 Task: Look for space in Queanbeyan, Australia from 2nd September, 2023 to 5th September, 2023 for 1 adult in price range Rs.5000 to Rs.10000. Place can be private room with 1  bedroom having 1 bed and 1 bathroom. Property type can be house, flat, guest house, hotel. Amenities needed are: washing machine, kitchen. Booking option can be shelf check-in. Required host language is English.
Action: Mouse moved to (328, 165)
Screenshot: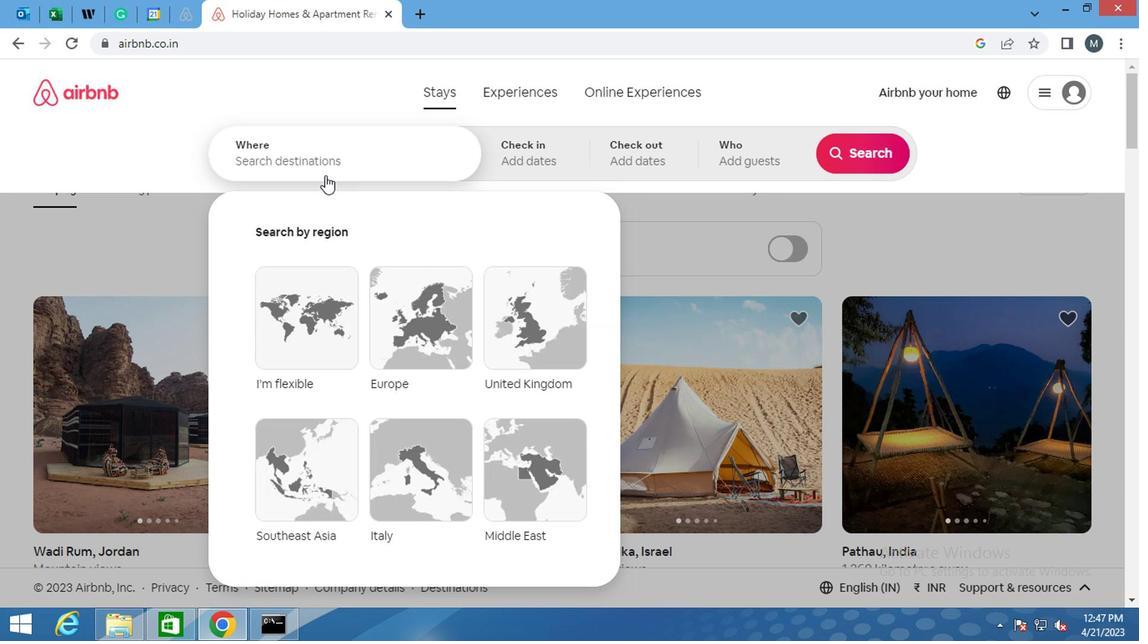
Action: Mouse pressed left at (328, 165)
Screenshot: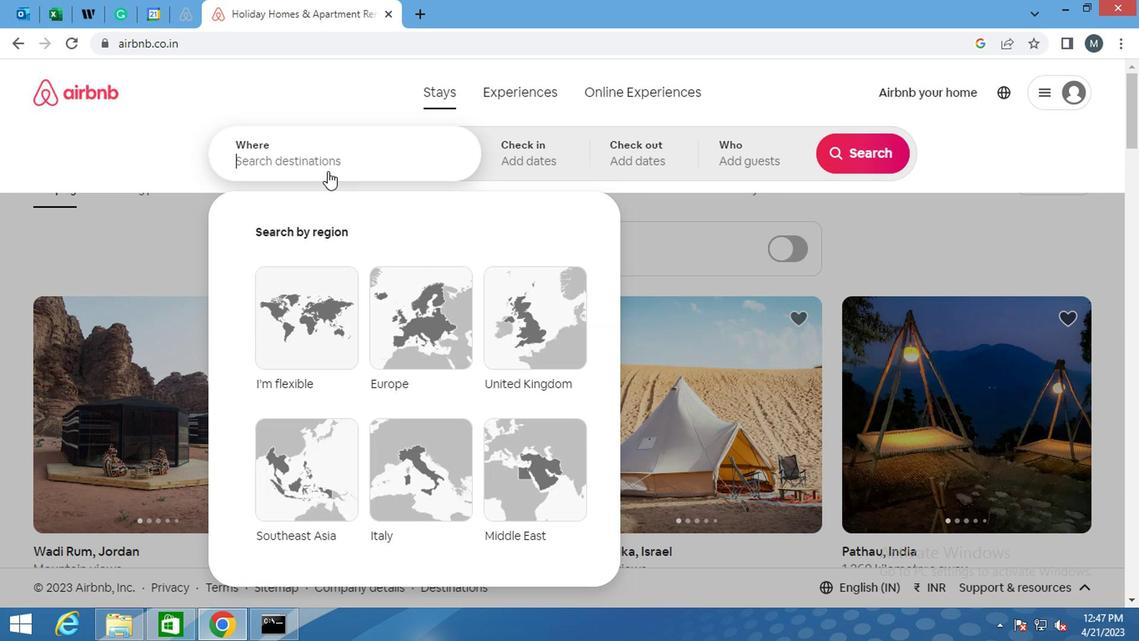 
Action: Mouse moved to (329, 164)
Screenshot: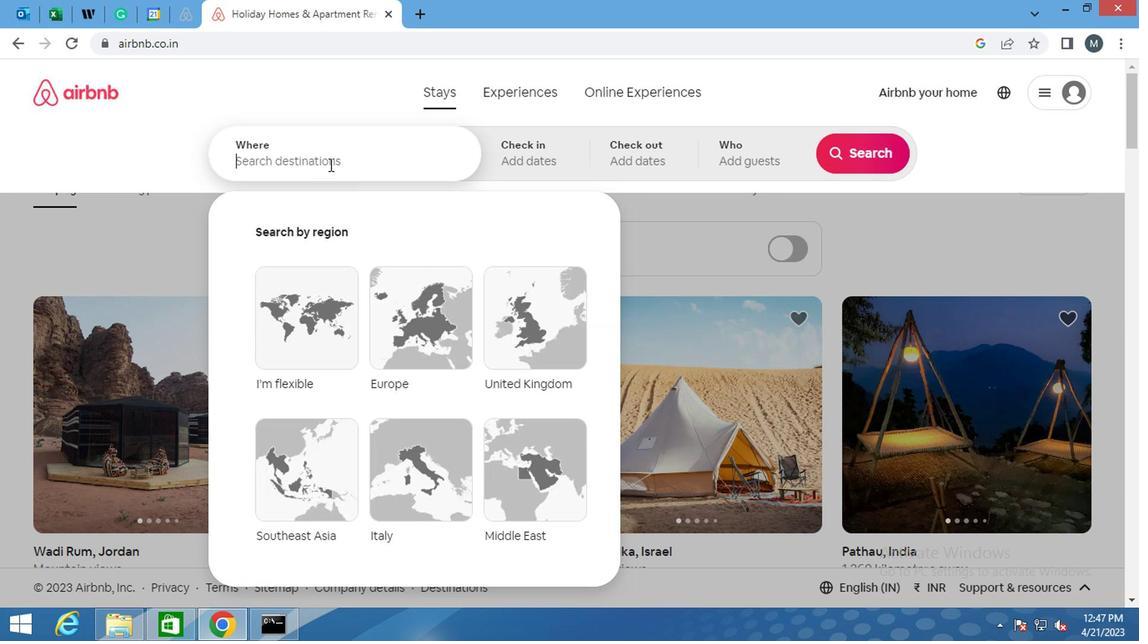 
Action: Key pressed <Key.shift><Key.shift><Key.shift><Key.shift><Key.shift><Key.shift><Key.shift><Key.shift>QUEANBEYAN,<Key.space><Key.shift><Key.shift><Key.shift><Key.shift><Key.shift>AUSTRALIA<Key.enter>
Screenshot: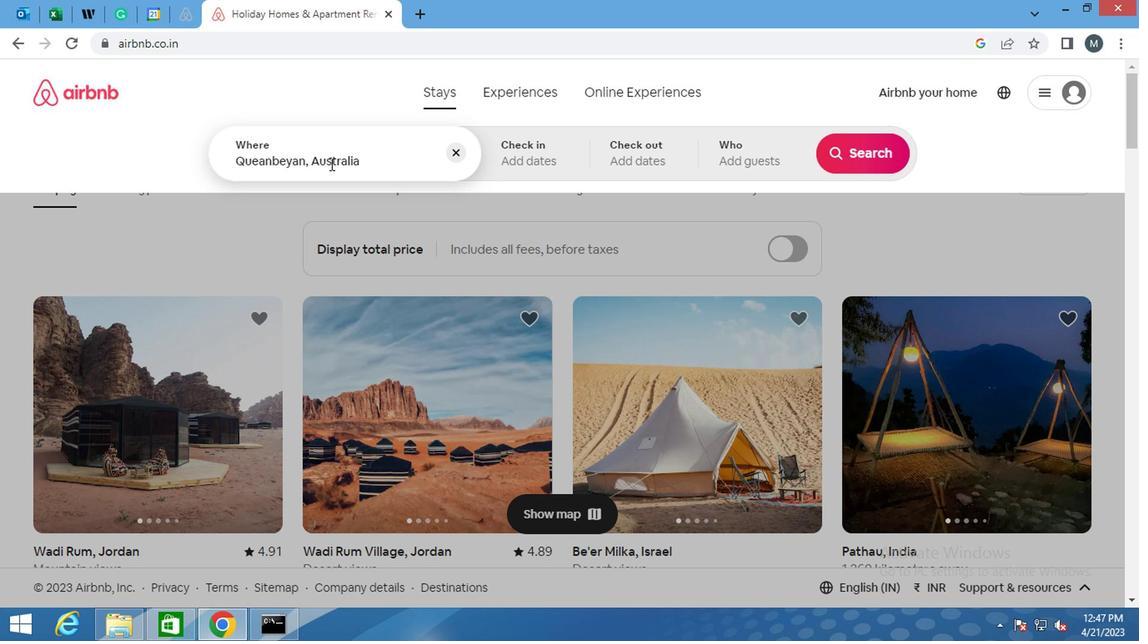 
Action: Mouse moved to (863, 286)
Screenshot: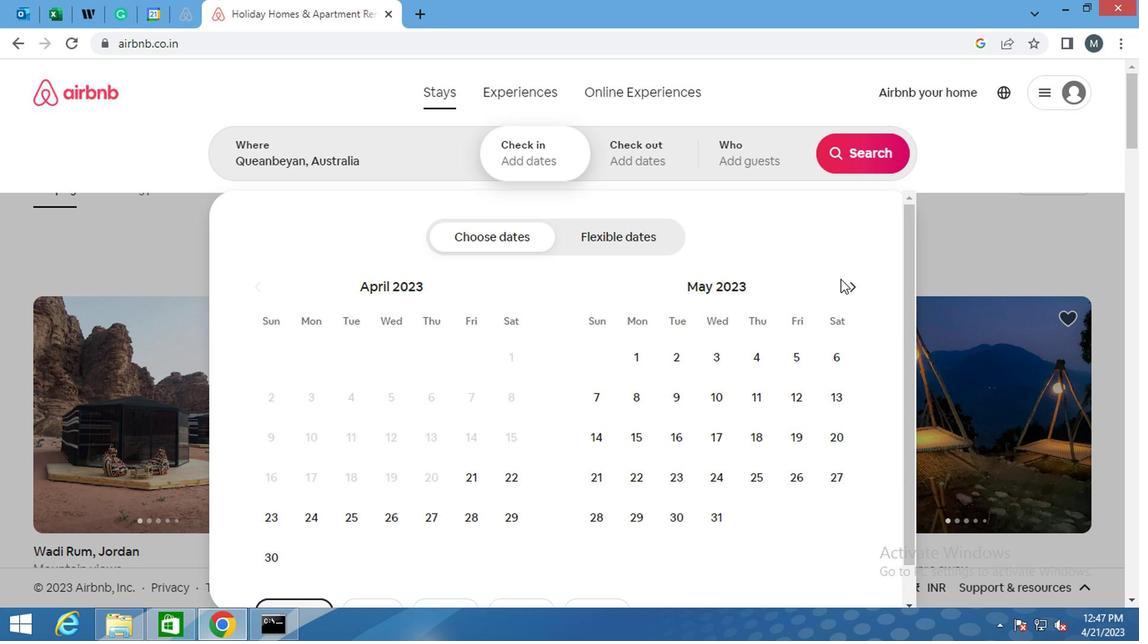 
Action: Mouse pressed left at (863, 286)
Screenshot: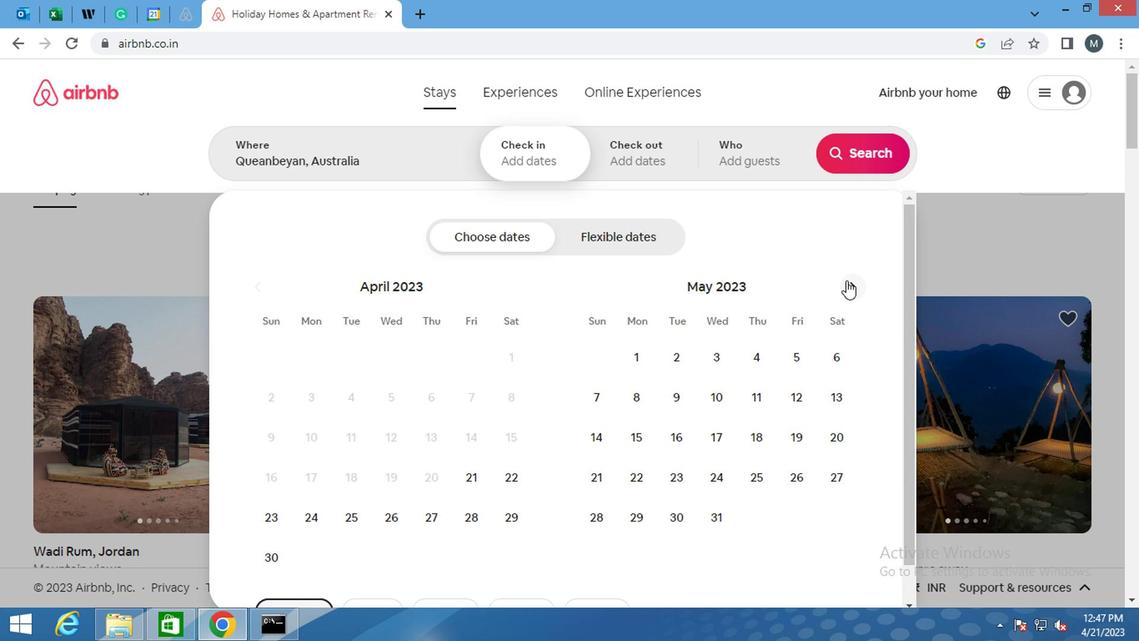 
Action: Mouse moved to (860, 286)
Screenshot: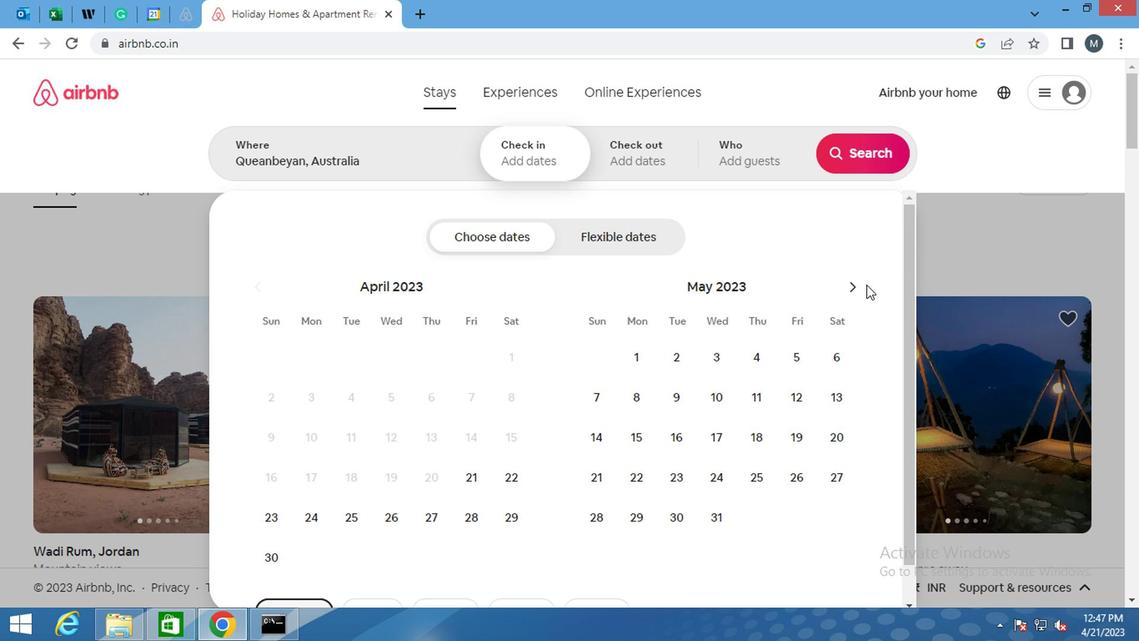 
Action: Mouse pressed left at (860, 286)
Screenshot: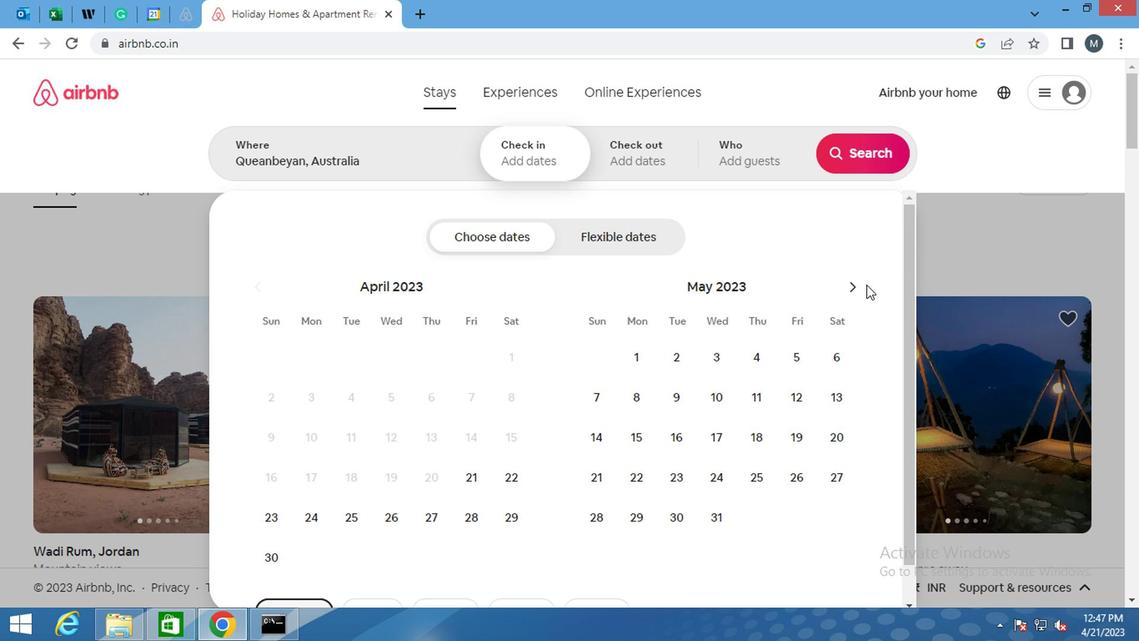 
Action: Mouse pressed left at (860, 286)
Screenshot: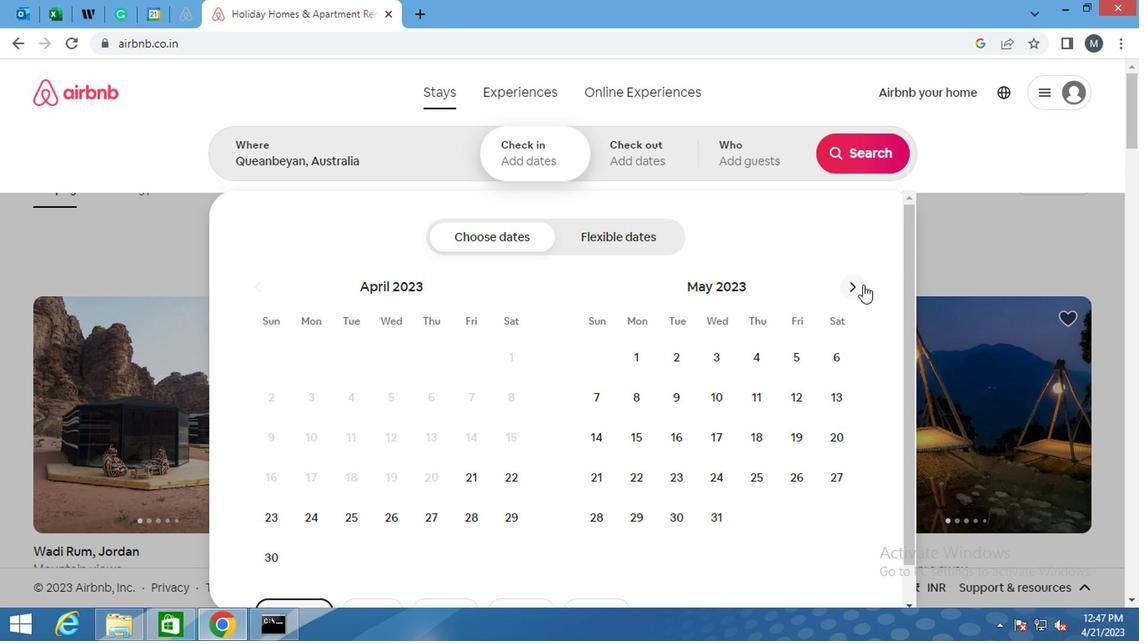
Action: Mouse moved to (856, 281)
Screenshot: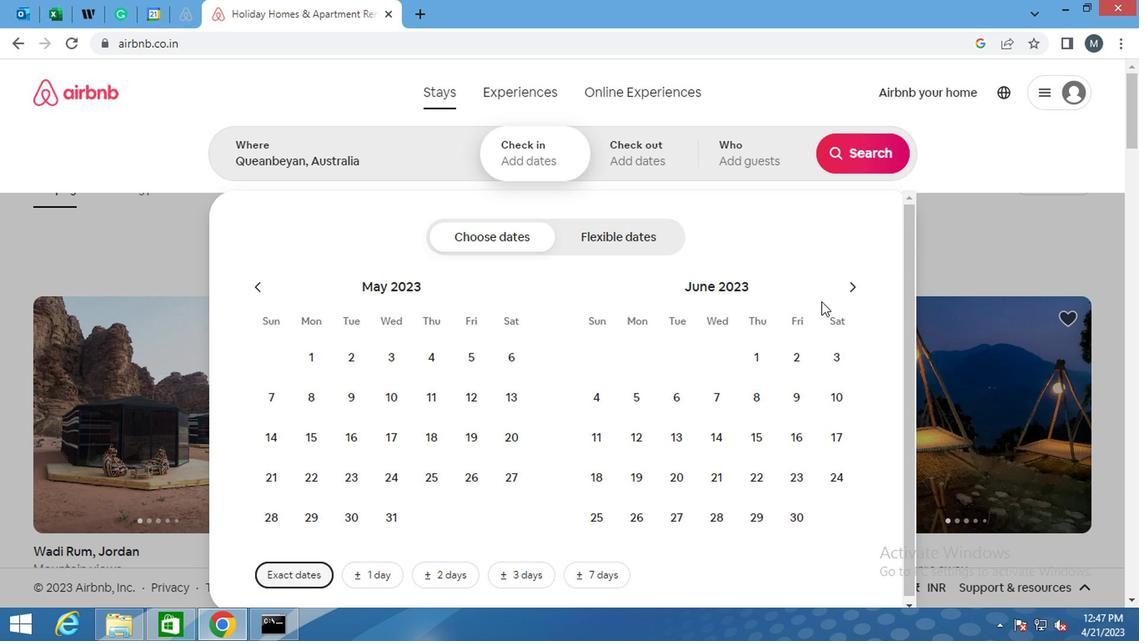 
Action: Mouse pressed left at (856, 281)
Screenshot: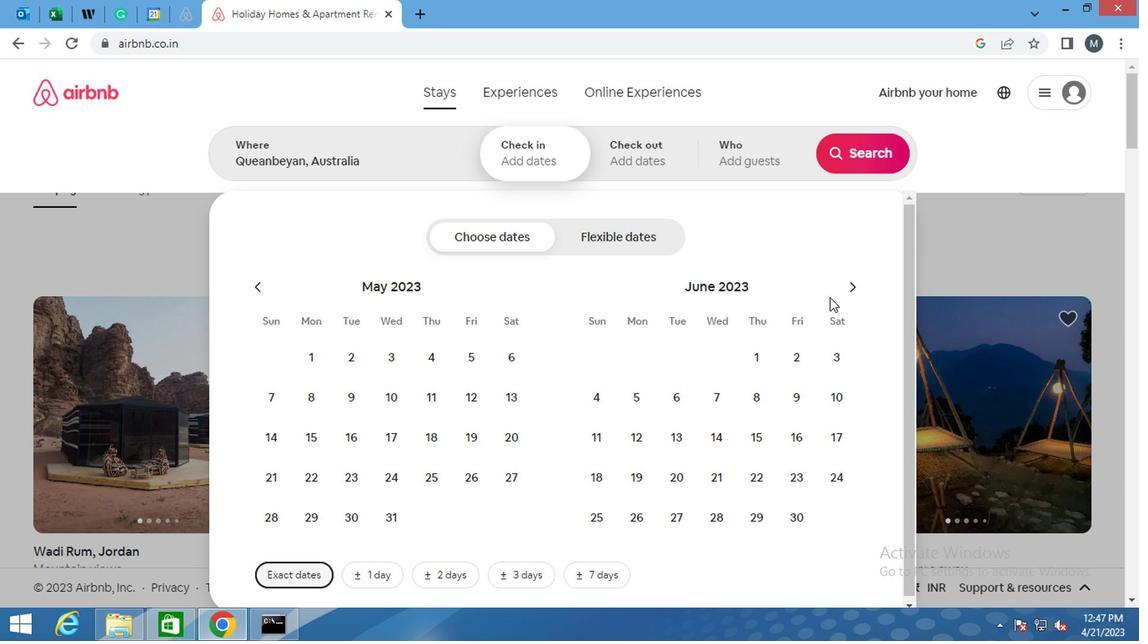 
Action: Mouse moved to (844, 287)
Screenshot: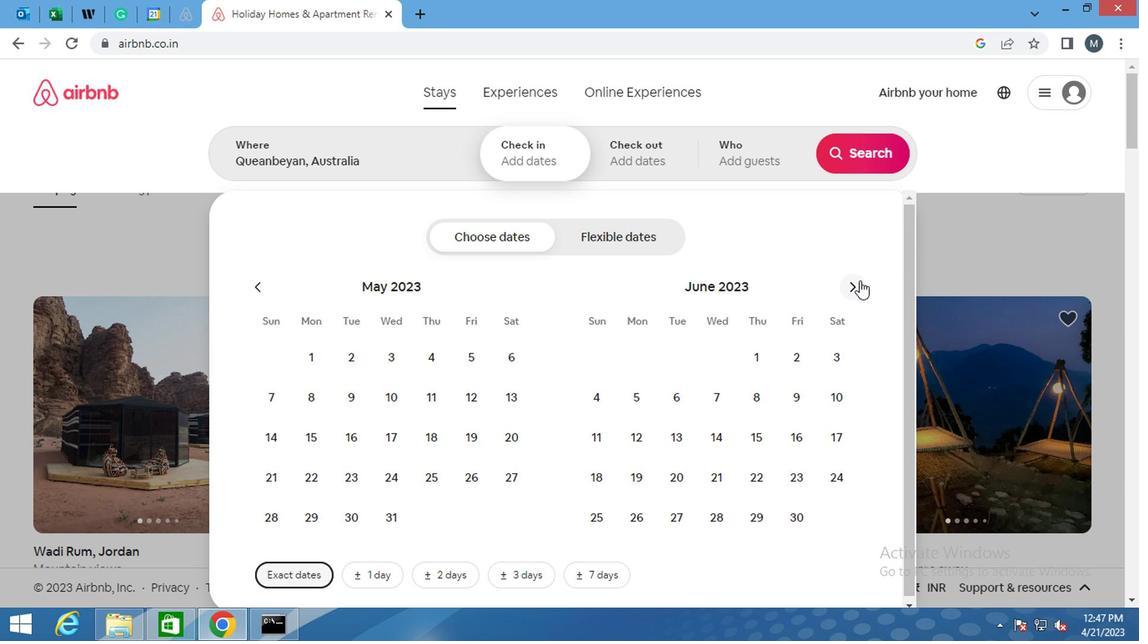 
Action: Mouse pressed left at (844, 287)
Screenshot: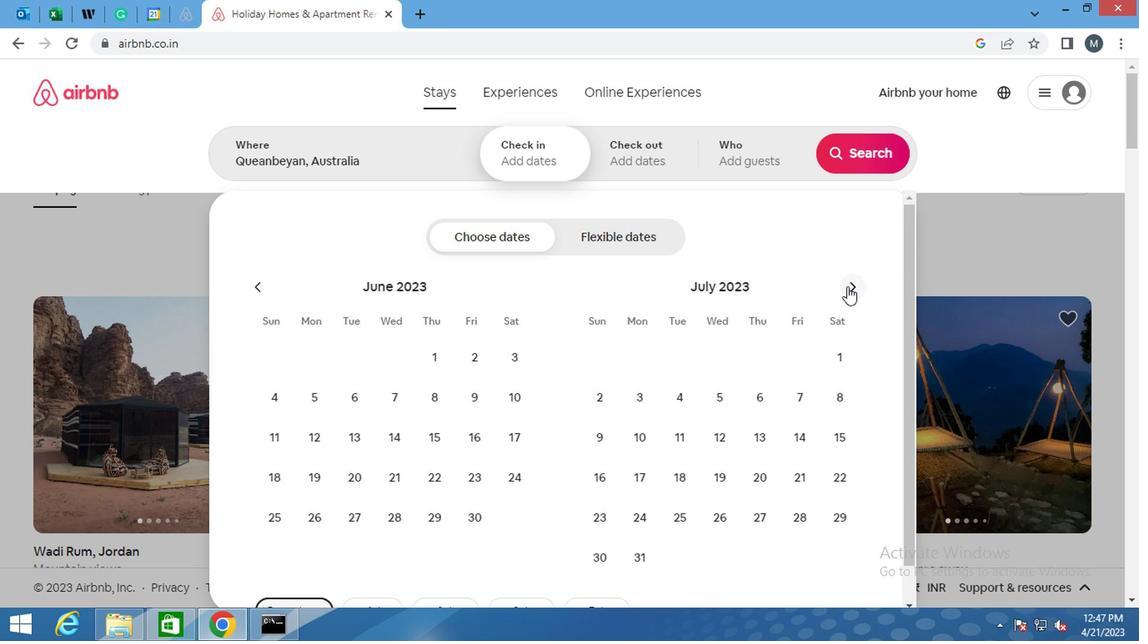 
Action: Mouse pressed left at (844, 287)
Screenshot: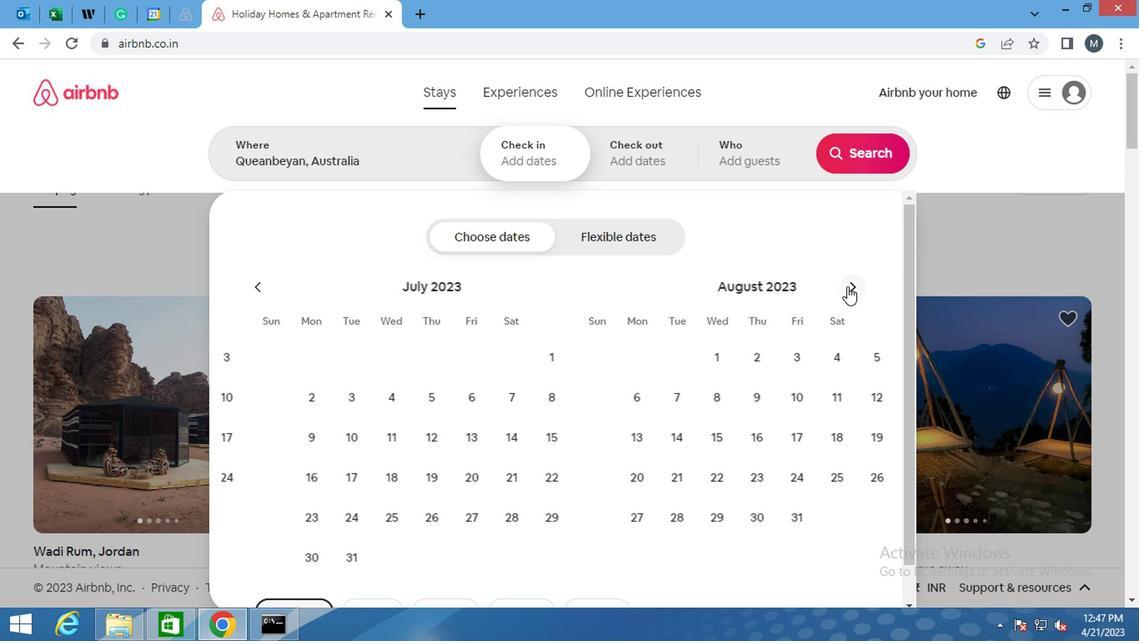 
Action: Mouse moved to (820, 353)
Screenshot: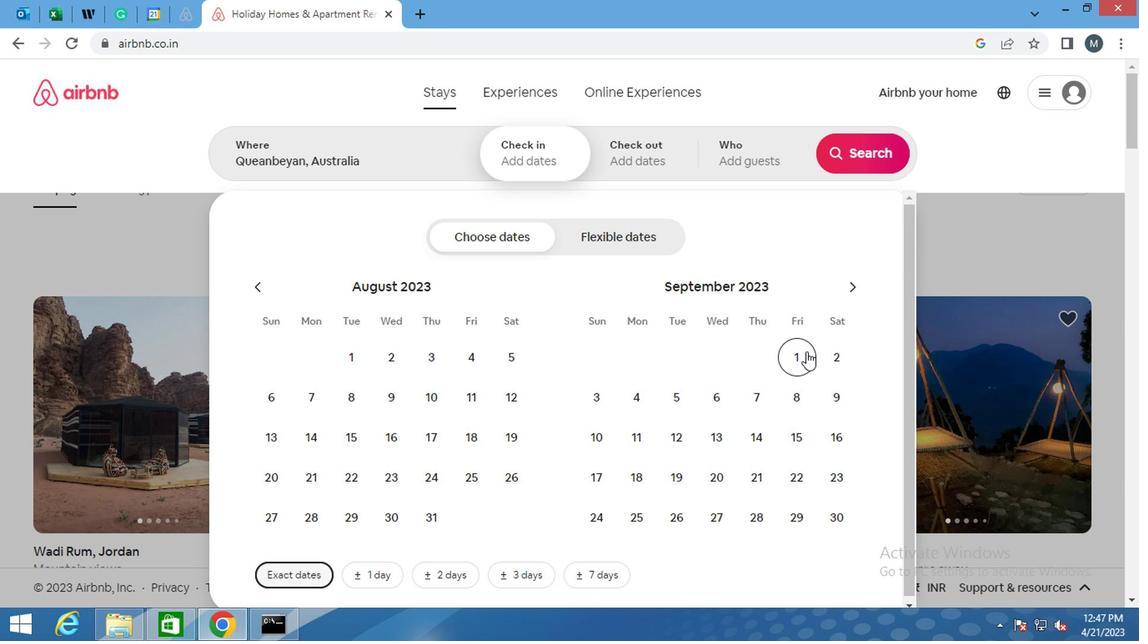 
Action: Mouse pressed left at (820, 353)
Screenshot: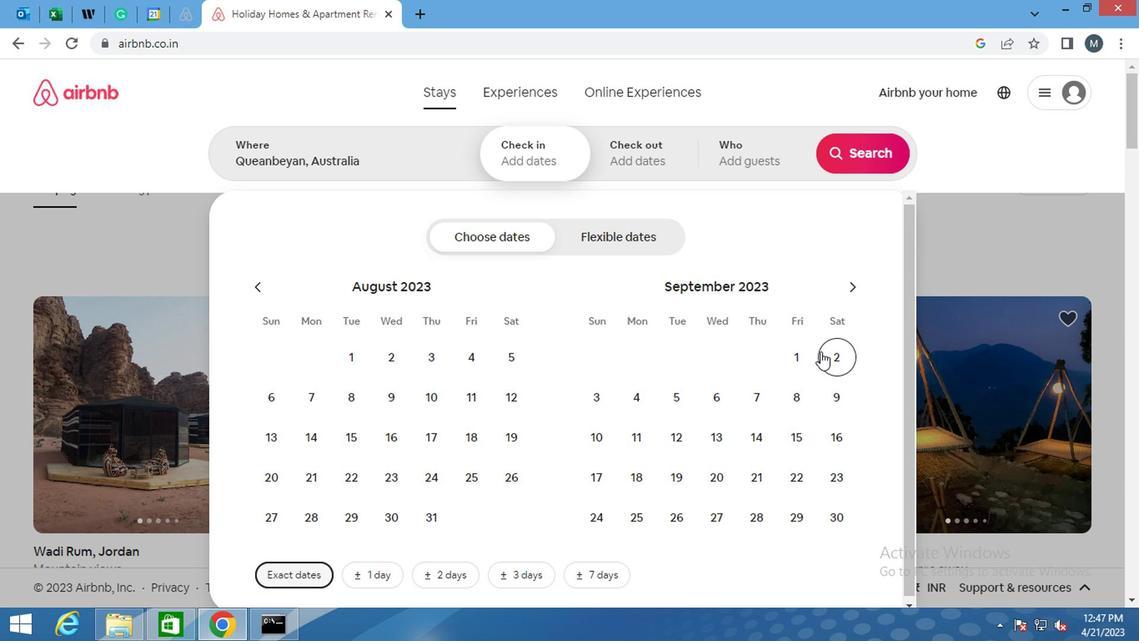 
Action: Mouse moved to (680, 405)
Screenshot: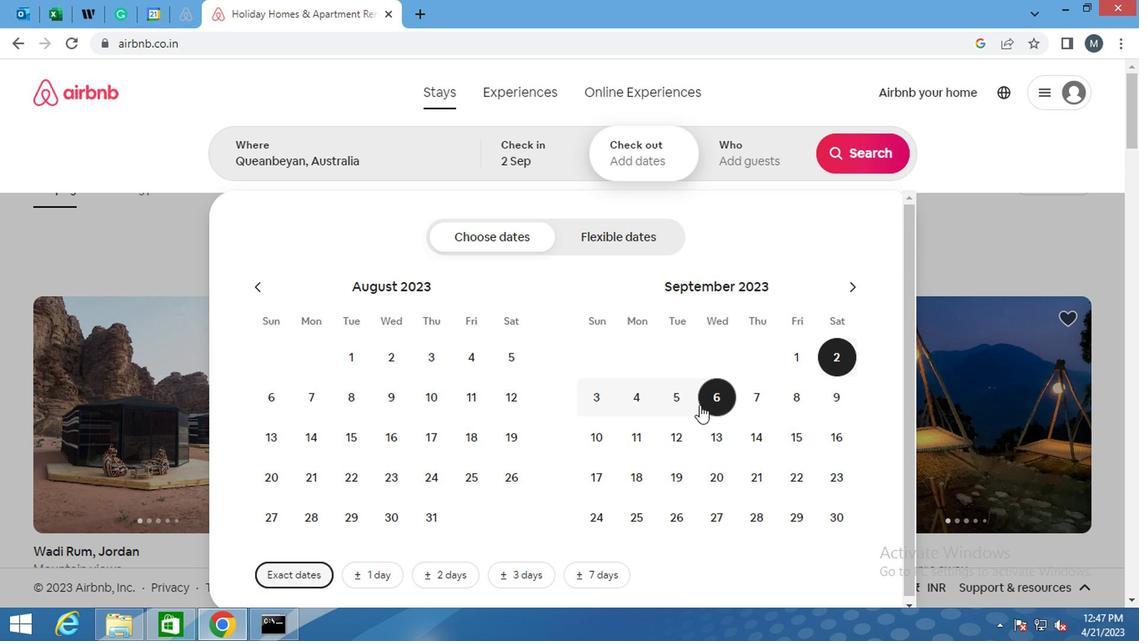 
Action: Mouse pressed left at (680, 405)
Screenshot: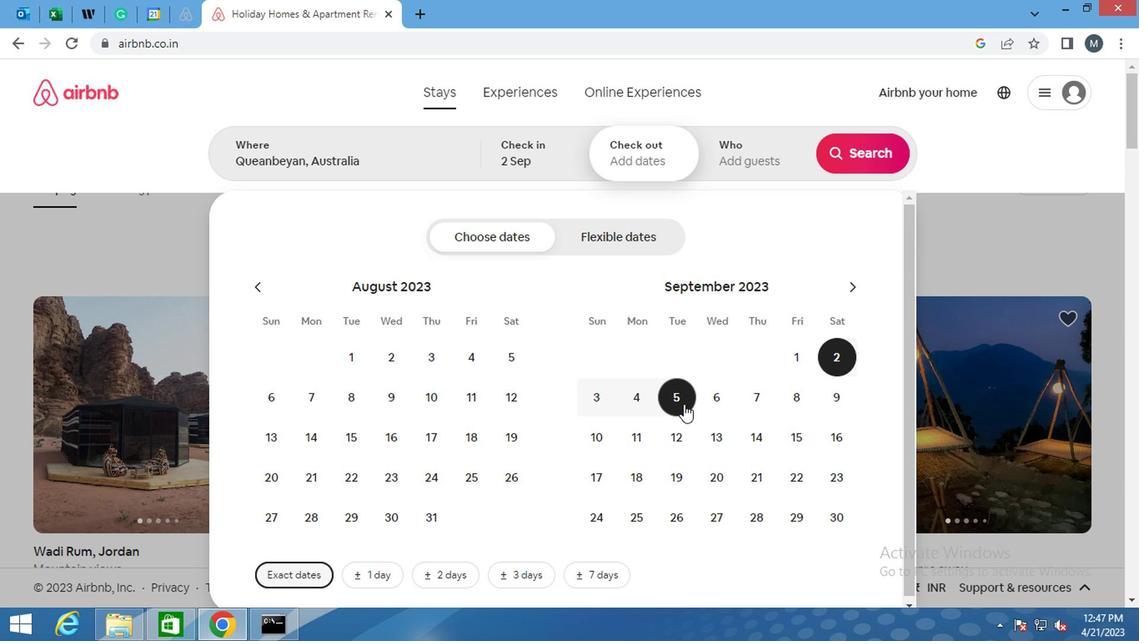 
Action: Mouse moved to (775, 161)
Screenshot: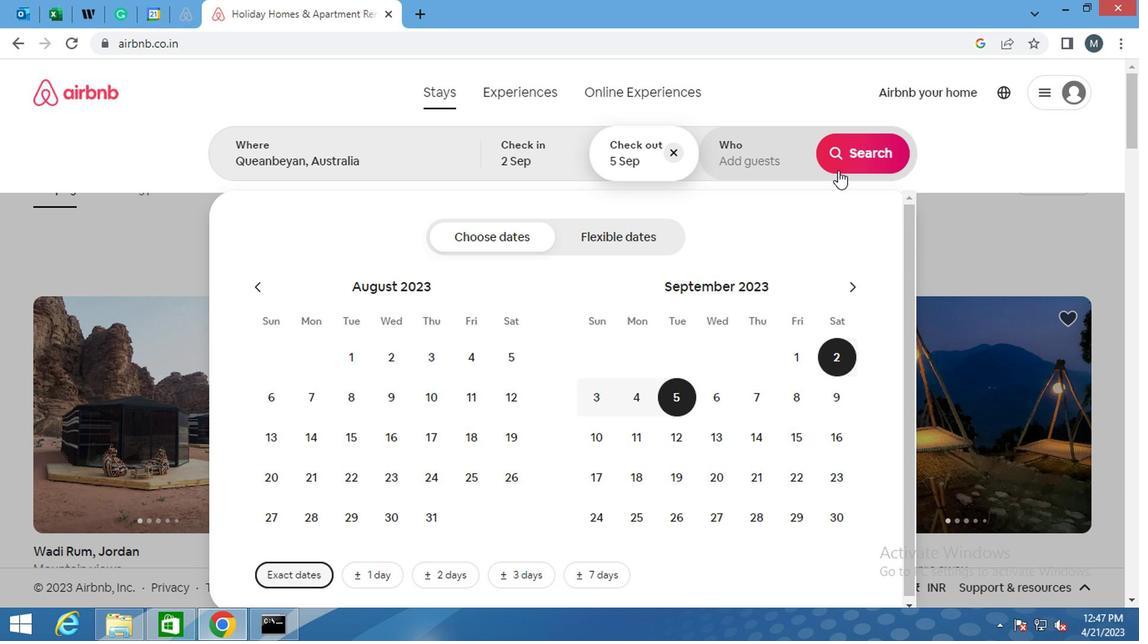 
Action: Mouse pressed left at (775, 161)
Screenshot: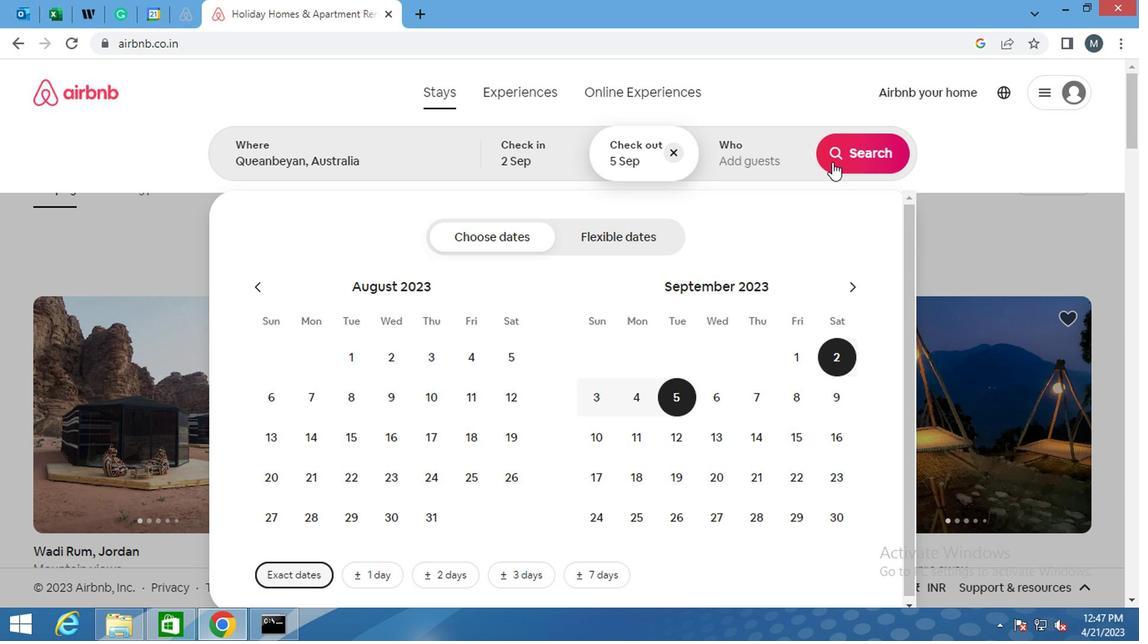 
Action: Mouse moved to (856, 248)
Screenshot: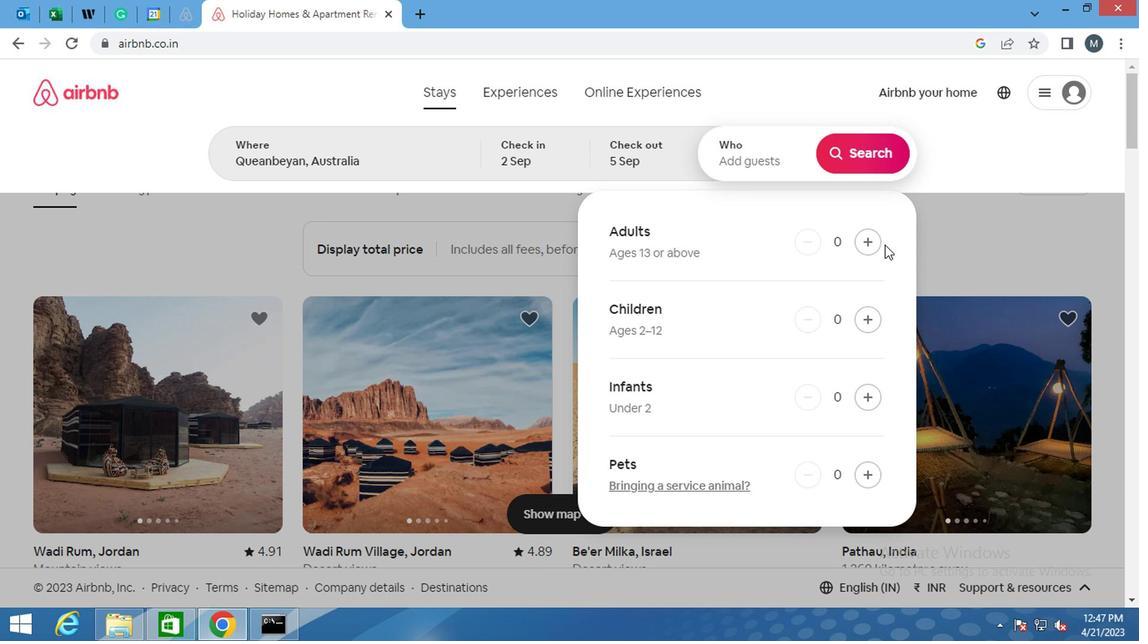 
Action: Mouse pressed left at (856, 248)
Screenshot: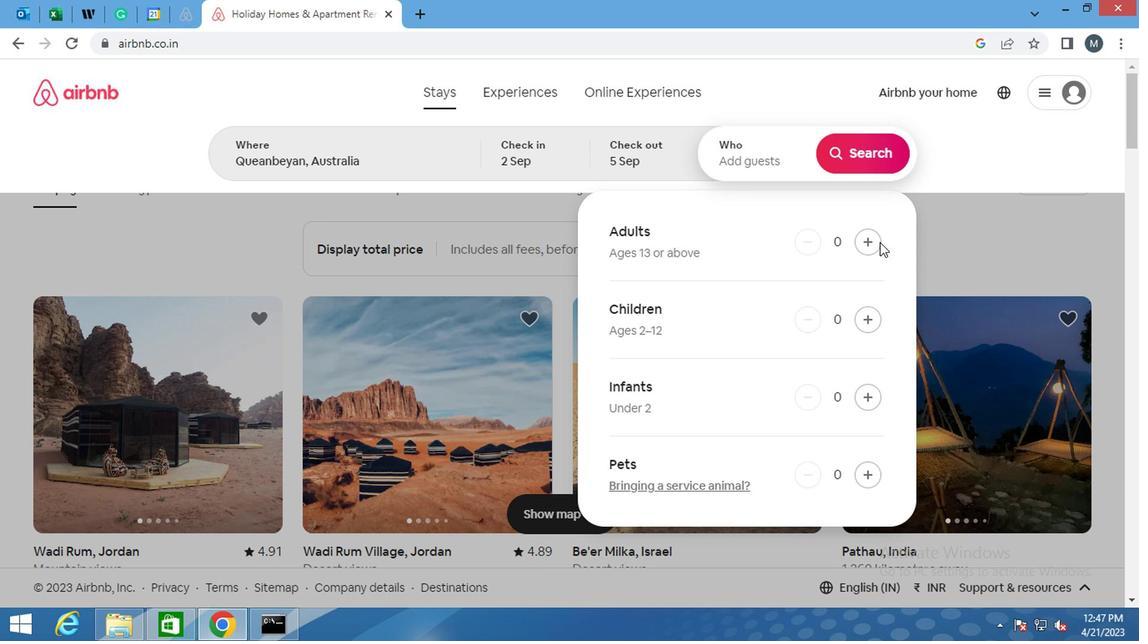 
Action: Mouse moved to (920, 179)
Screenshot: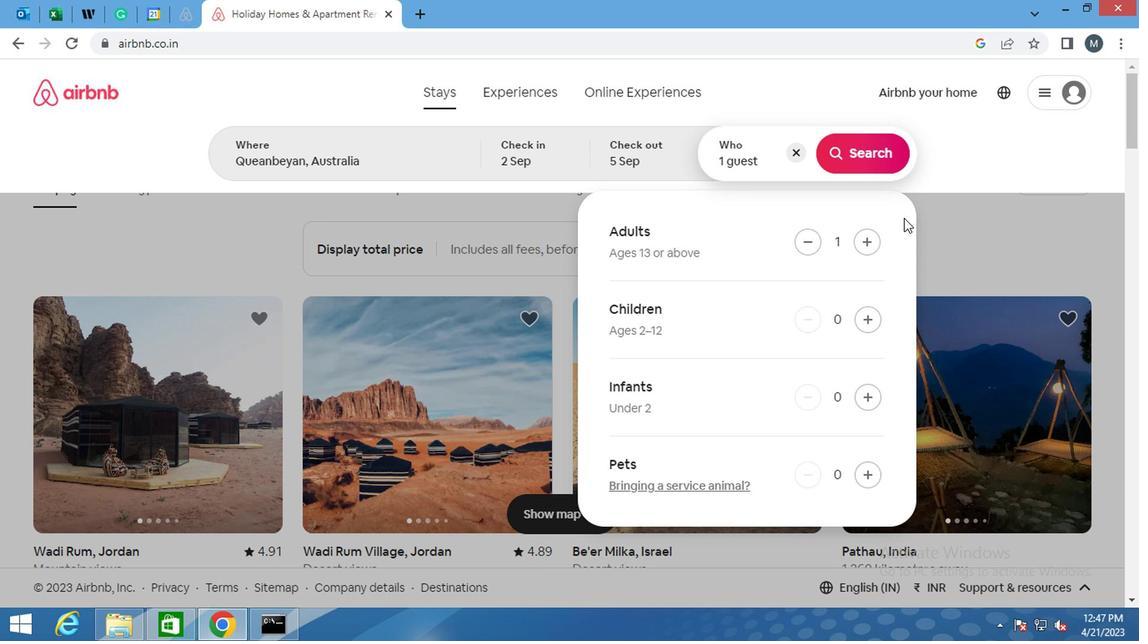 
Action: Mouse scrolled (920, 178) with delta (0, 0)
Screenshot: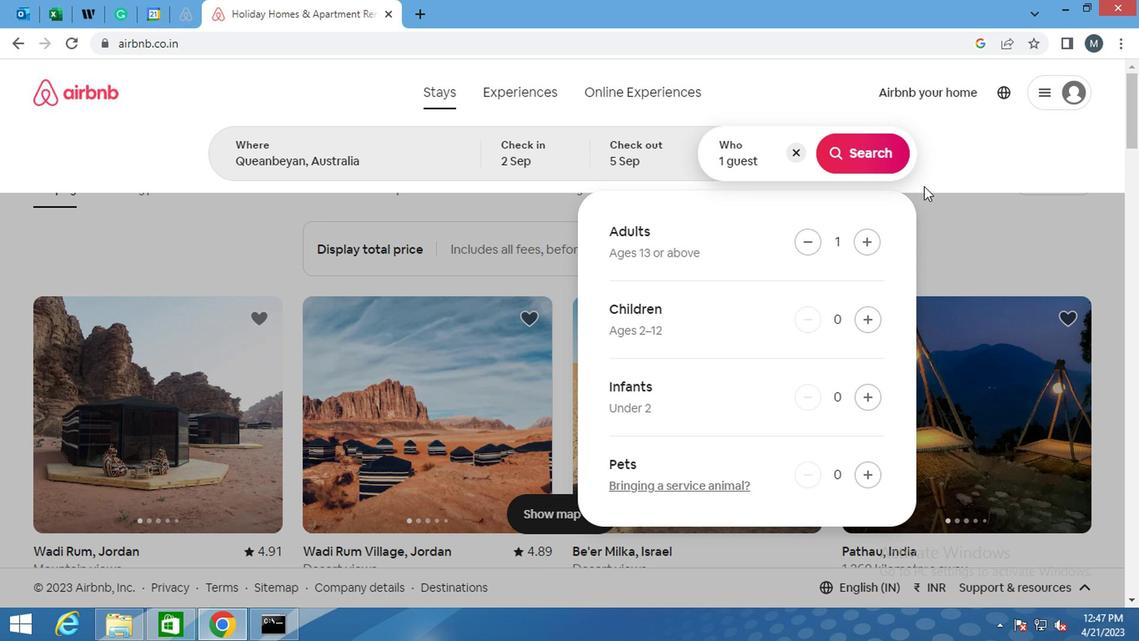 
Action: Mouse moved to (920, 178)
Screenshot: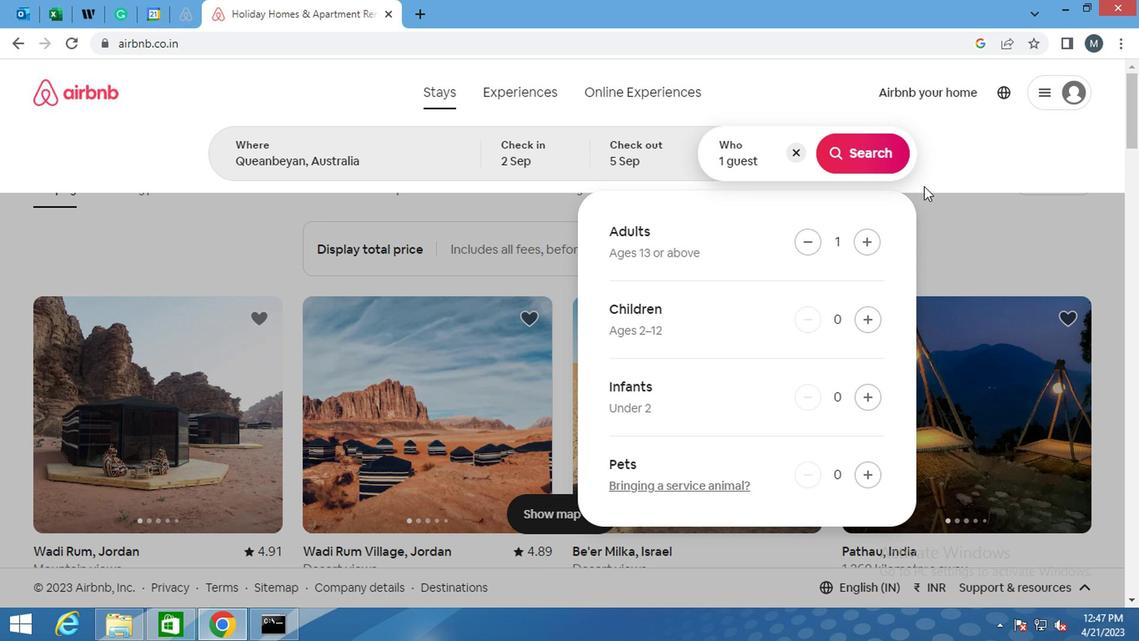 
Action: Mouse scrolled (920, 177) with delta (0, -1)
Screenshot: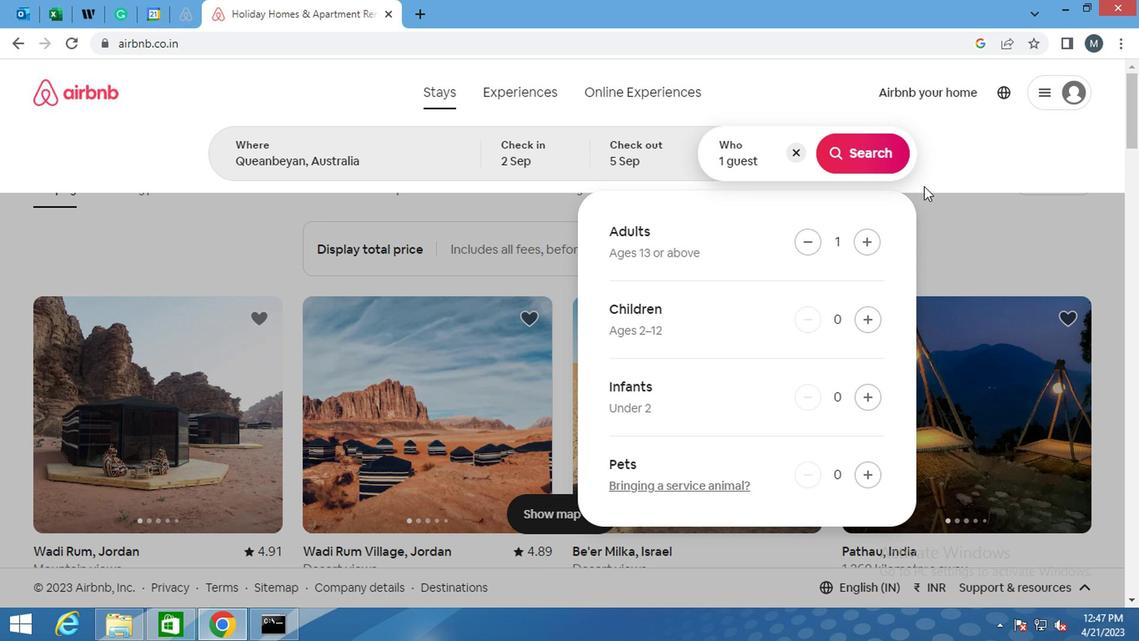 
Action: Mouse moved to (918, 178)
Screenshot: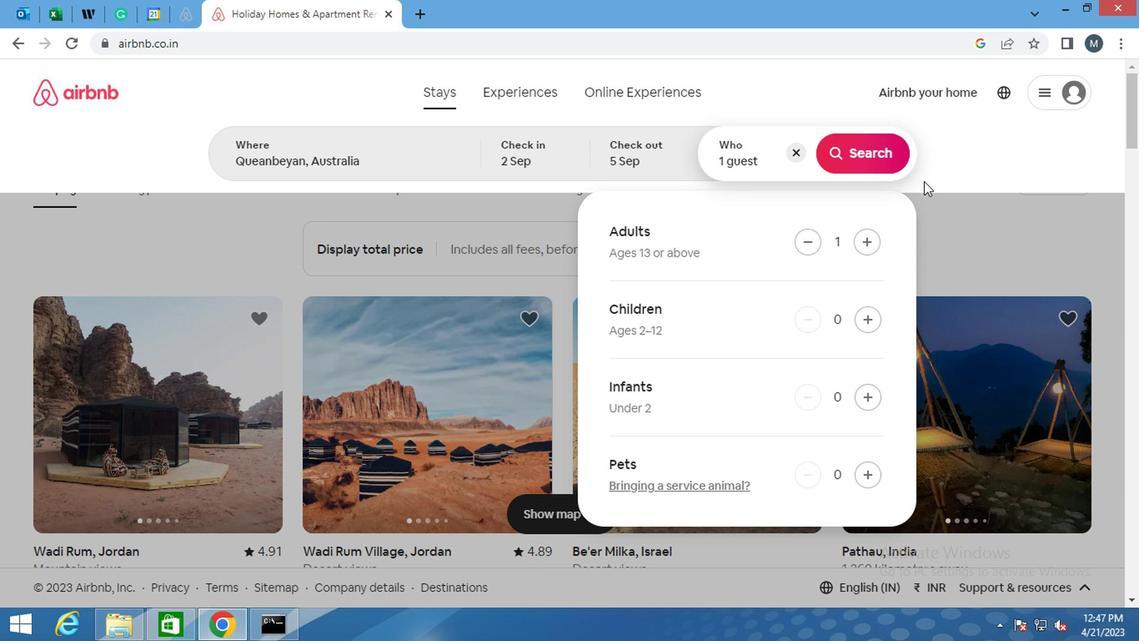 
Action: Mouse scrolled (918, 177) with delta (0, -1)
Screenshot: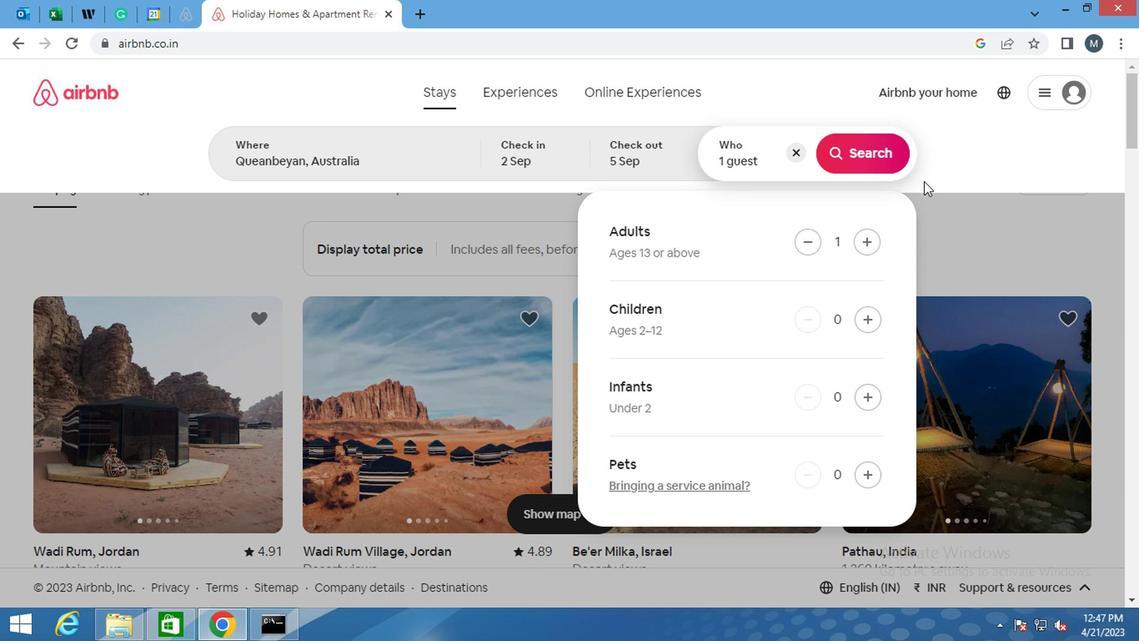 
Action: Mouse moved to (916, 179)
Screenshot: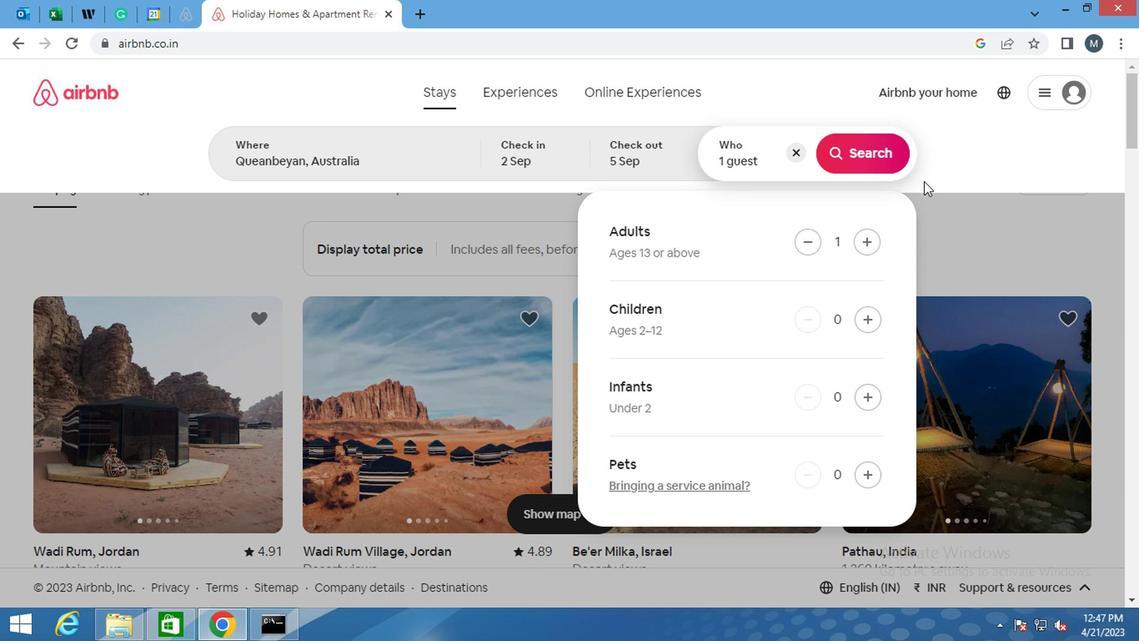 
Action: Mouse scrolled (916, 178) with delta (0, 0)
Screenshot: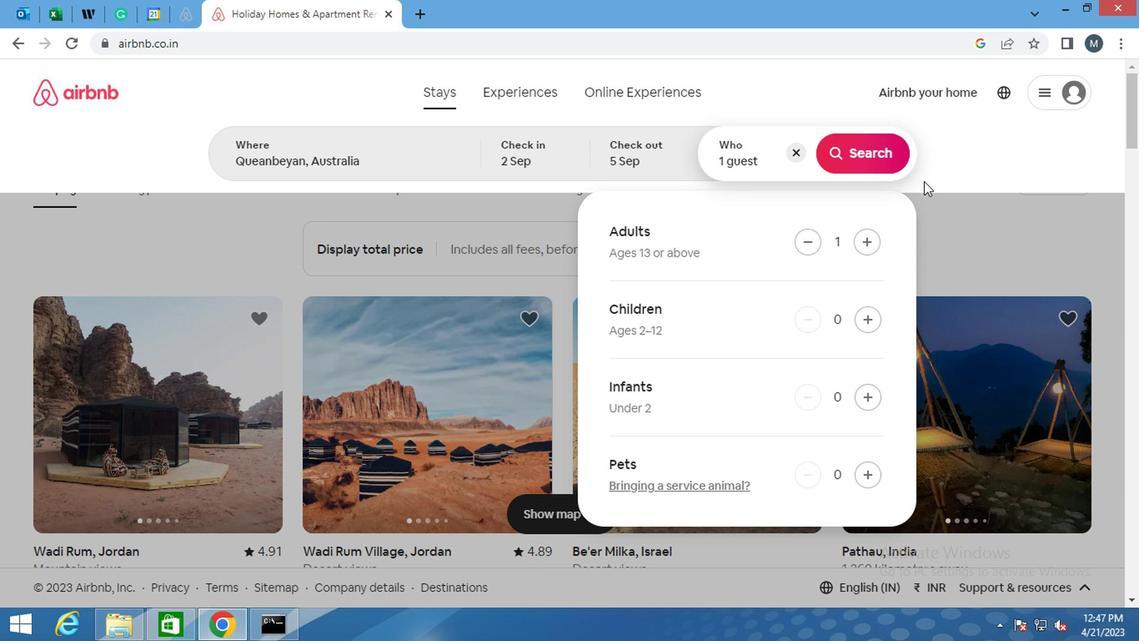 
Action: Mouse moved to (916, 184)
Screenshot: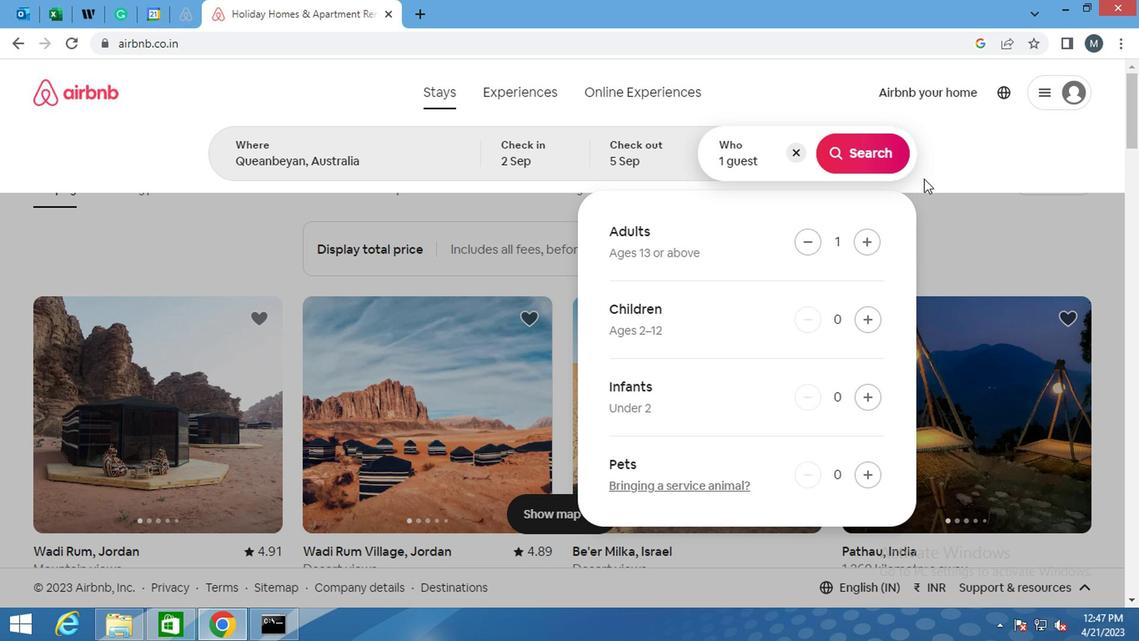 
Action: Mouse scrolled (916, 185) with delta (0, 0)
Screenshot: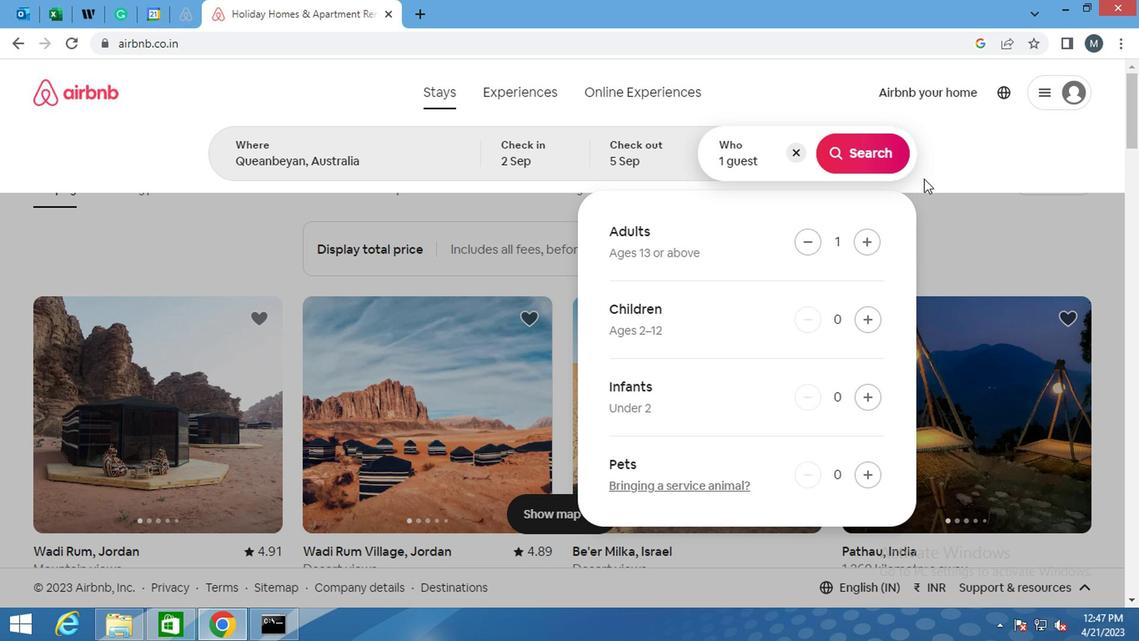 
Action: Mouse scrolled (916, 185) with delta (0, 0)
Screenshot: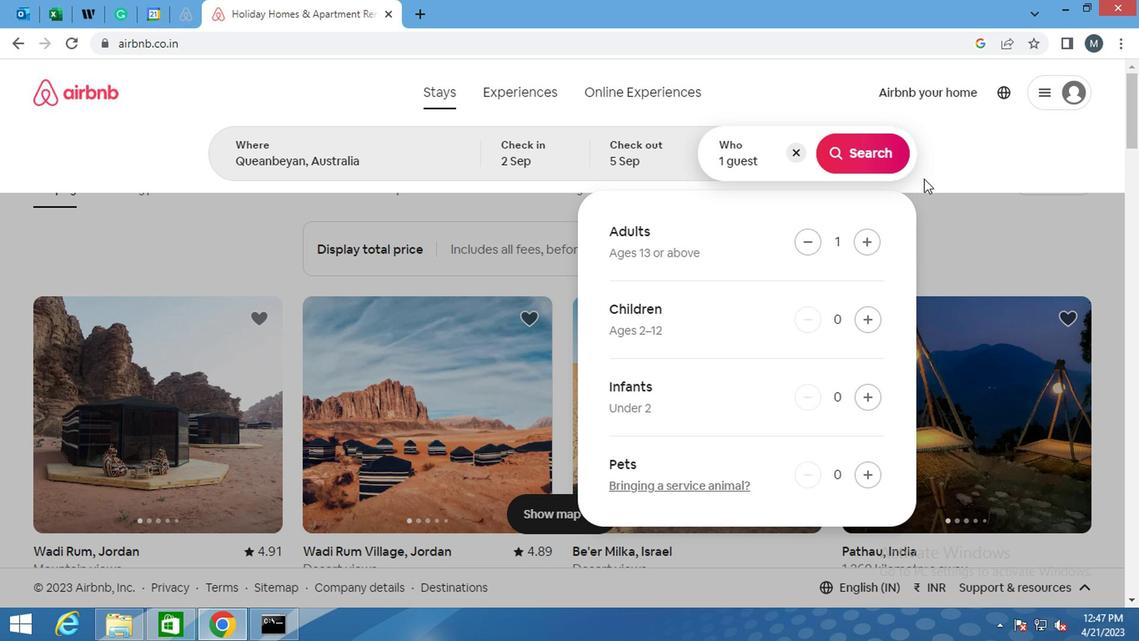 
Action: Mouse scrolled (916, 185) with delta (0, 0)
Screenshot: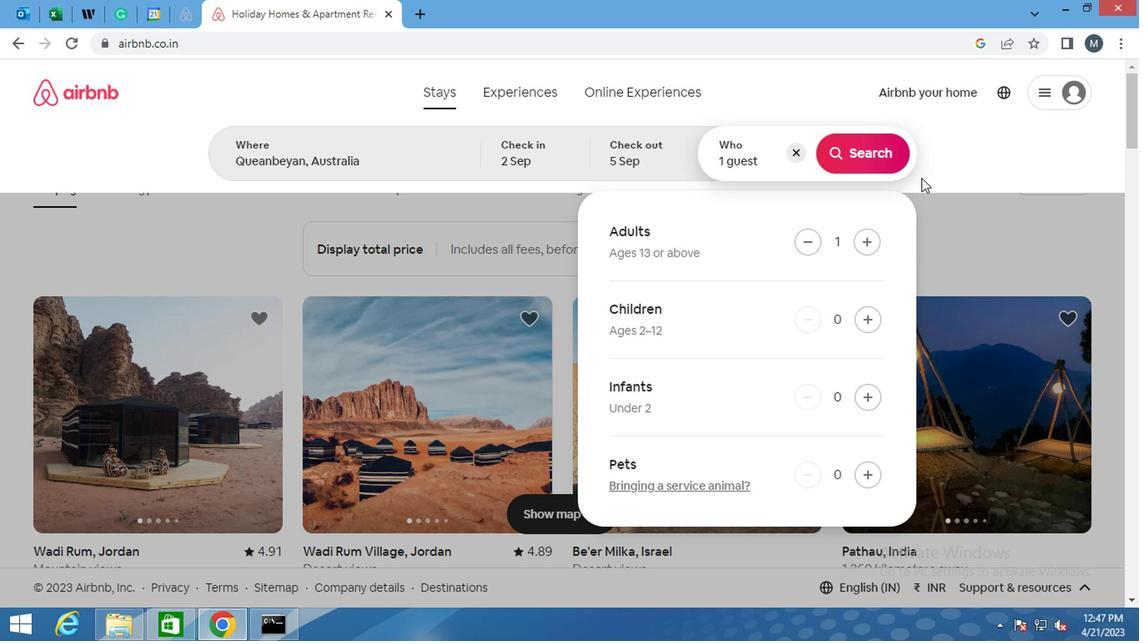 
Action: Mouse scrolled (916, 185) with delta (0, 0)
Screenshot: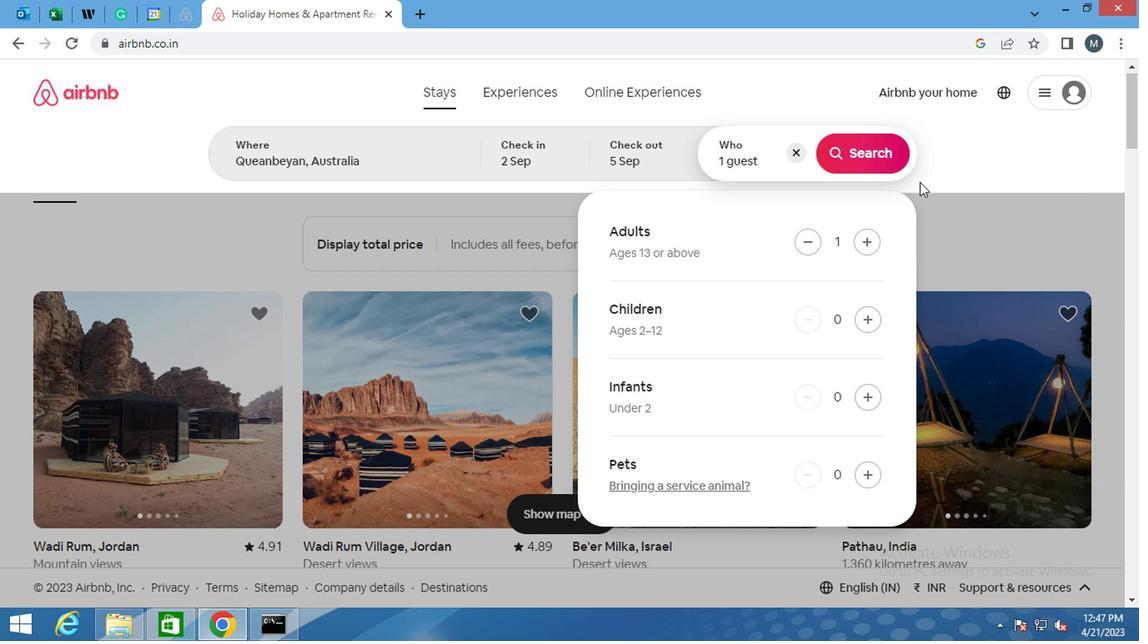 
Action: Mouse moved to (1032, 181)
Screenshot: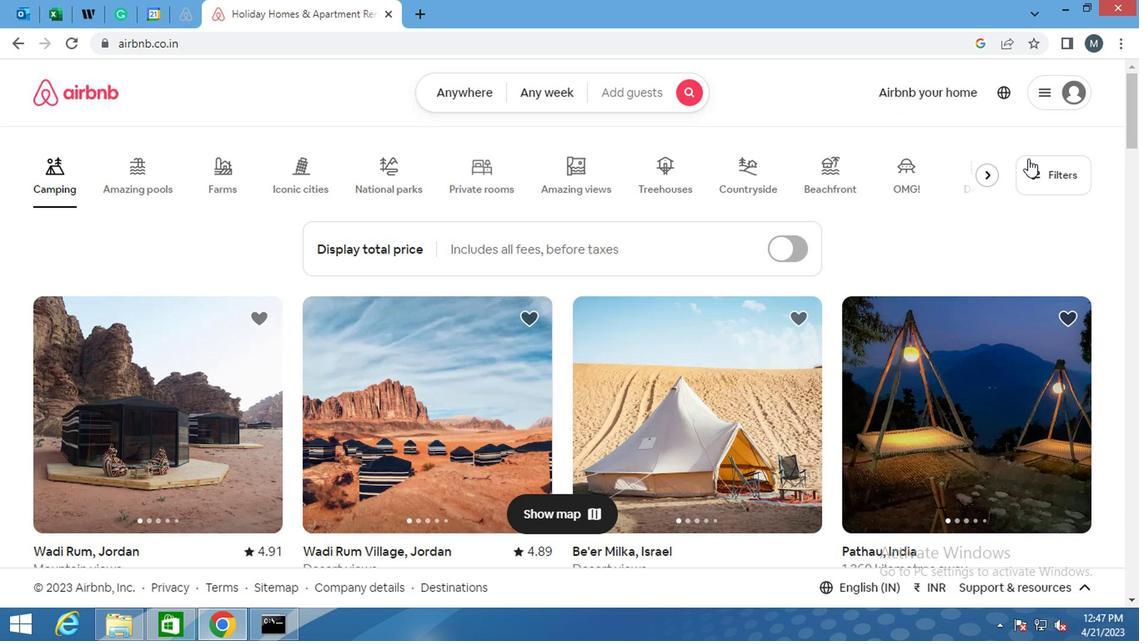 
Action: Mouse pressed left at (1032, 181)
Screenshot: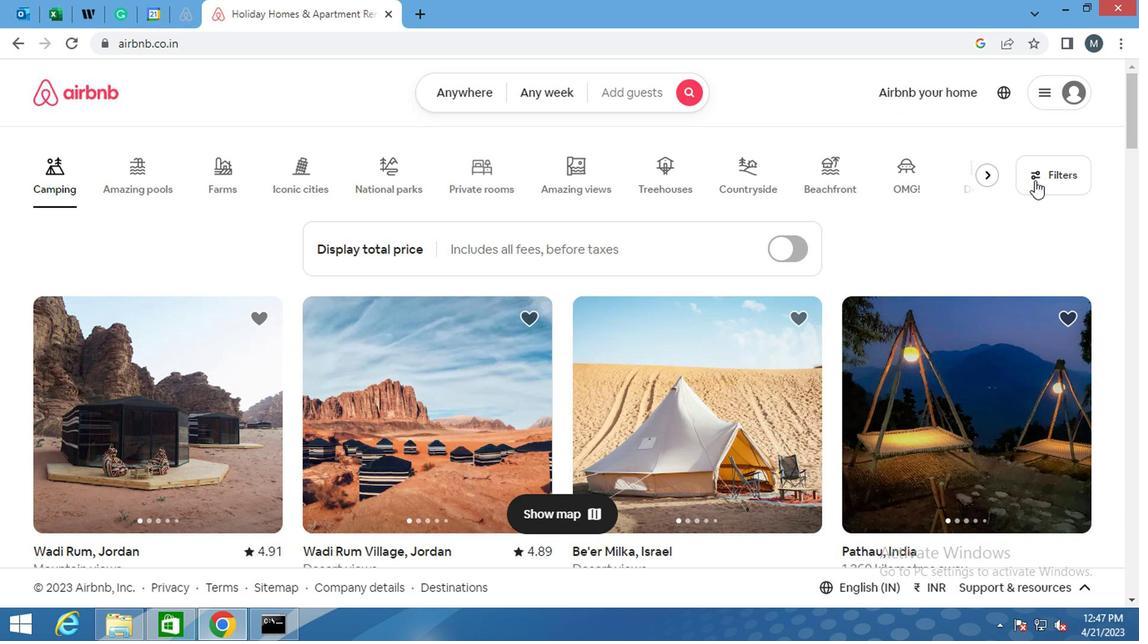 
Action: Mouse moved to (420, 401)
Screenshot: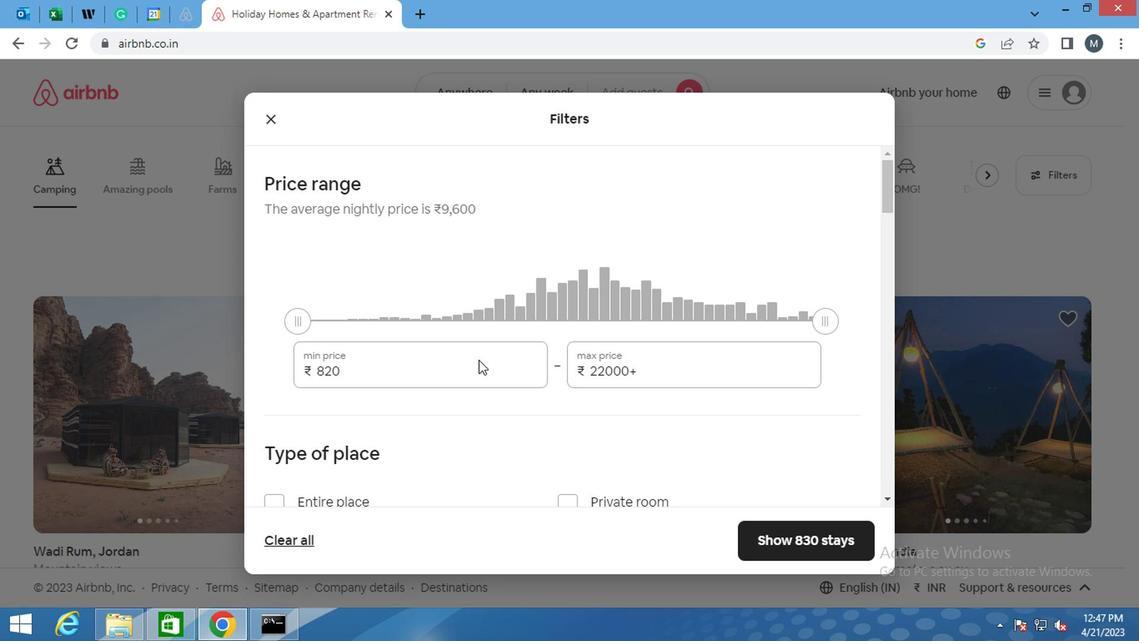 
Action: Mouse pressed left at (420, 401)
Screenshot: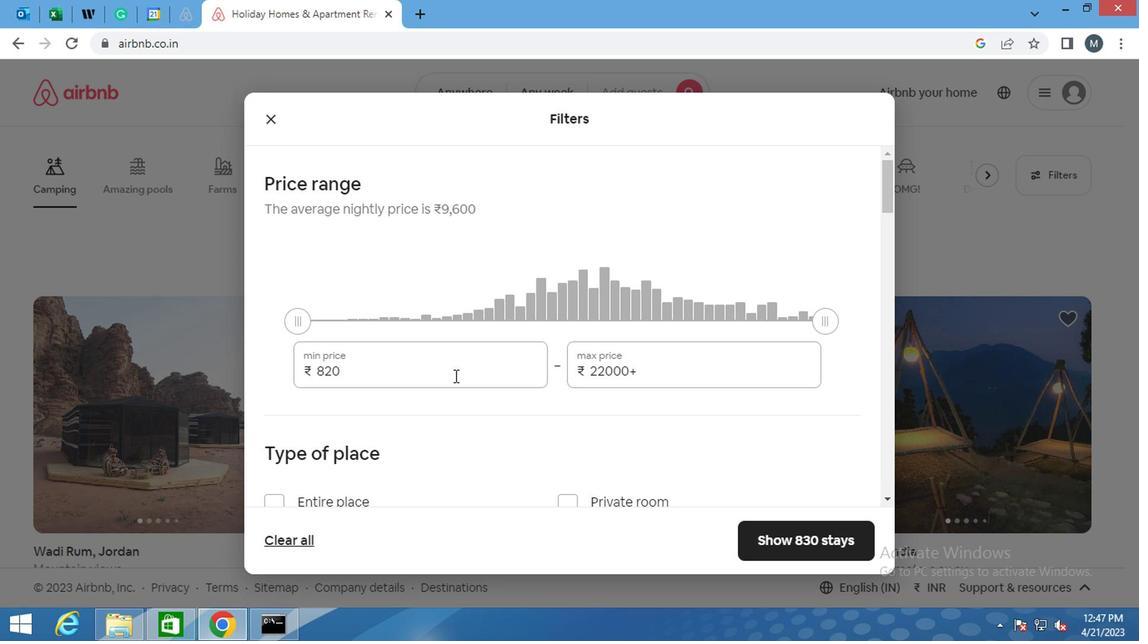 
Action: Mouse moved to (419, 381)
Screenshot: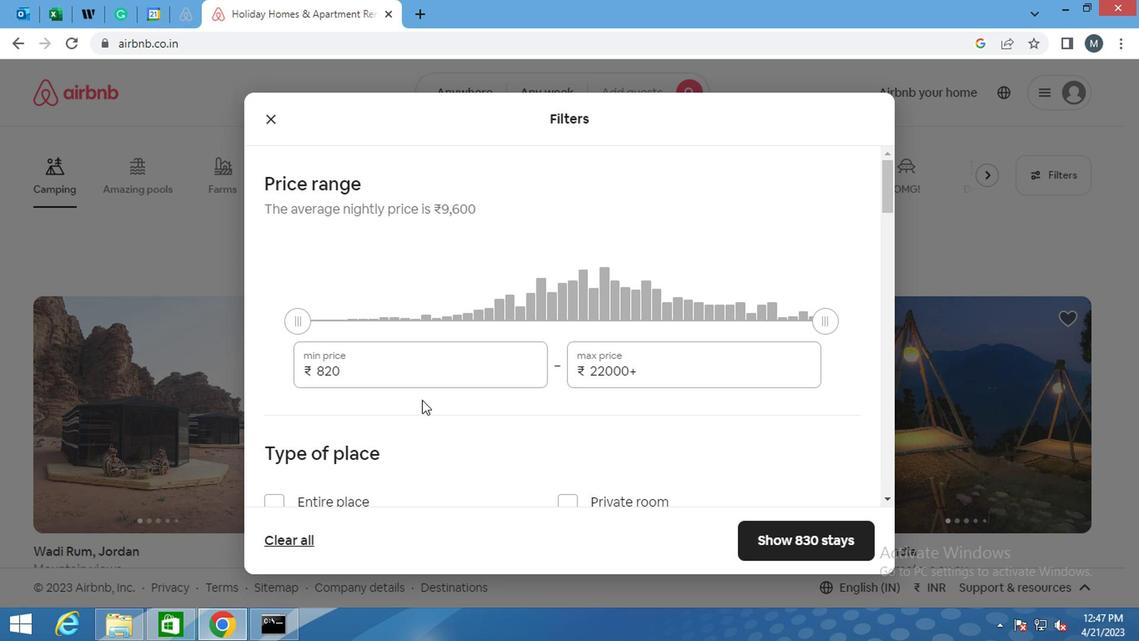 
Action: Mouse pressed left at (419, 381)
Screenshot: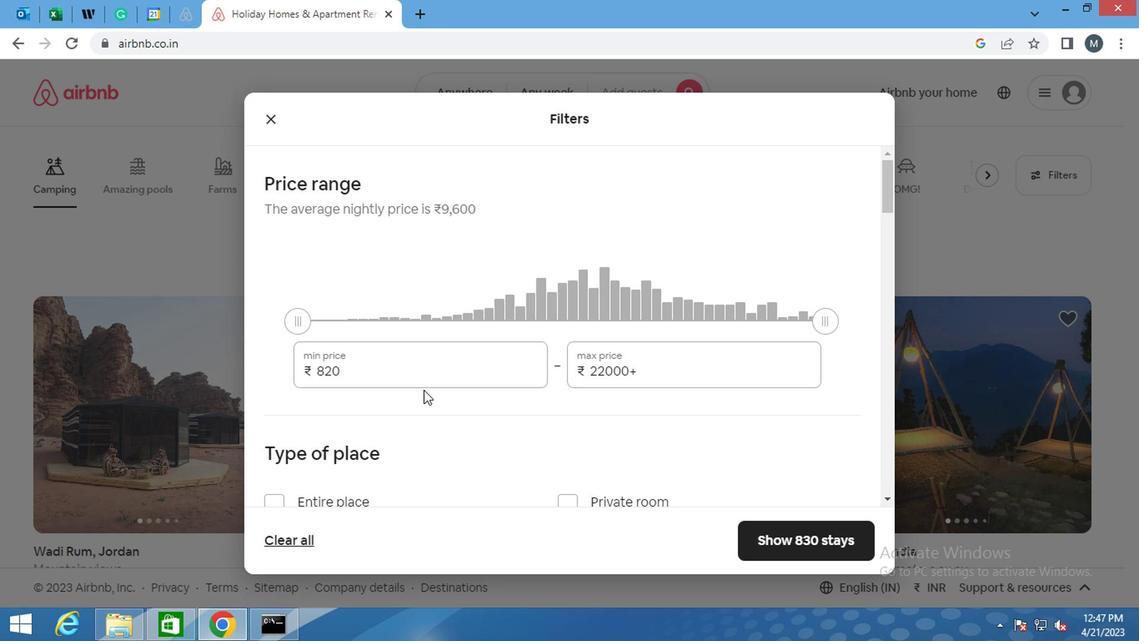 
Action: Mouse moved to (417, 379)
Screenshot: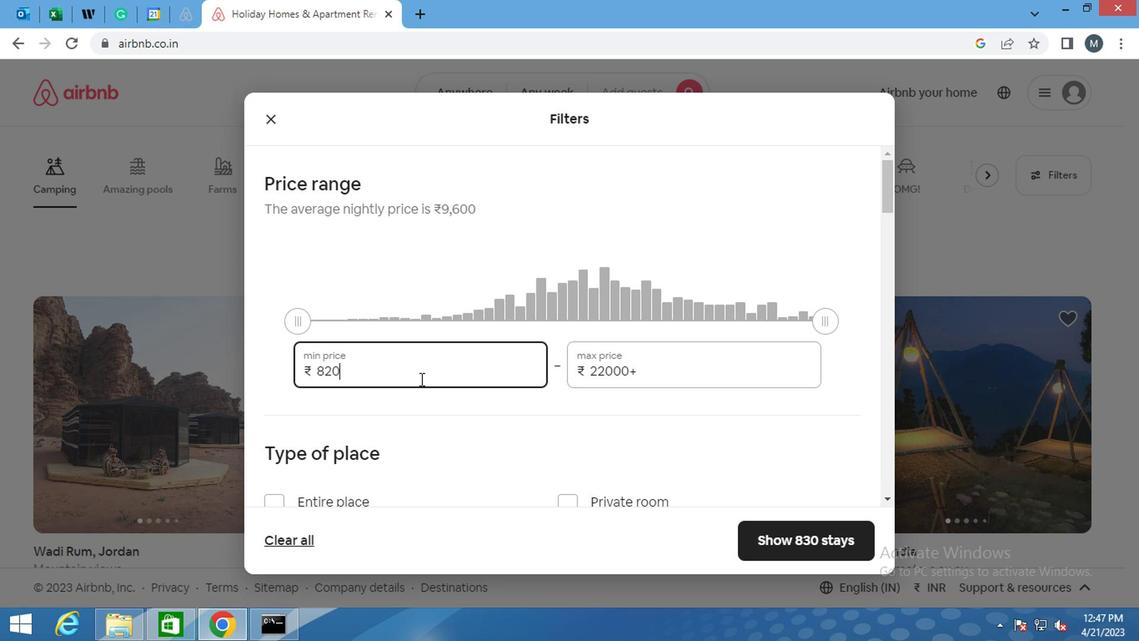 
Action: Key pressed <Key.backspace><Key.backspace><Key.backspace><Key.backspace>5000
Screenshot: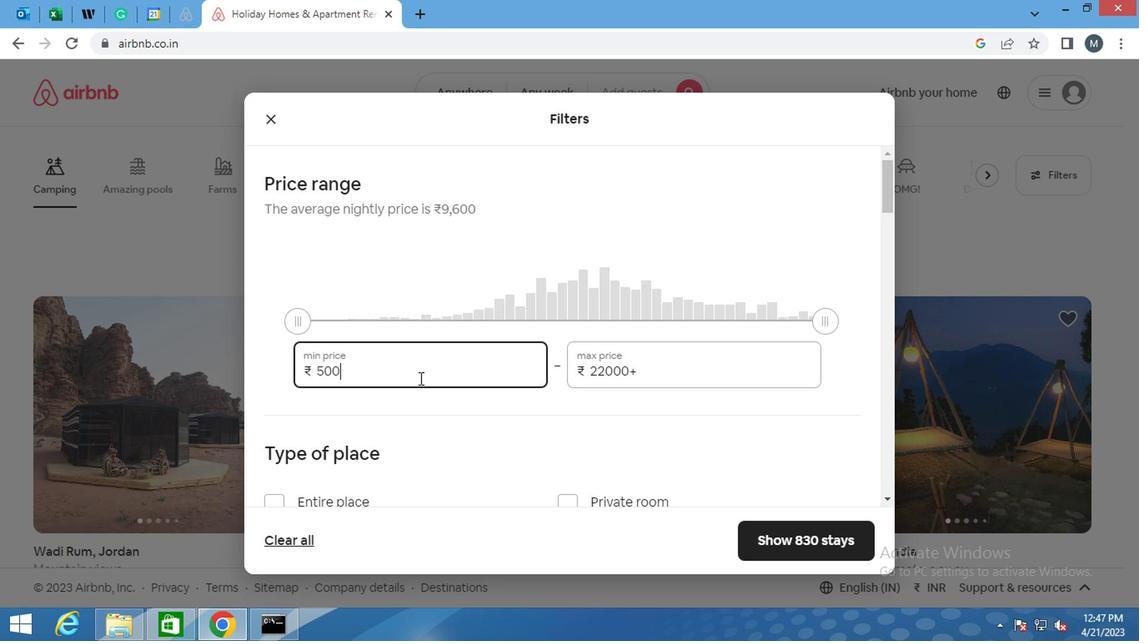 
Action: Mouse moved to (672, 367)
Screenshot: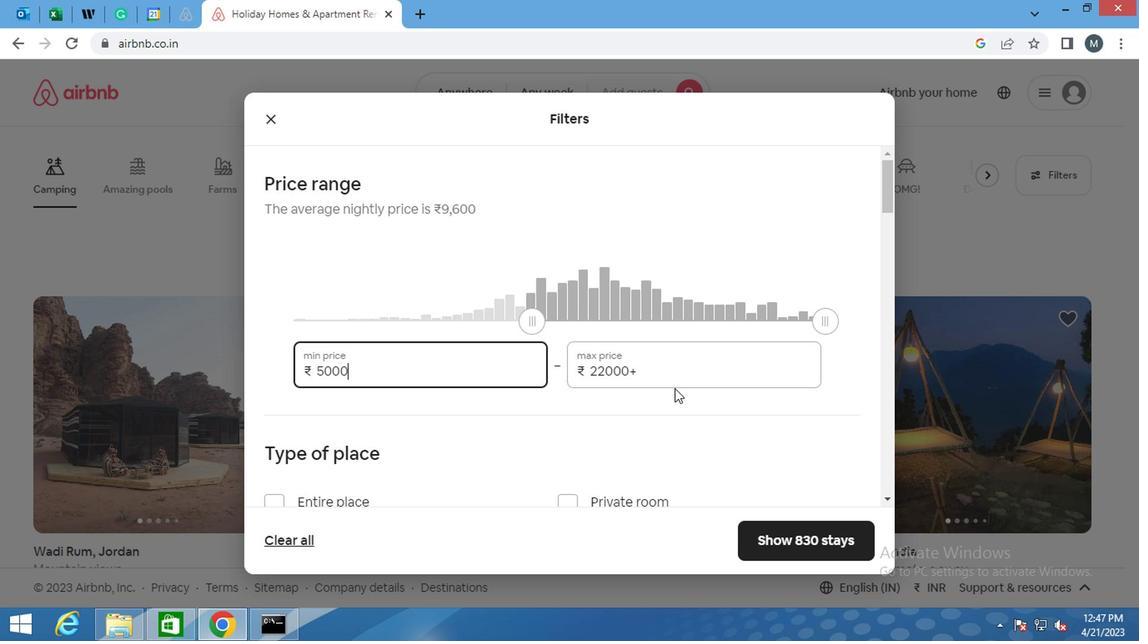 
Action: Mouse pressed left at (672, 367)
Screenshot: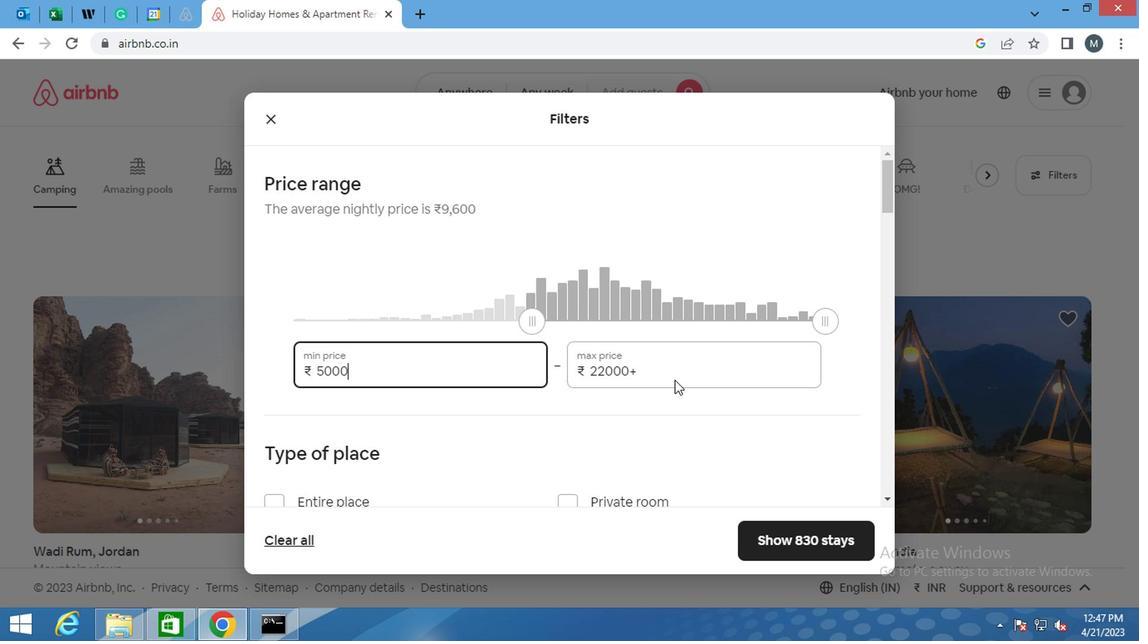 
Action: Mouse moved to (672, 365)
Screenshot: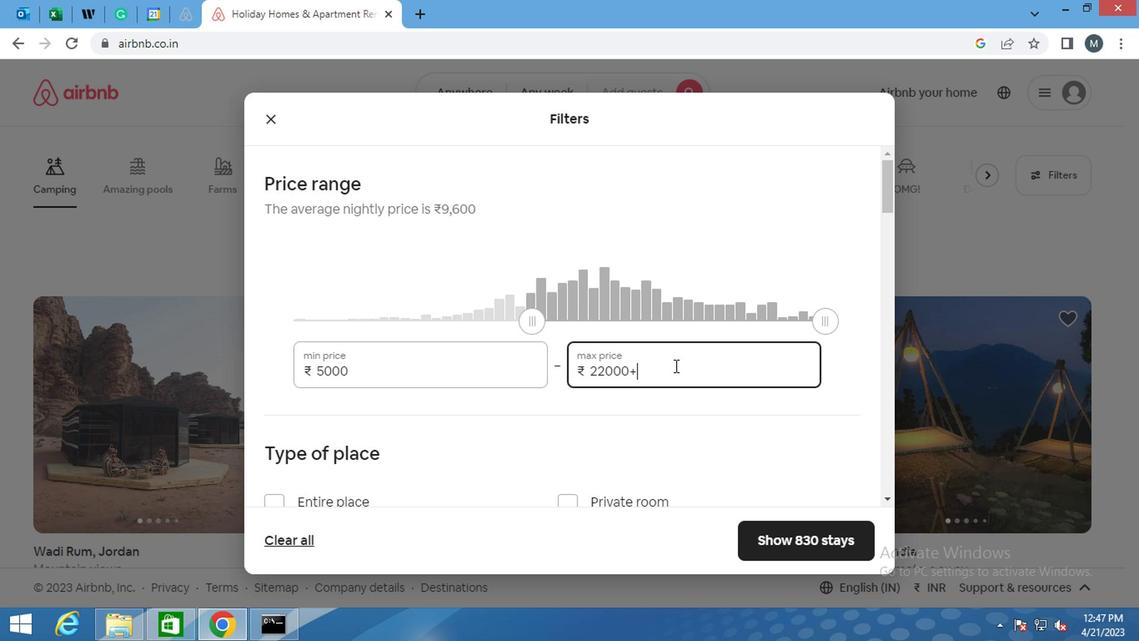 
Action: Key pressed <Key.backspace><Key.backspace><Key.backspace><Key.backspace><Key.backspace><Key.backspace><Key.backspace>10000
Screenshot: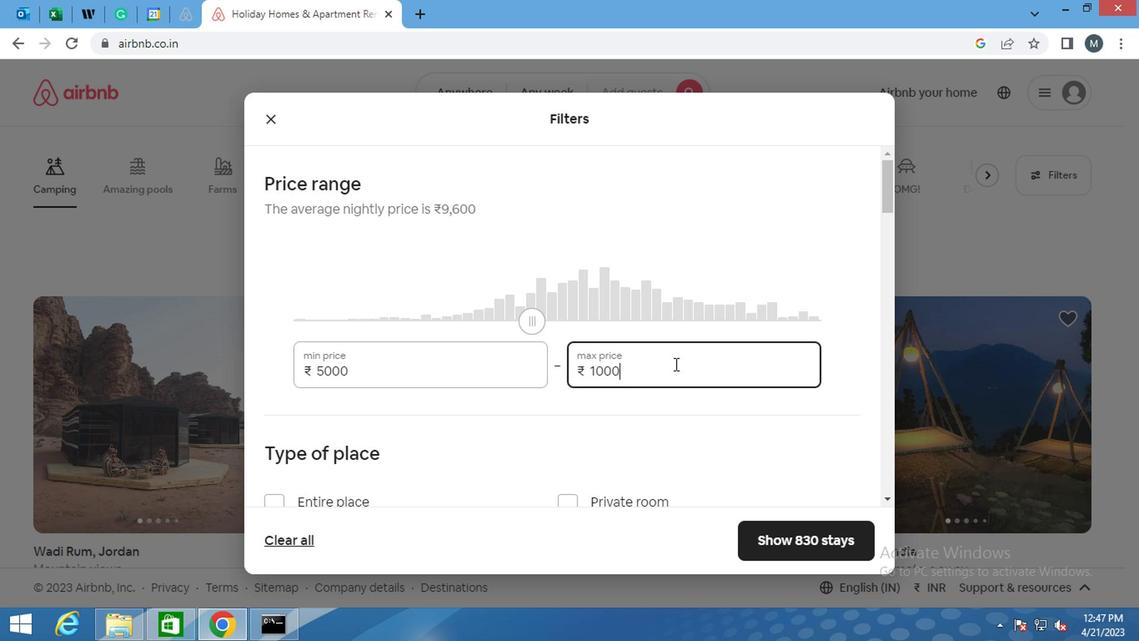 
Action: Mouse moved to (641, 363)
Screenshot: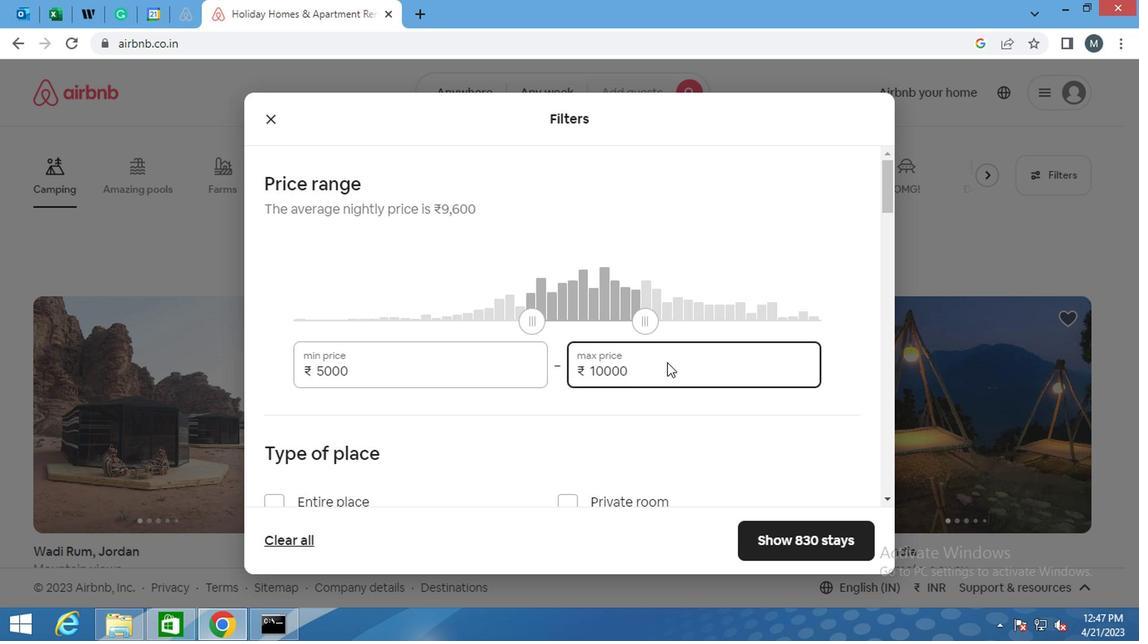 
Action: Mouse scrolled (641, 363) with delta (0, 0)
Screenshot: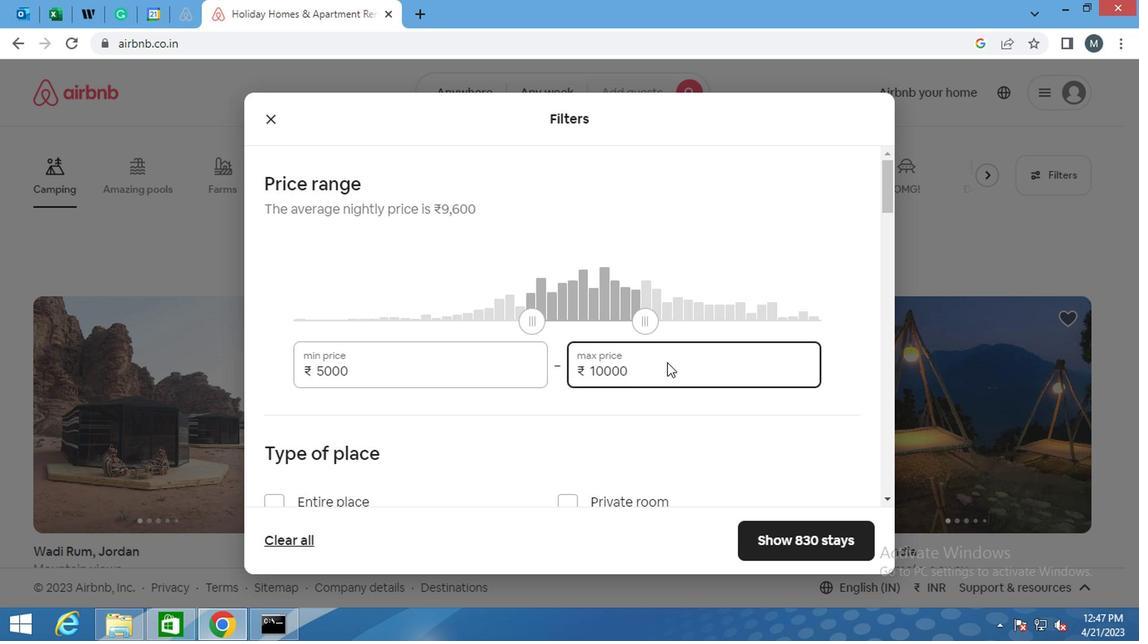 
Action: Mouse moved to (558, 448)
Screenshot: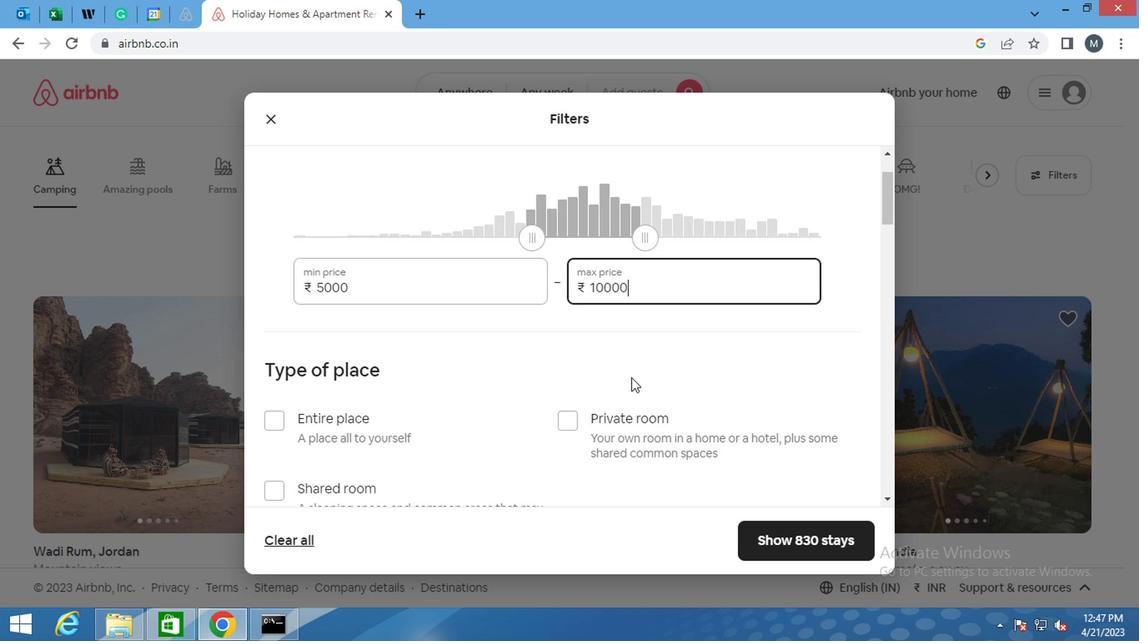 
Action: Mouse scrolled (558, 447) with delta (0, -1)
Screenshot: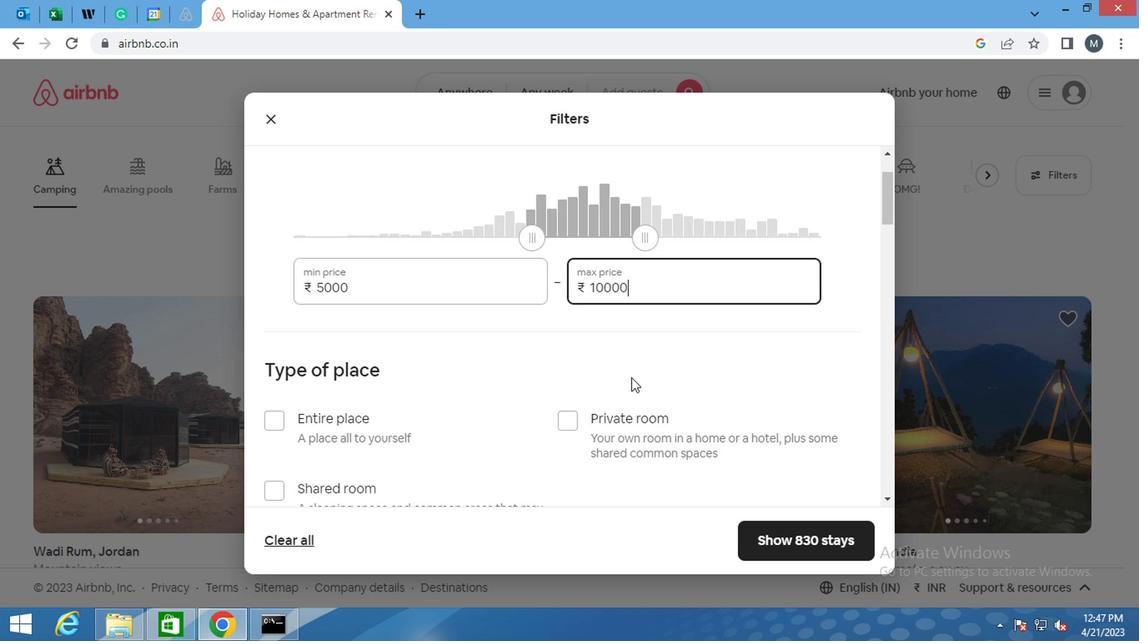 
Action: Mouse moved to (556, 449)
Screenshot: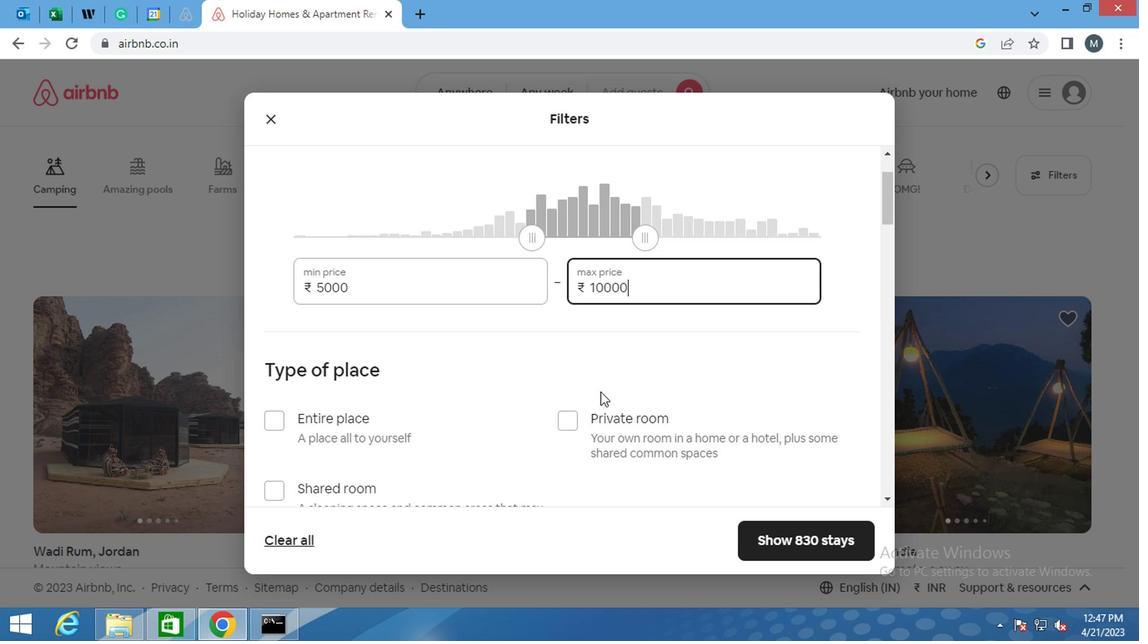 
Action: Mouse scrolled (556, 448) with delta (0, -1)
Screenshot: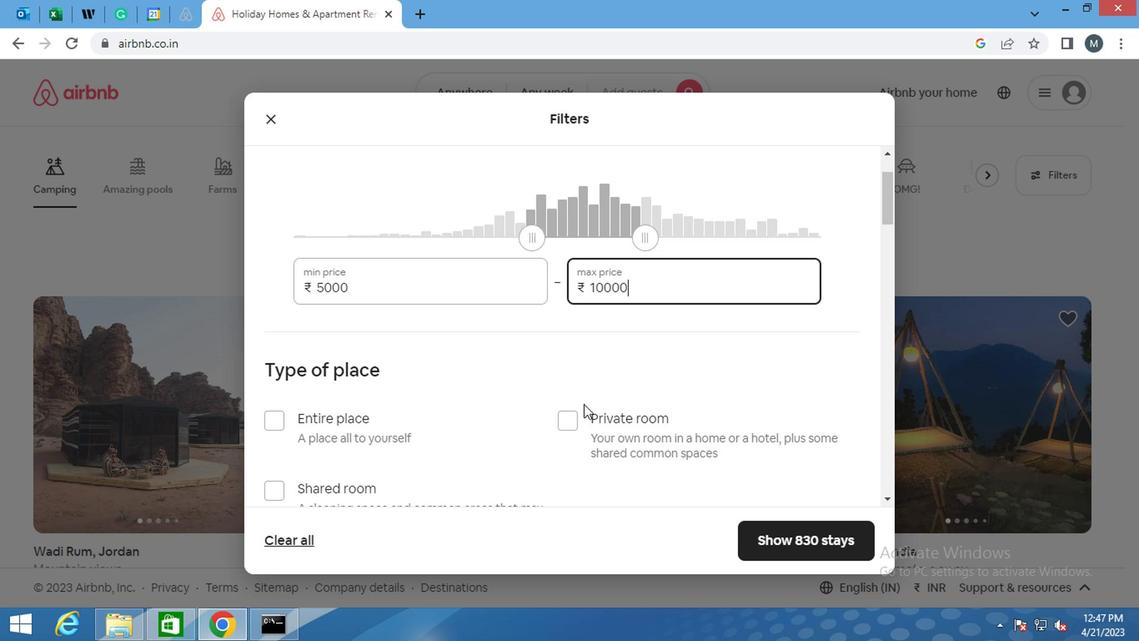 
Action: Mouse scrolled (556, 448) with delta (0, -1)
Screenshot: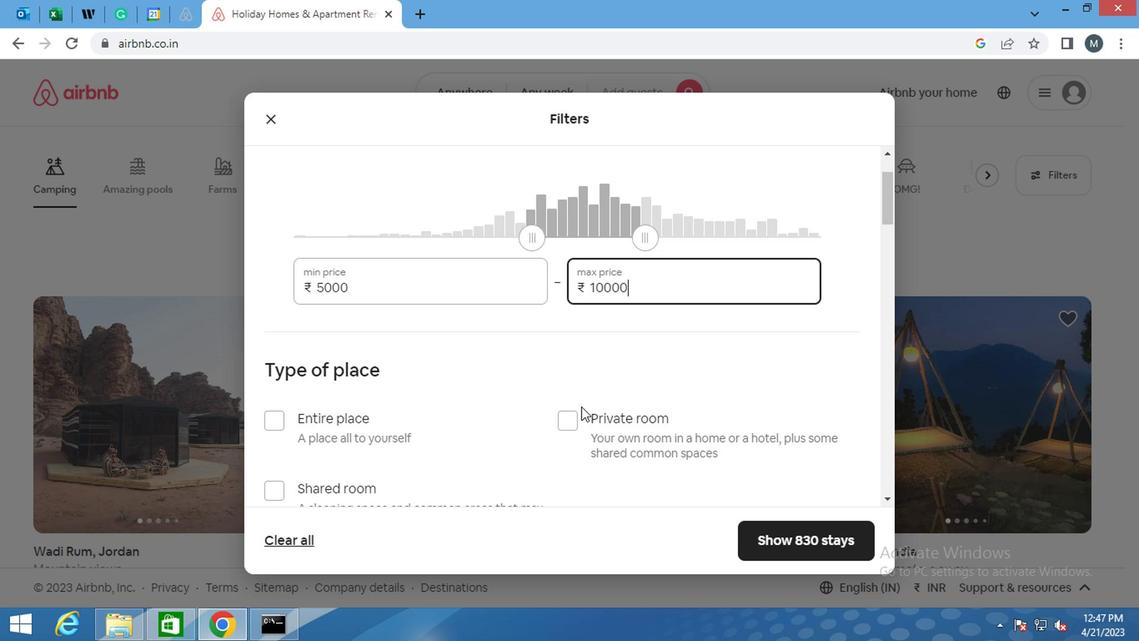 
Action: Mouse moved to (571, 168)
Screenshot: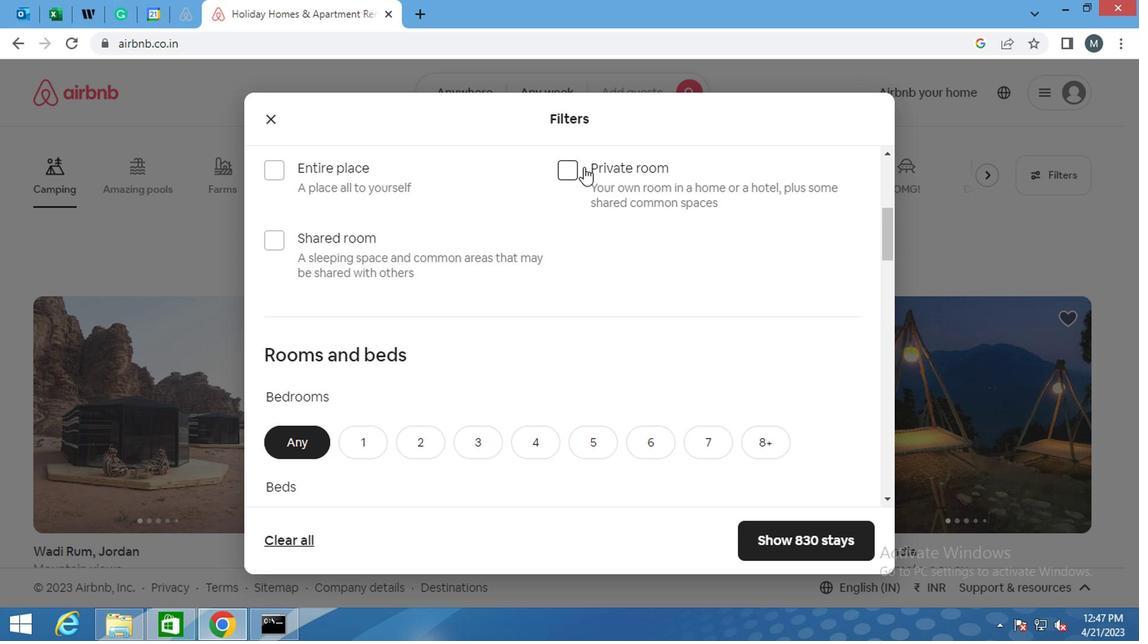 
Action: Mouse pressed left at (571, 168)
Screenshot: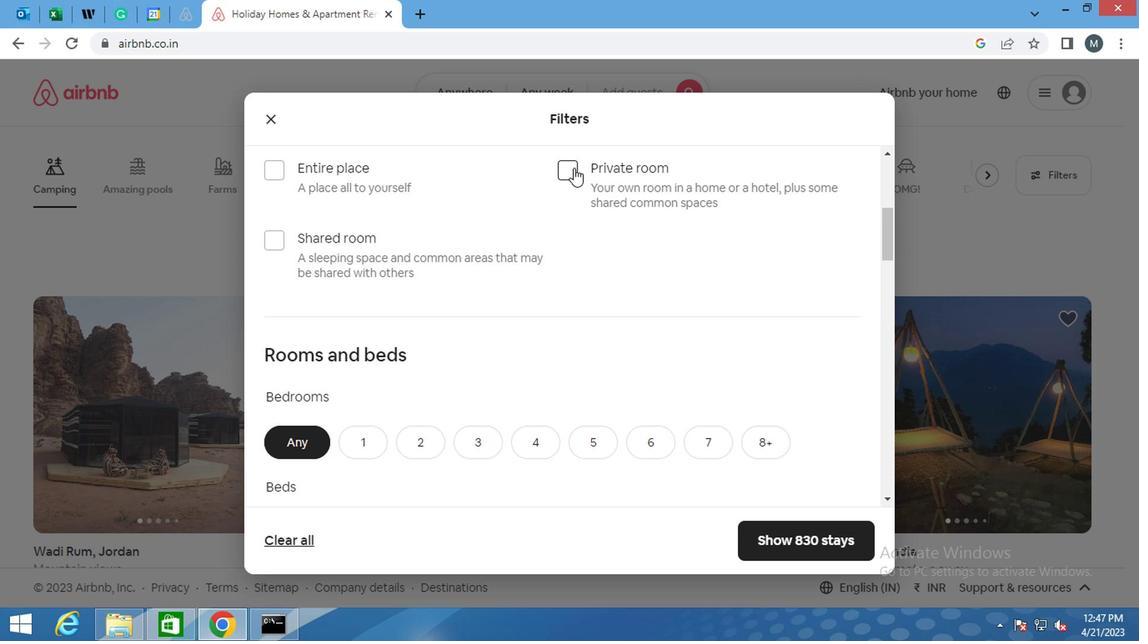 
Action: Mouse moved to (306, 256)
Screenshot: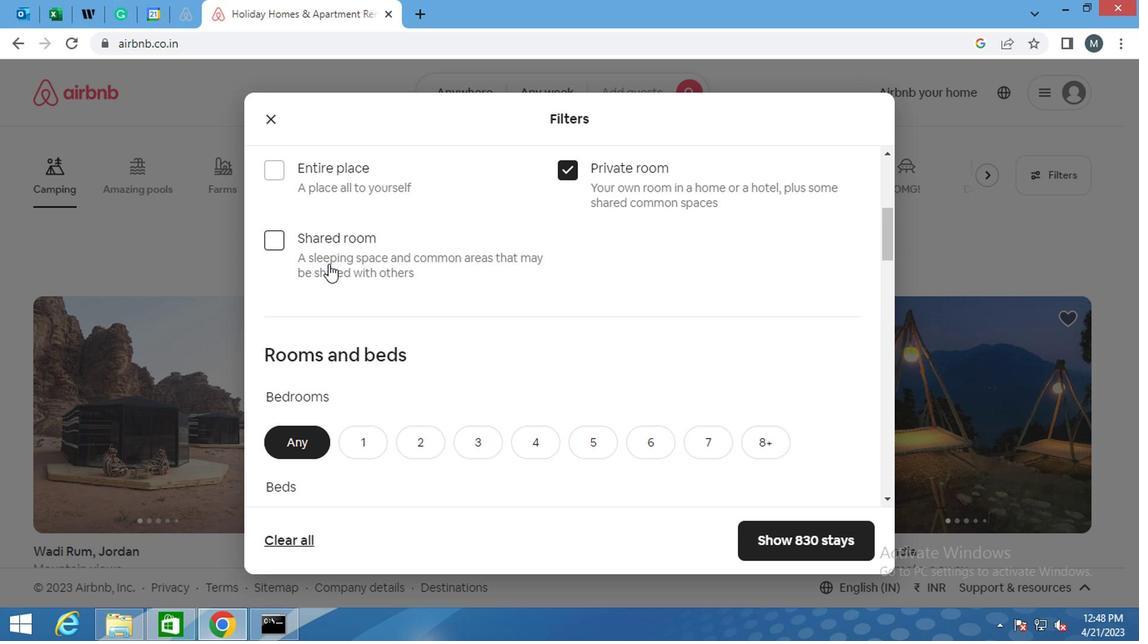 
Action: Mouse scrolled (306, 255) with delta (0, 0)
Screenshot: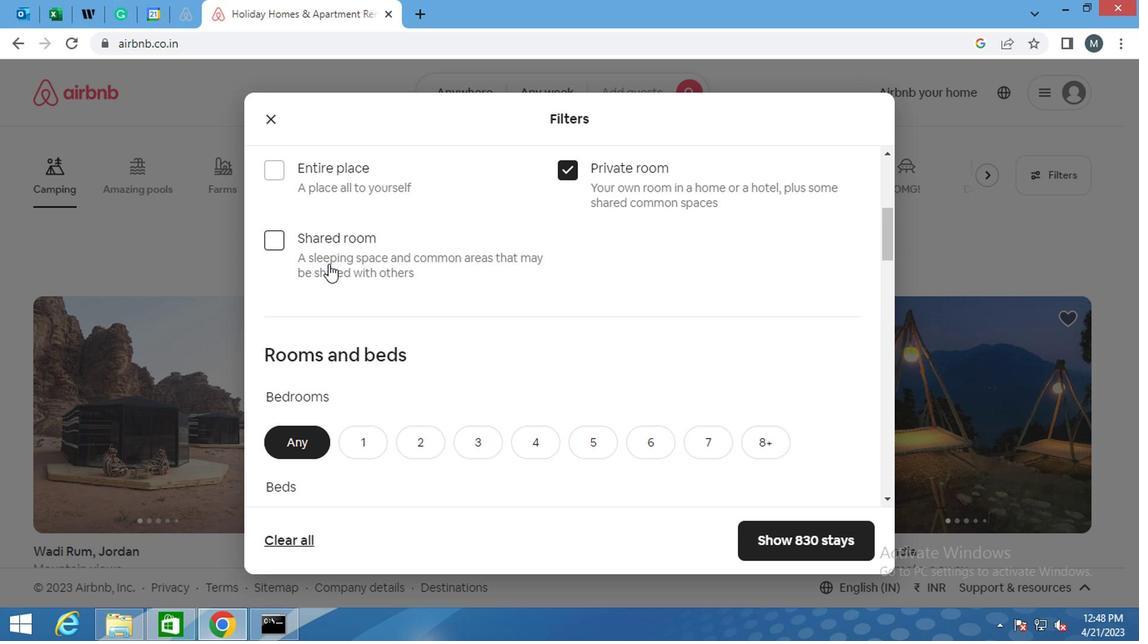 
Action: Mouse moved to (303, 258)
Screenshot: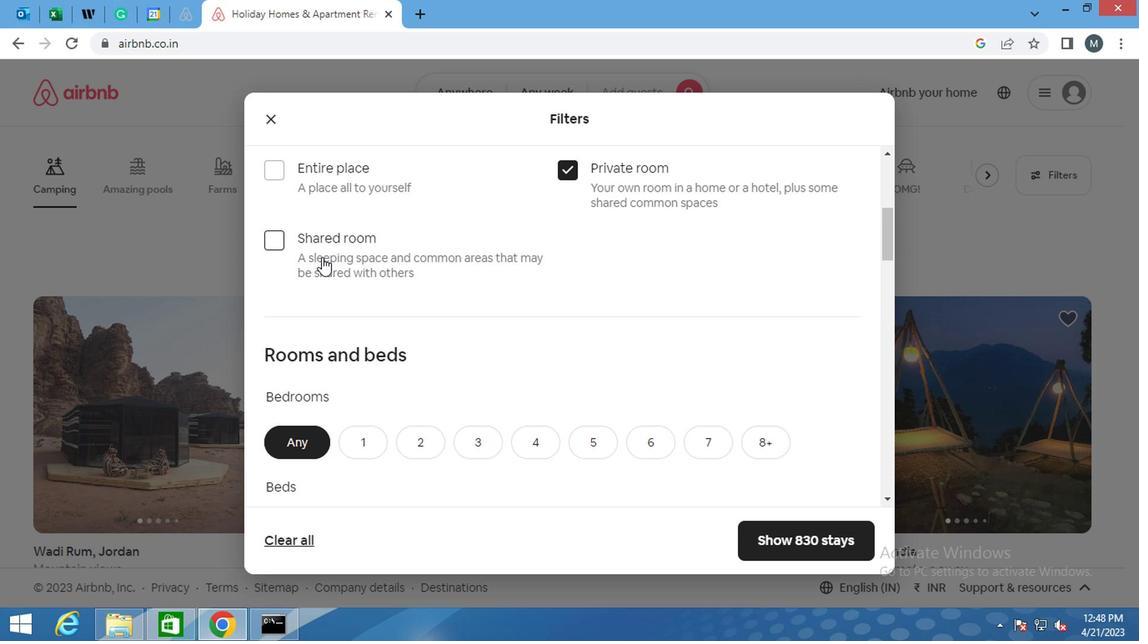 
Action: Mouse scrolled (303, 257) with delta (0, 0)
Screenshot: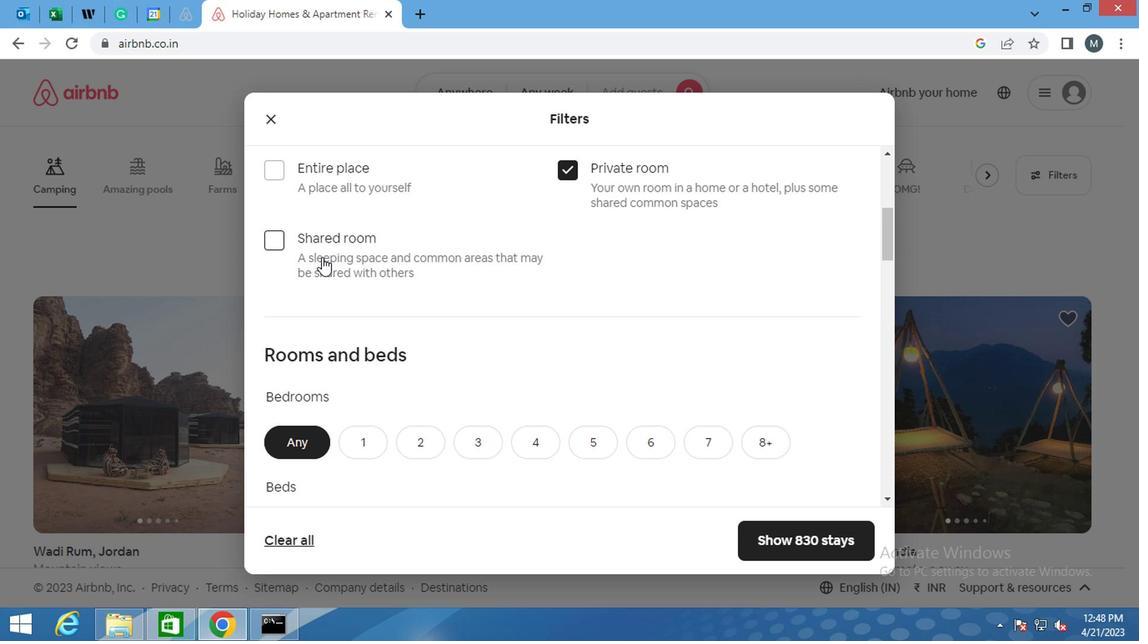 
Action: Mouse moved to (381, 274)
Screenshot: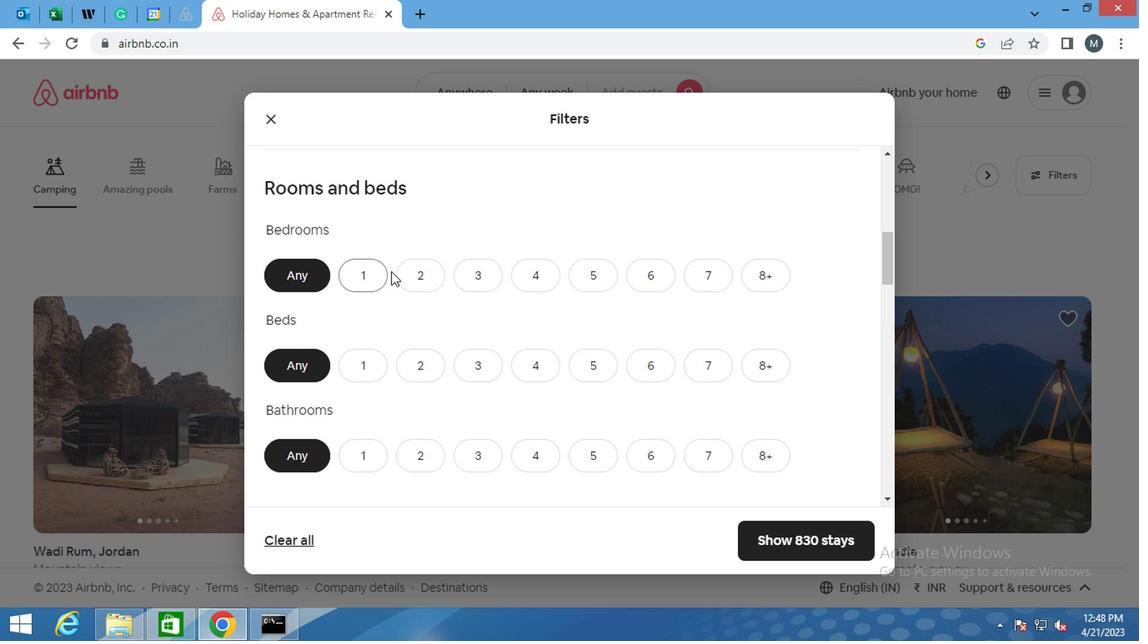 
Action: Mouse pressed left at (381, 274)
Screenshot: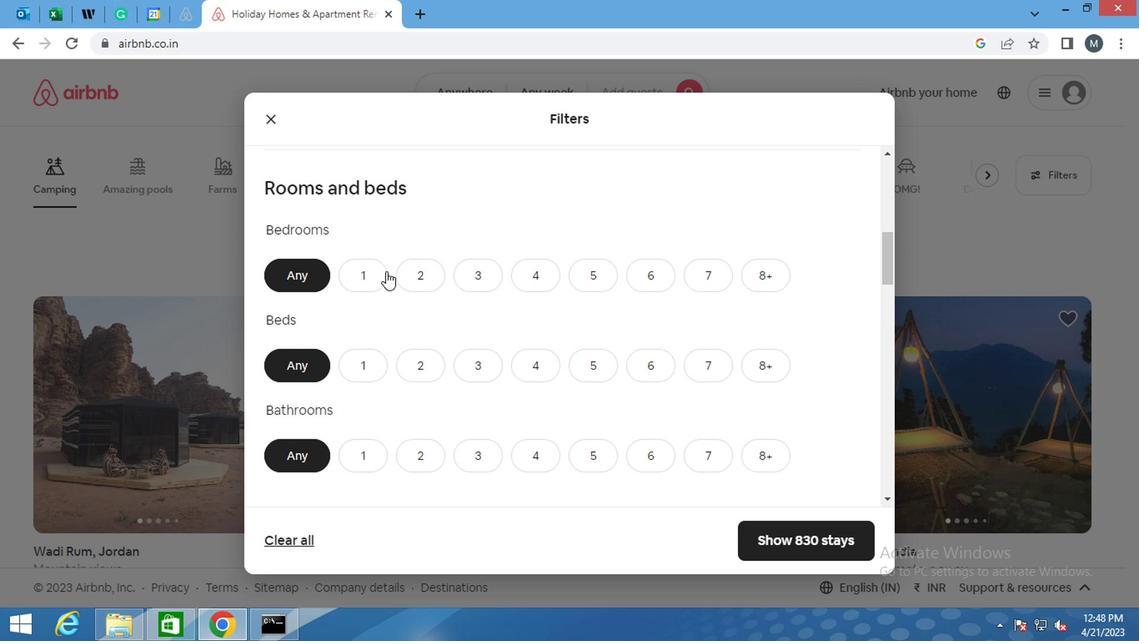 
Action: Mouse moved to (381, 271)
Screenshot: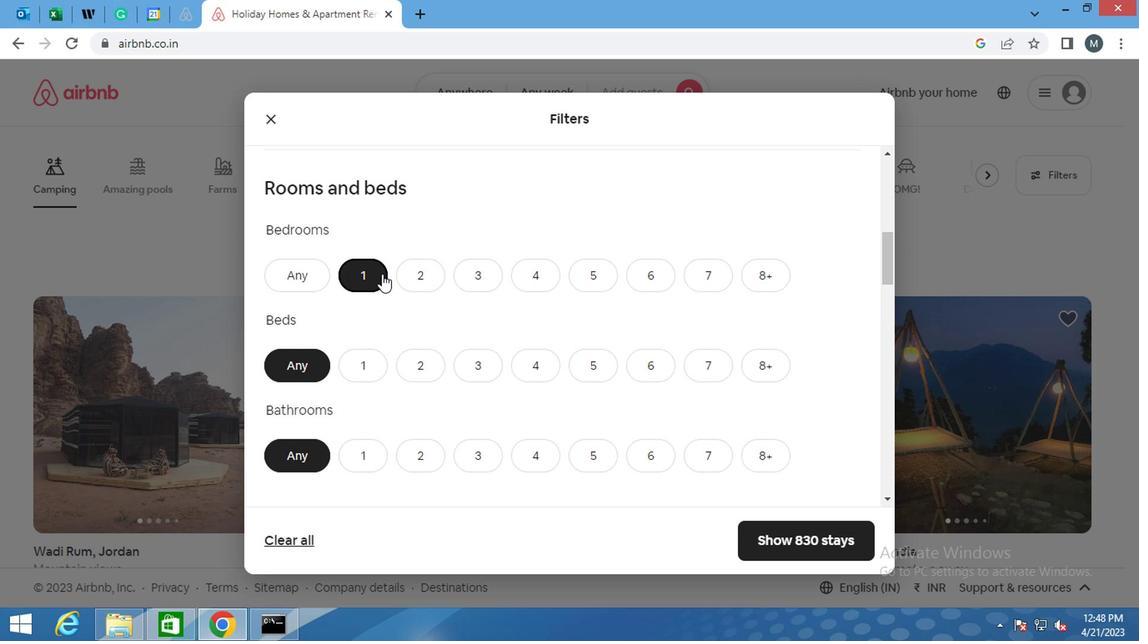 
Action: Mouse scrolled (381, 270) with delta (0, -1)
Screenshot: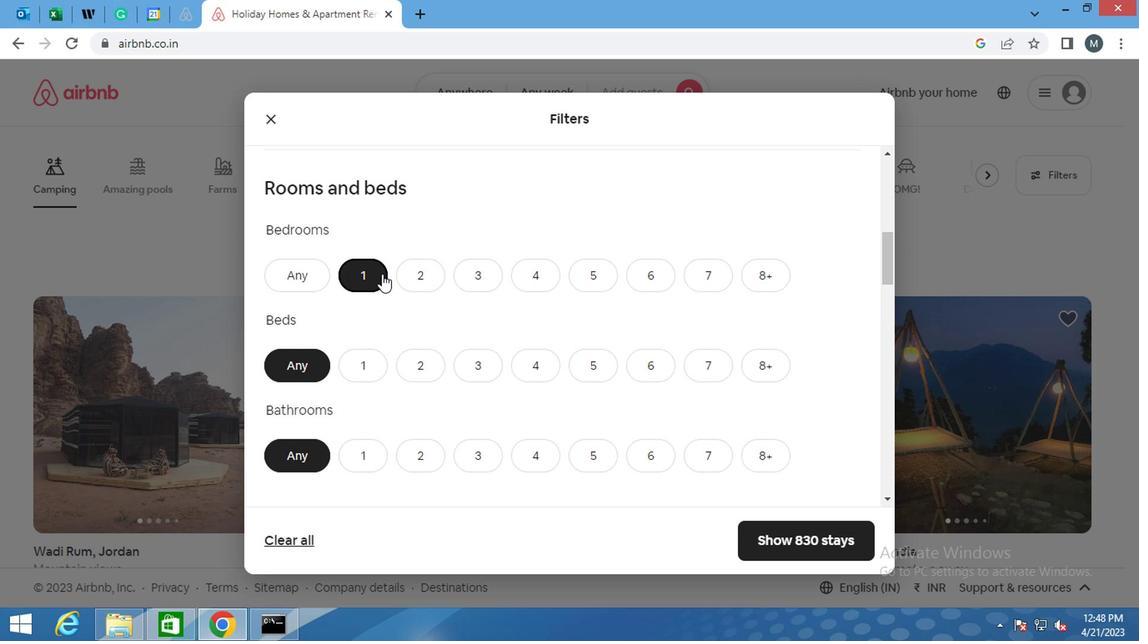 
Action: Mouse moved to (344, 290)
Screenshot: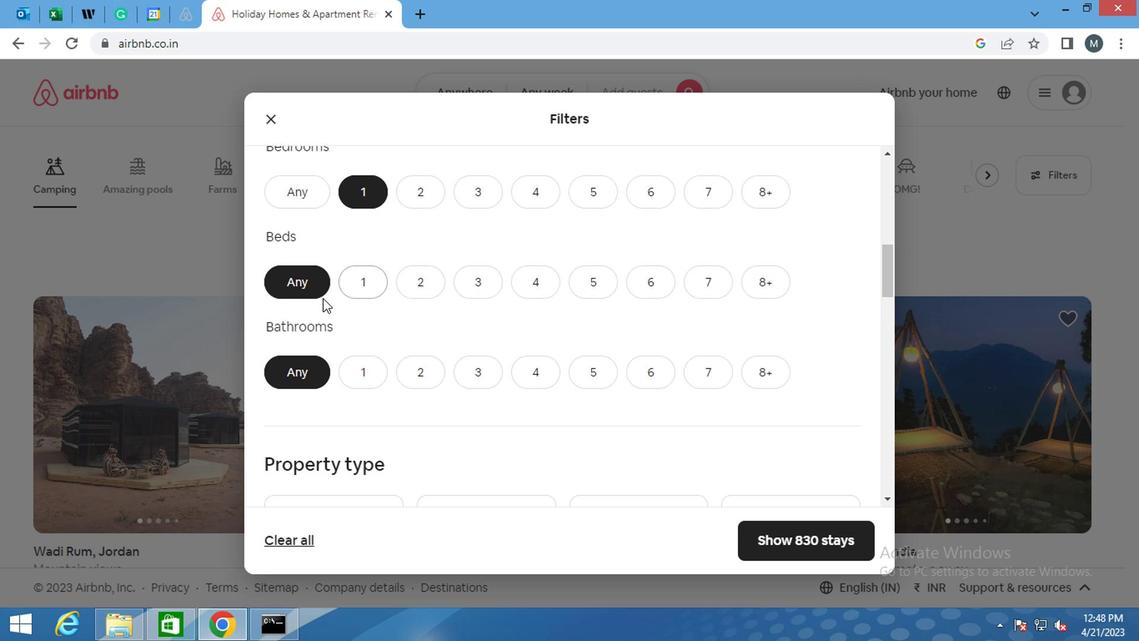 
Action: Mouse pressed left at (344, 290)
Screenshot: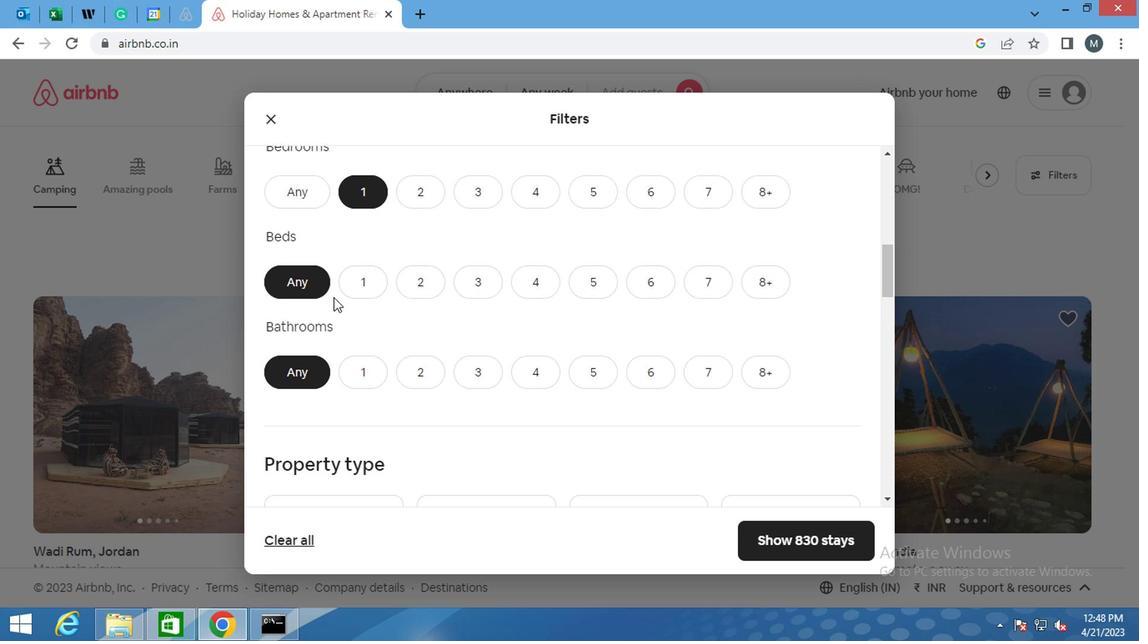 
Action: Mouse moved to (369, 378)
Screenshot: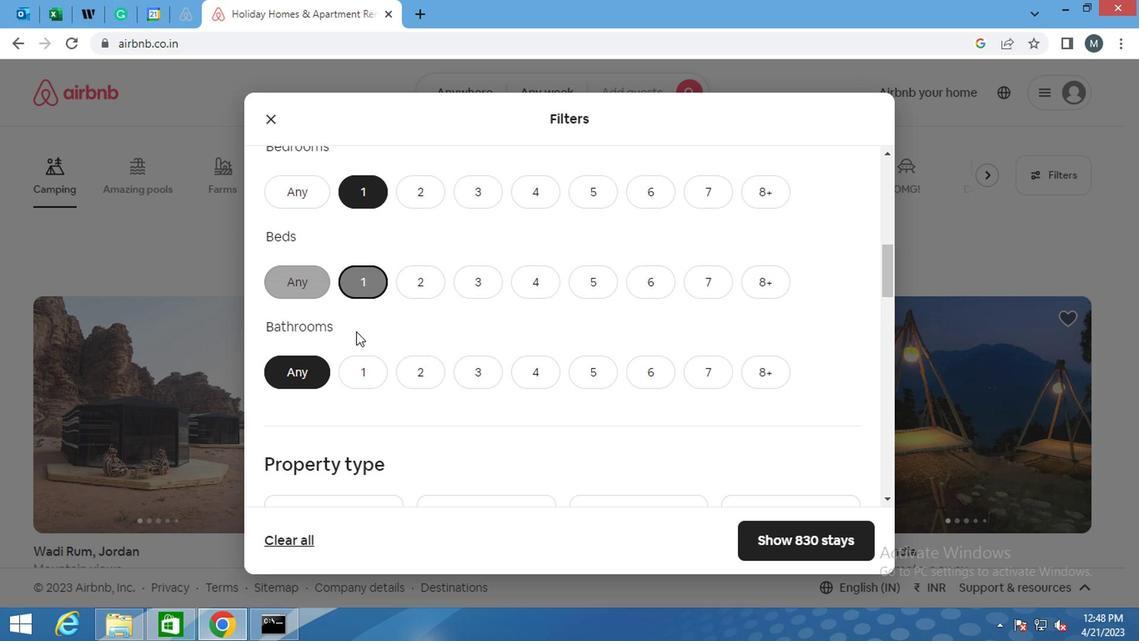 
Action: Mouse pressed left at (369, 378)
Screenshot: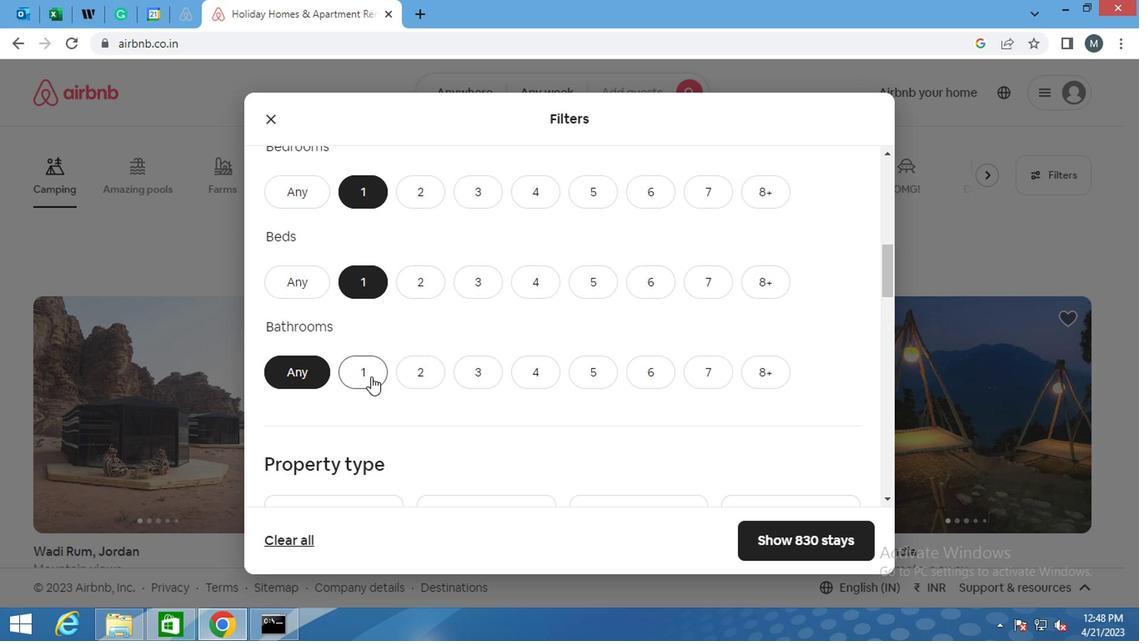 
Action: Mouse moved to (375, 310)
Screenshot: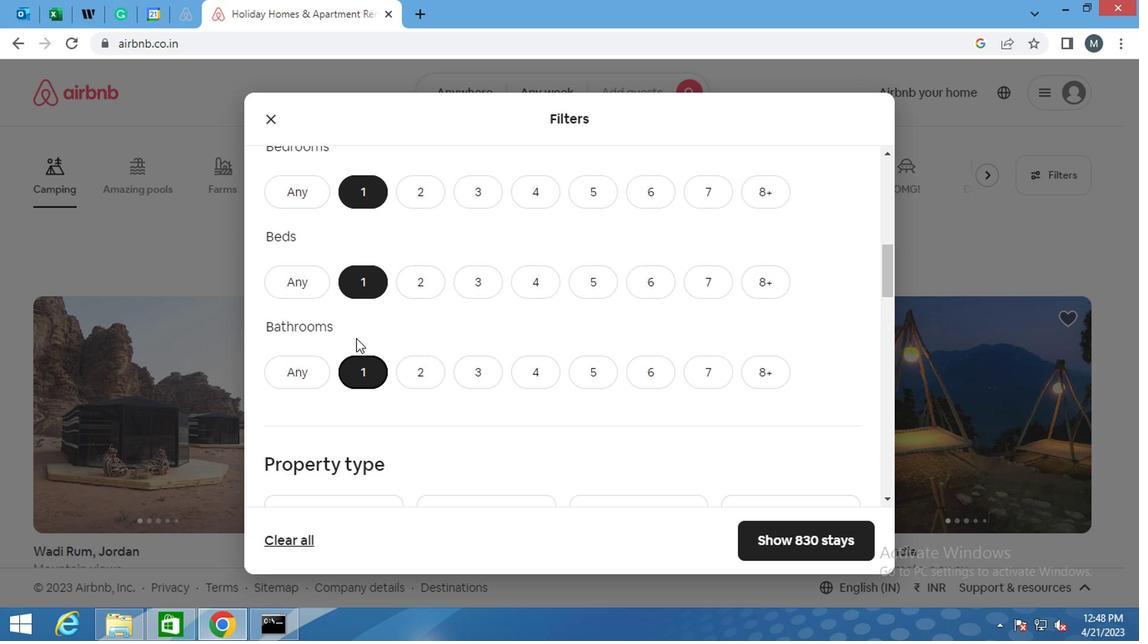 
Action: Mouse scrolled (375, 309) with delta (0, -1)
Screenshot: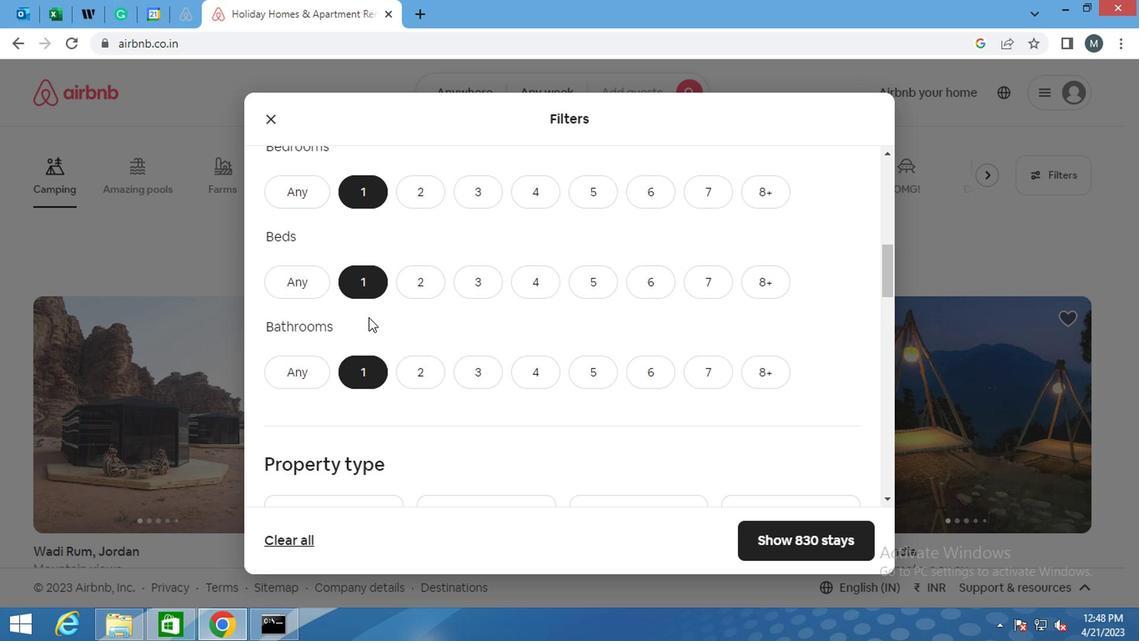 
Action: Mouse moved to (379, 313)
Screenshot: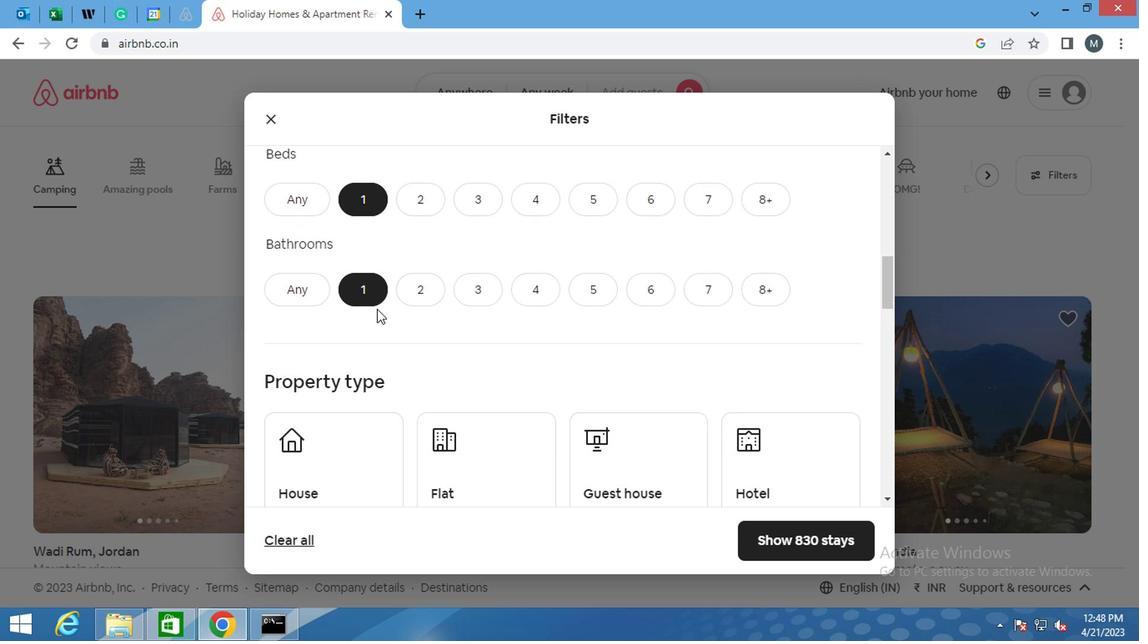 
Action: Mouse scrolled (379, 312) with delta (0, 0)
Screenshot: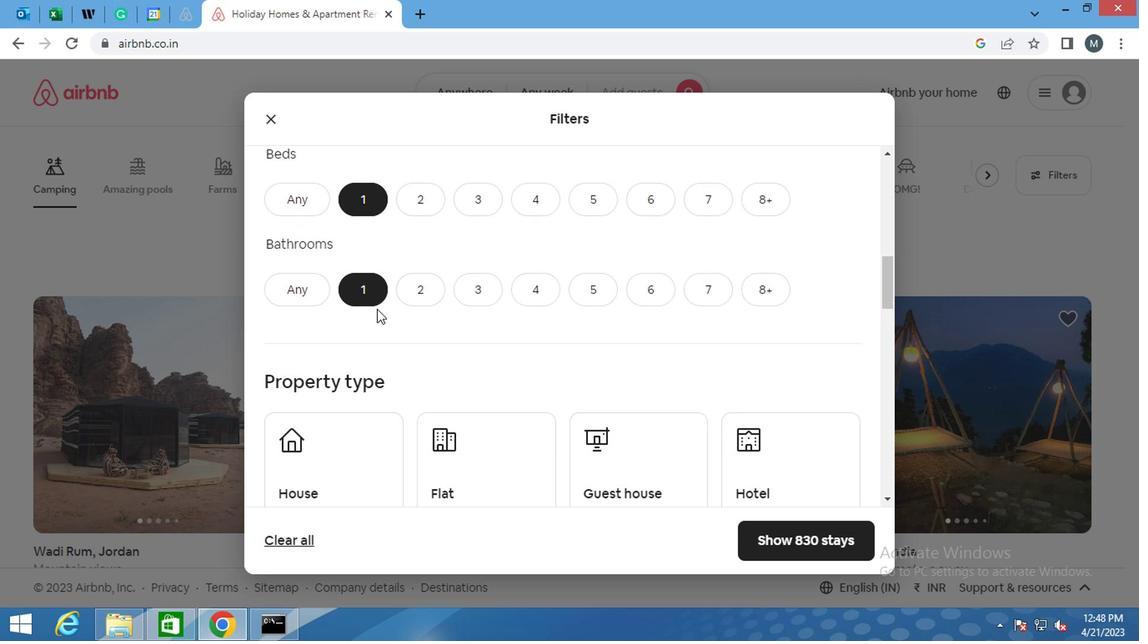 
Action: Mouse moved to (352, 381)
Screenshot: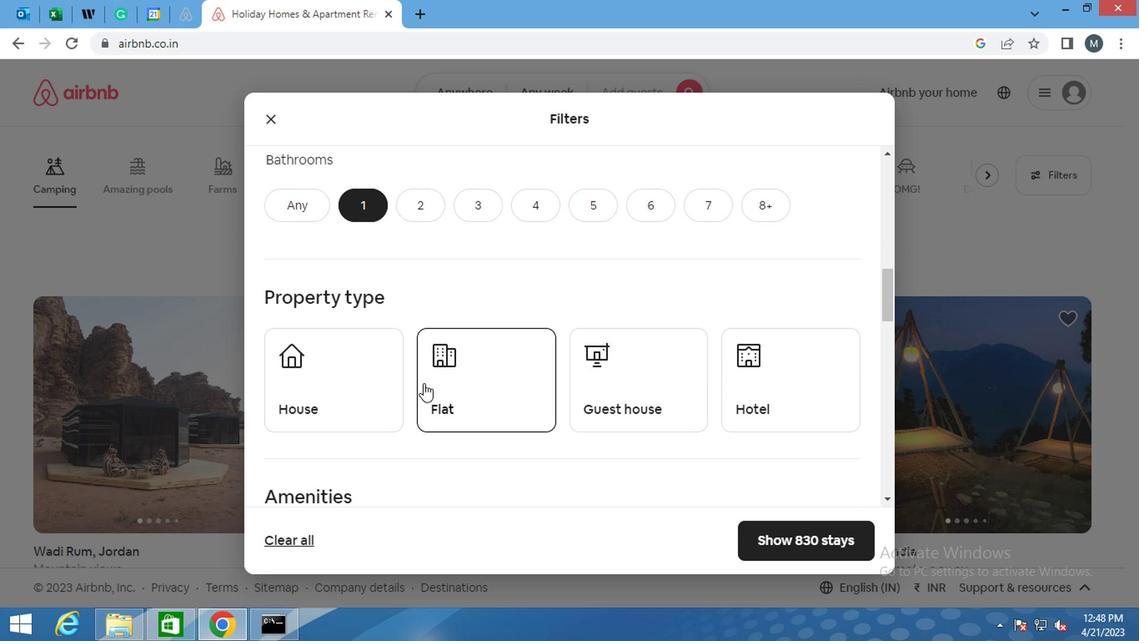 
Action: Mouse pressed left at (352, 381)
Screenshot: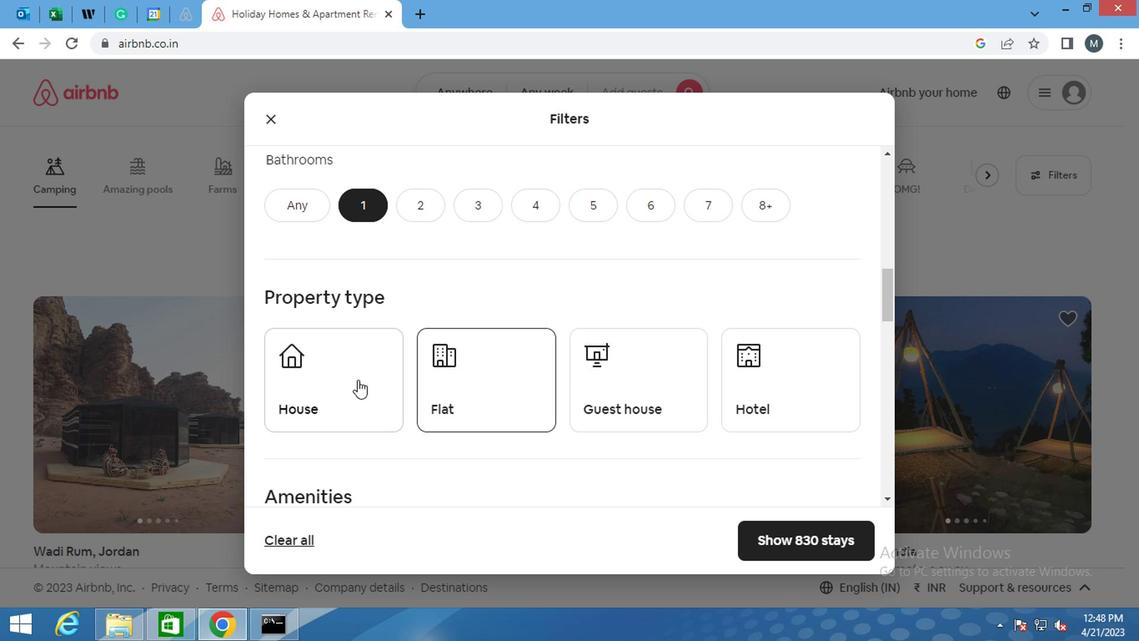 
Action: Mouse moved to (463, 367)
Screenshot: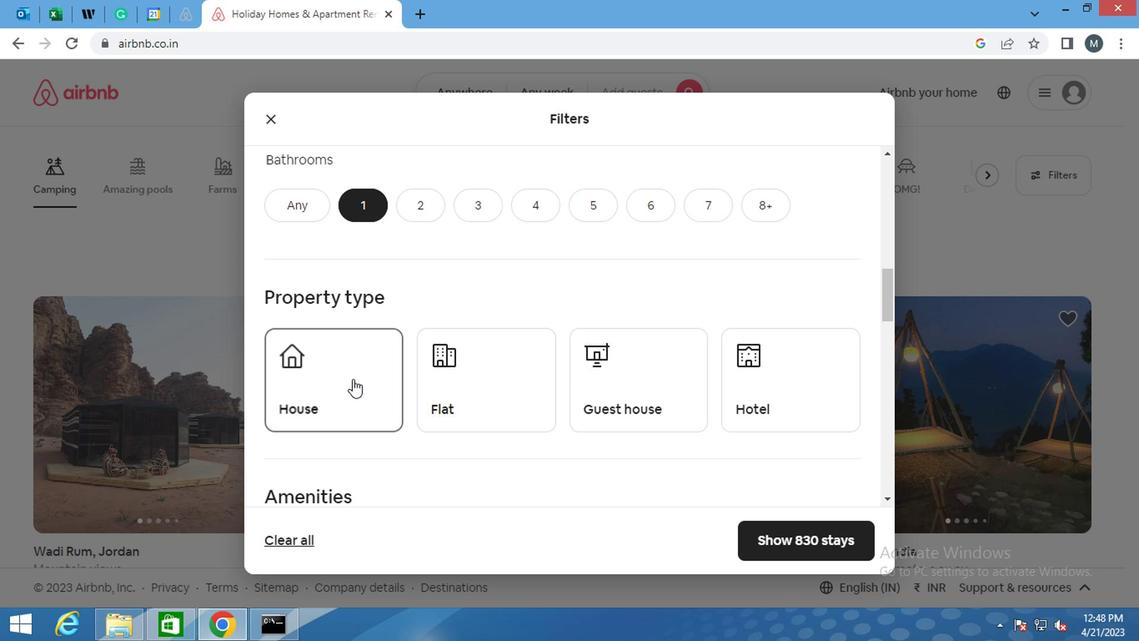 
Action: Mouse pressed left at (463, 367)
Screenshot: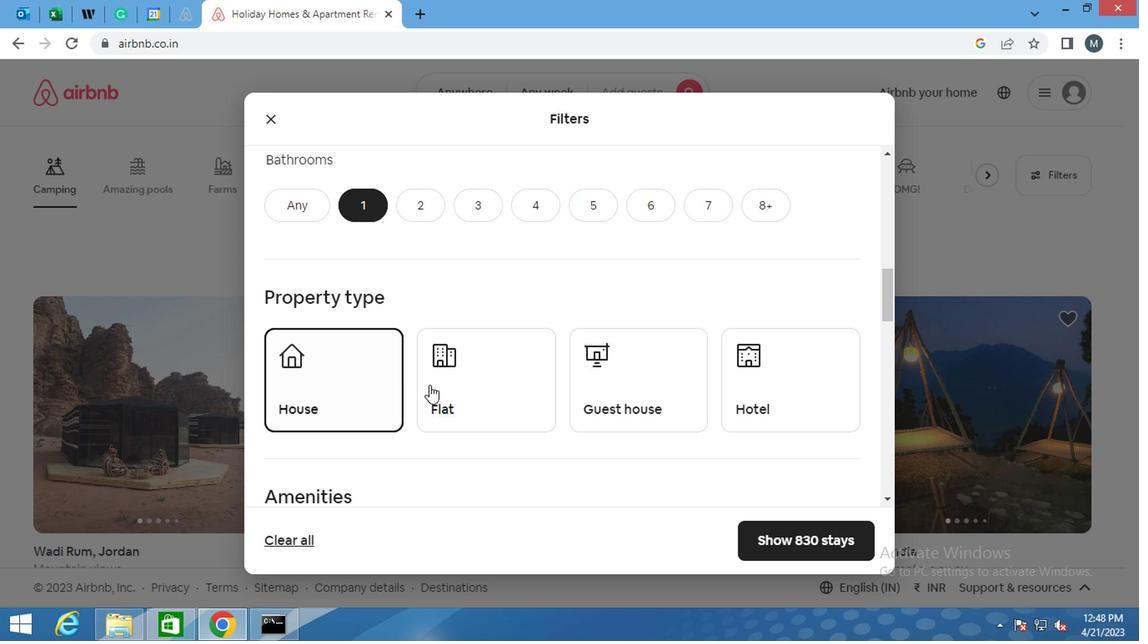
Action: Mouse moved to (612, 389)
Screenshot: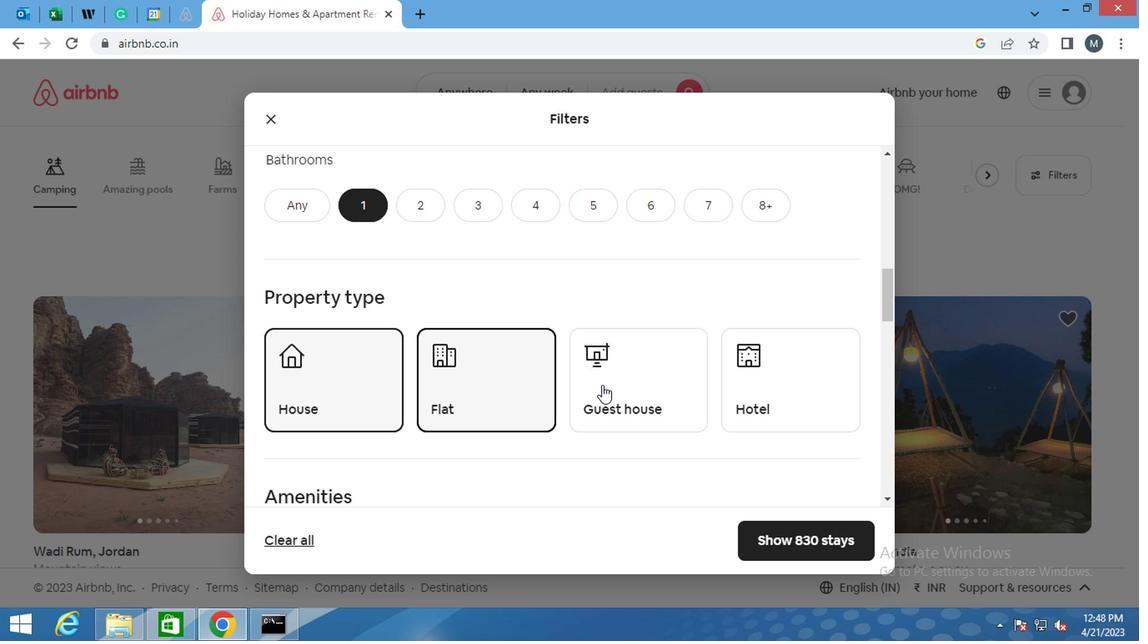 
Action: Mouse pressed left at (612, 389)
Screenshot: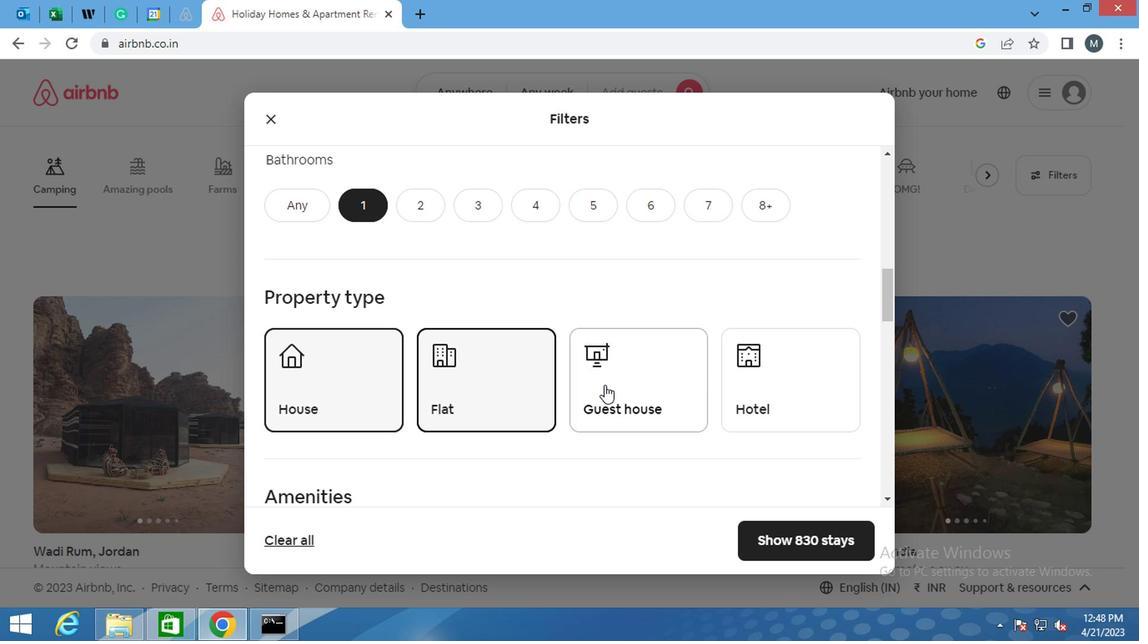
Action: Mouse moved to (527, 357)
Screenshot: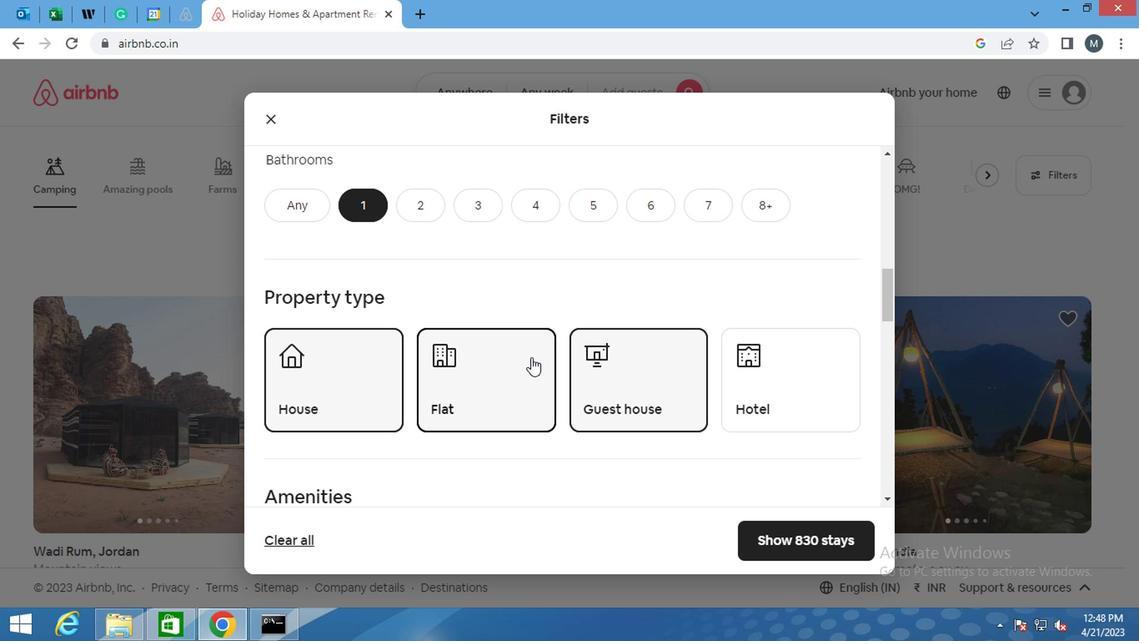 
Action: Mouse scrolled (527, 357) with delta (0, 0)
Screenshot: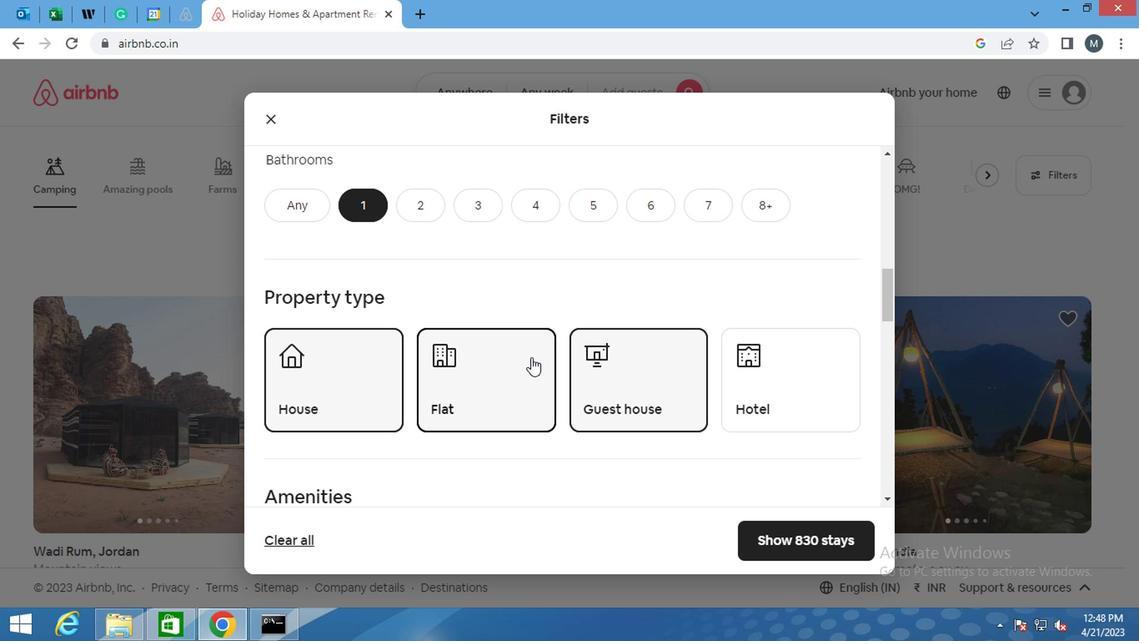 
Action: Mouse moved to (806, 296)
Screenshot: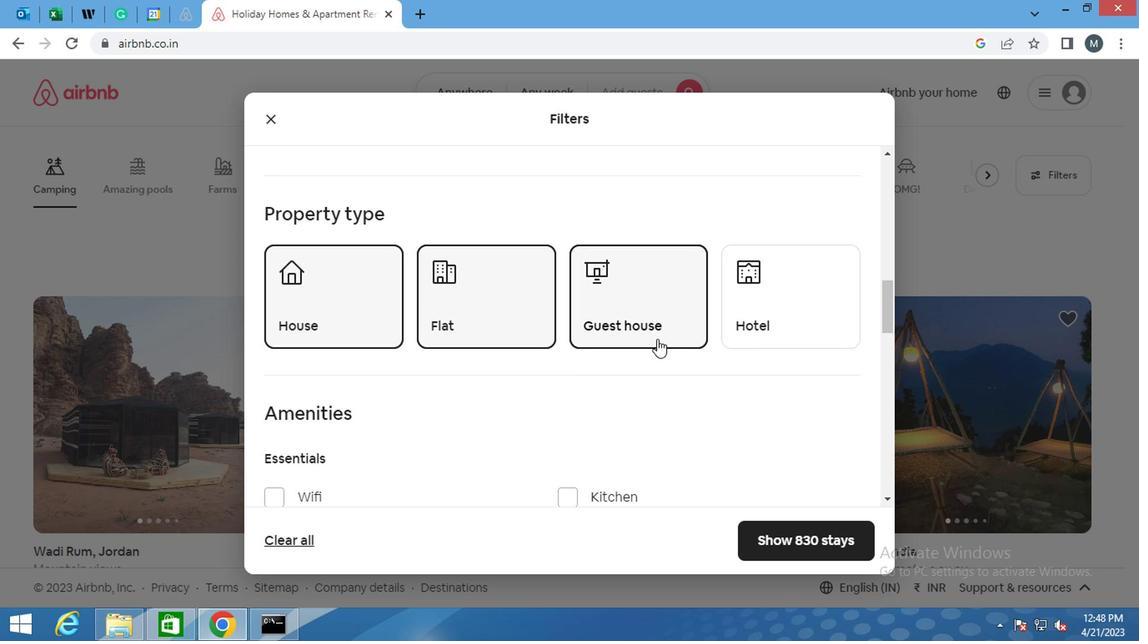 
Action: Mouse pressed left at (806, 296)
Screenshot: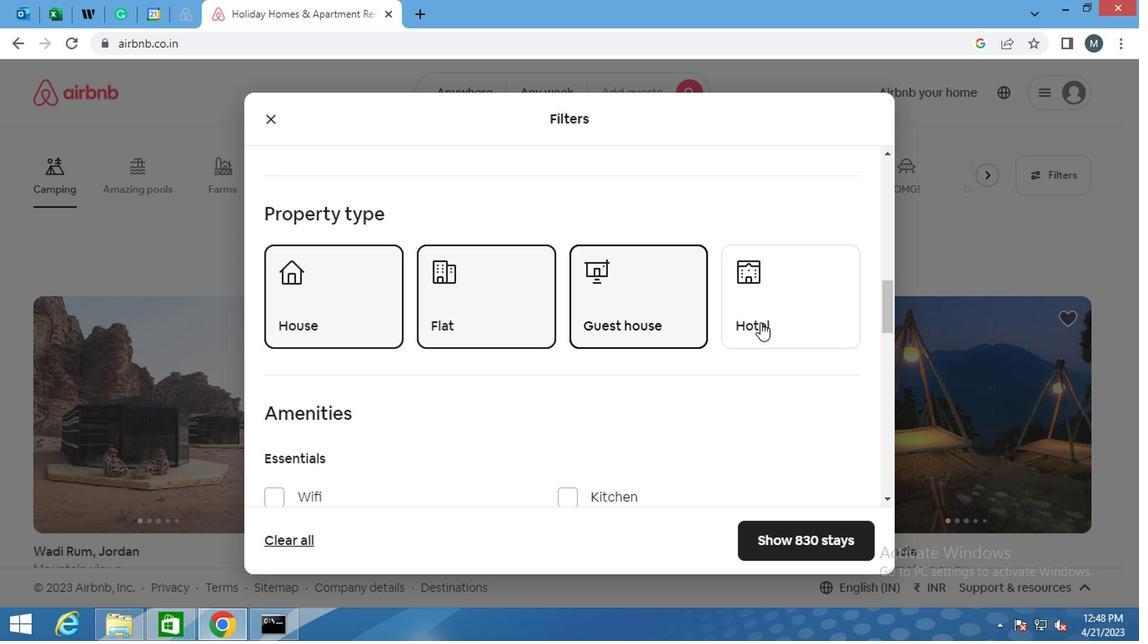 
Action: Mouse moved to (462, 324)
Screenshot: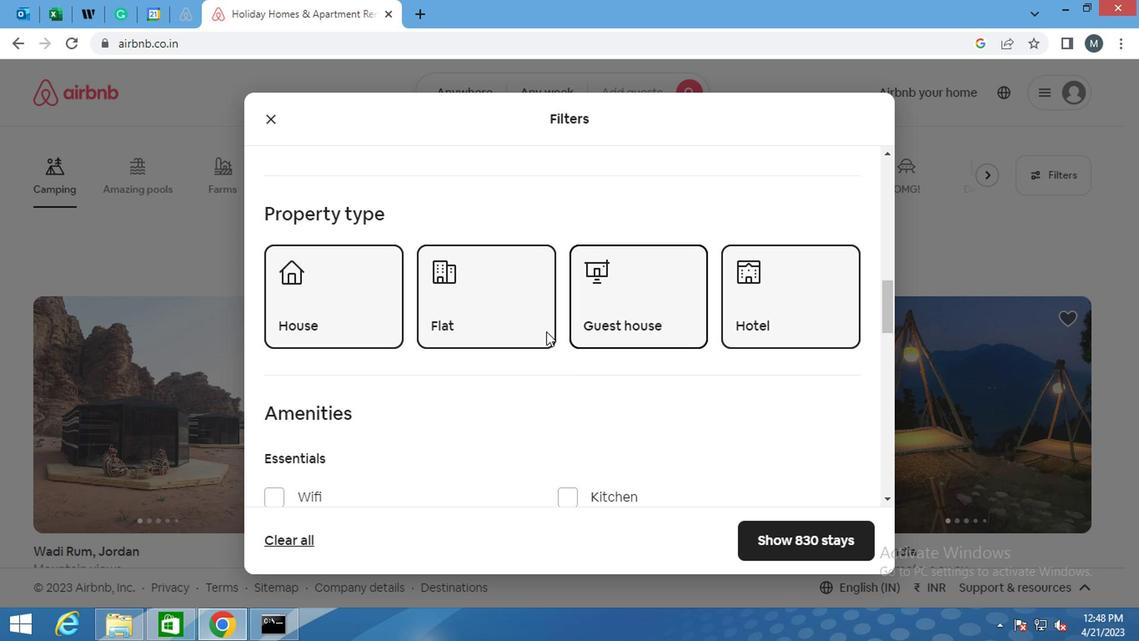 
Action: Mouse scrolled (462, 323) with delta (0, -1)
Screenshot: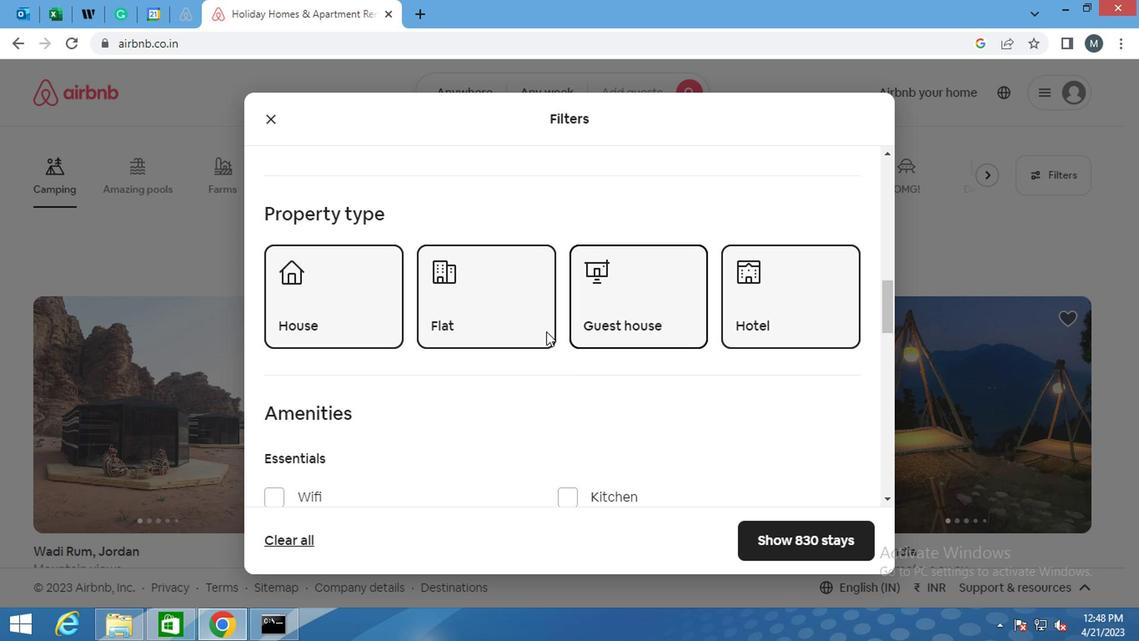 
Action: Mouse moved to (360, 344)
Screenshot: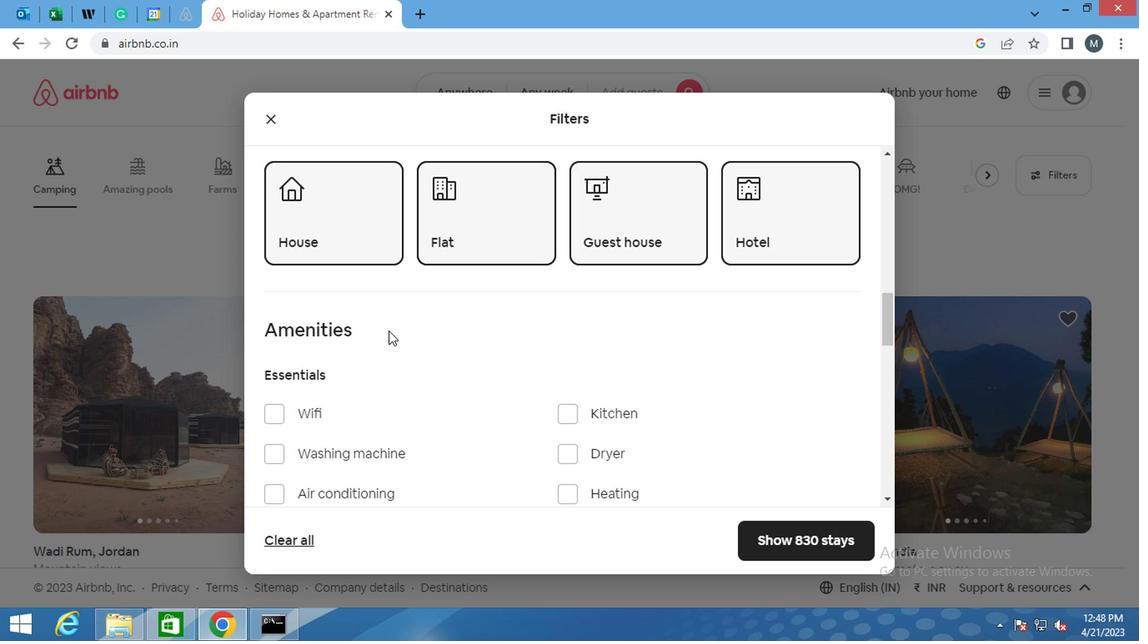 
Action: Mouse scrolled (360, 343) with delta (0, -1)
Screenshot: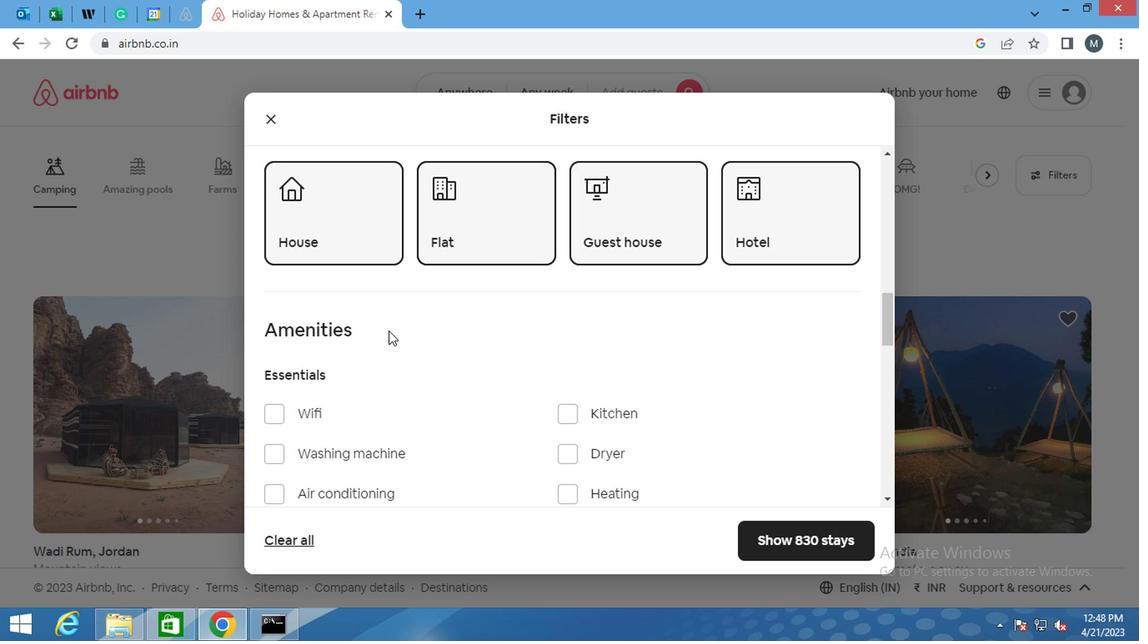 
Action: Mouse moved to (270, 373)
Screenshot: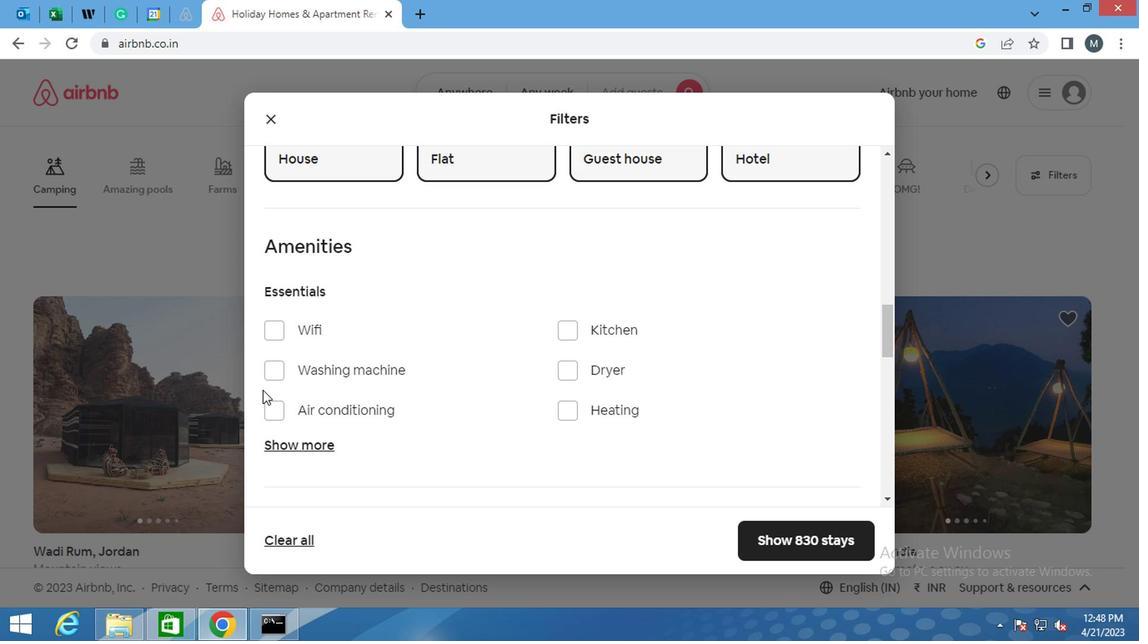 
Action: Mouse pressed left at (270, 373)
Screenshot: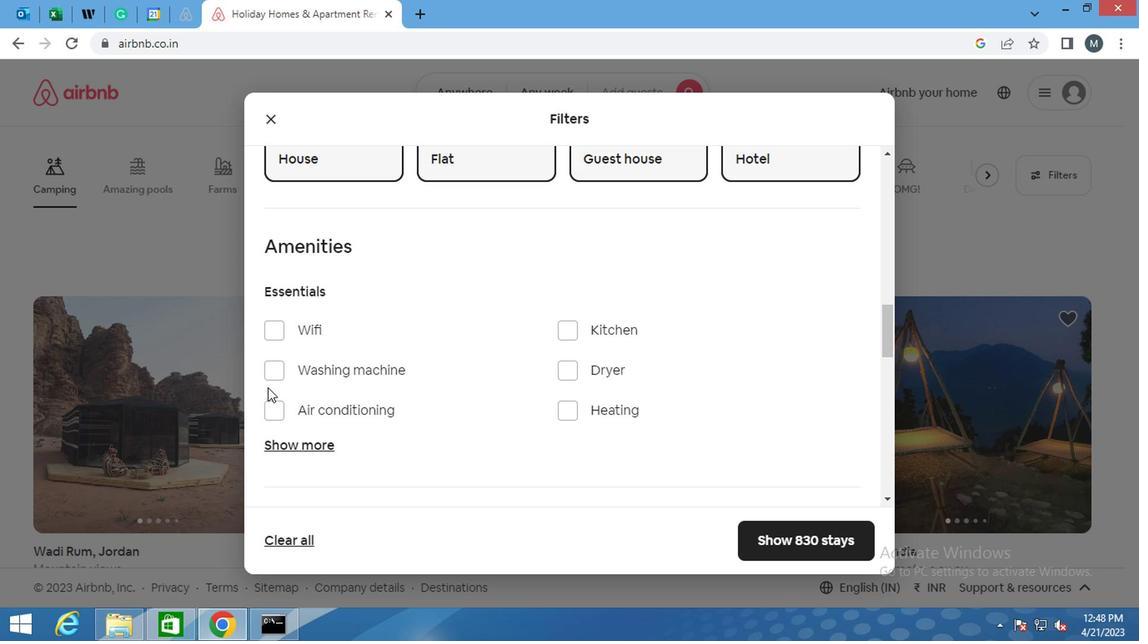 
Action: Mouse moved to (560, 329)
Screenshot: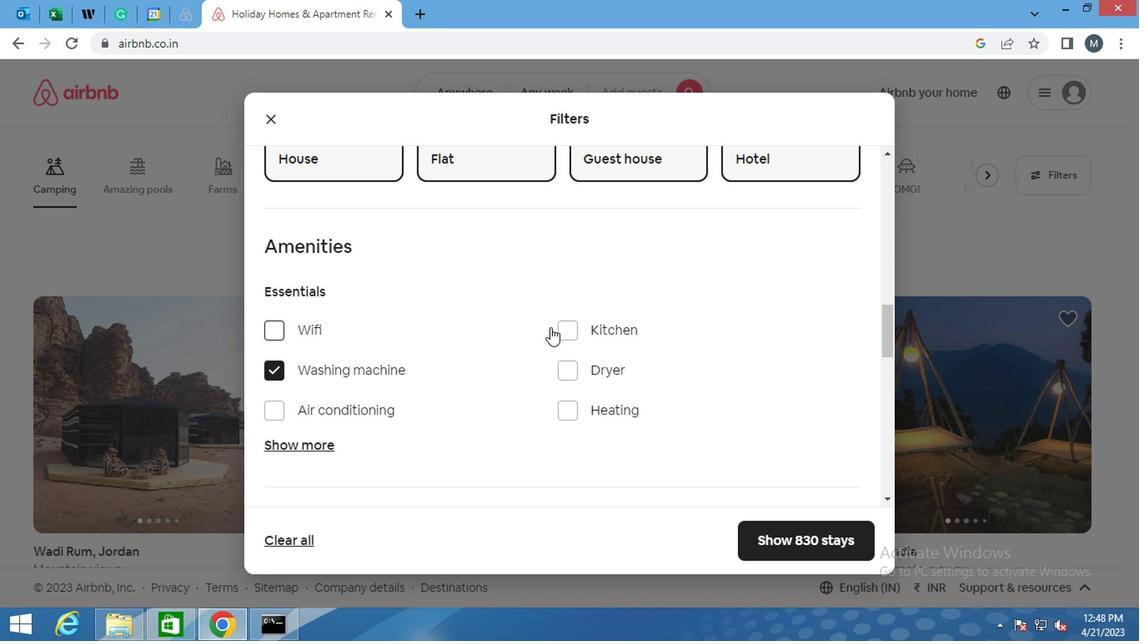 
Action: Mouse pressed left at (560, 329)
Screenshot: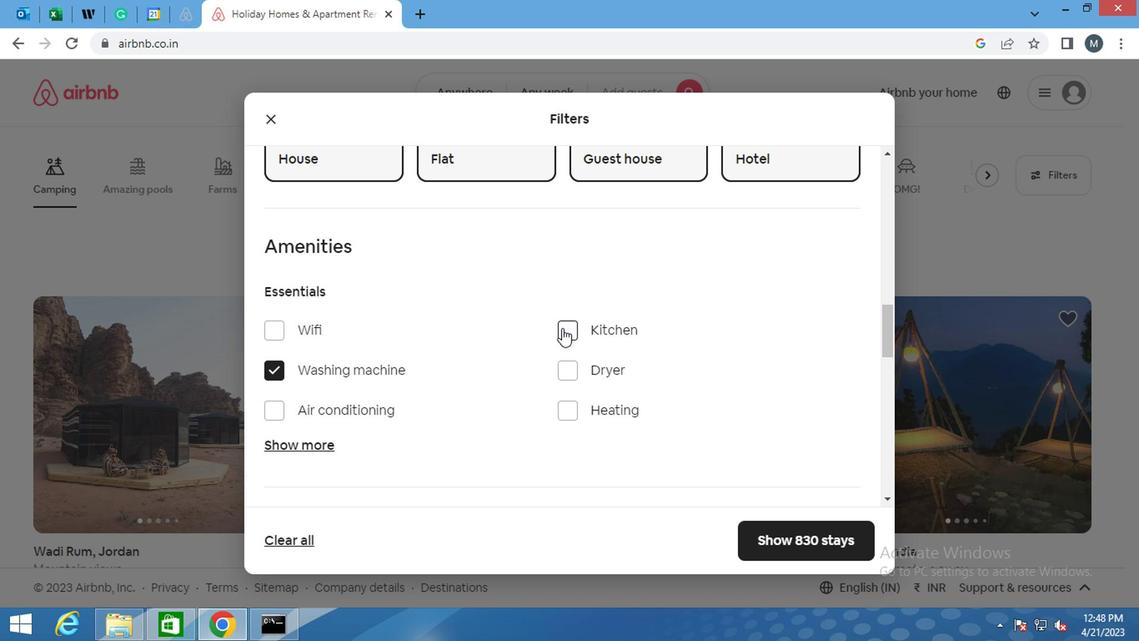 
Action: Mouse moved to (543, 313)
Screenshot: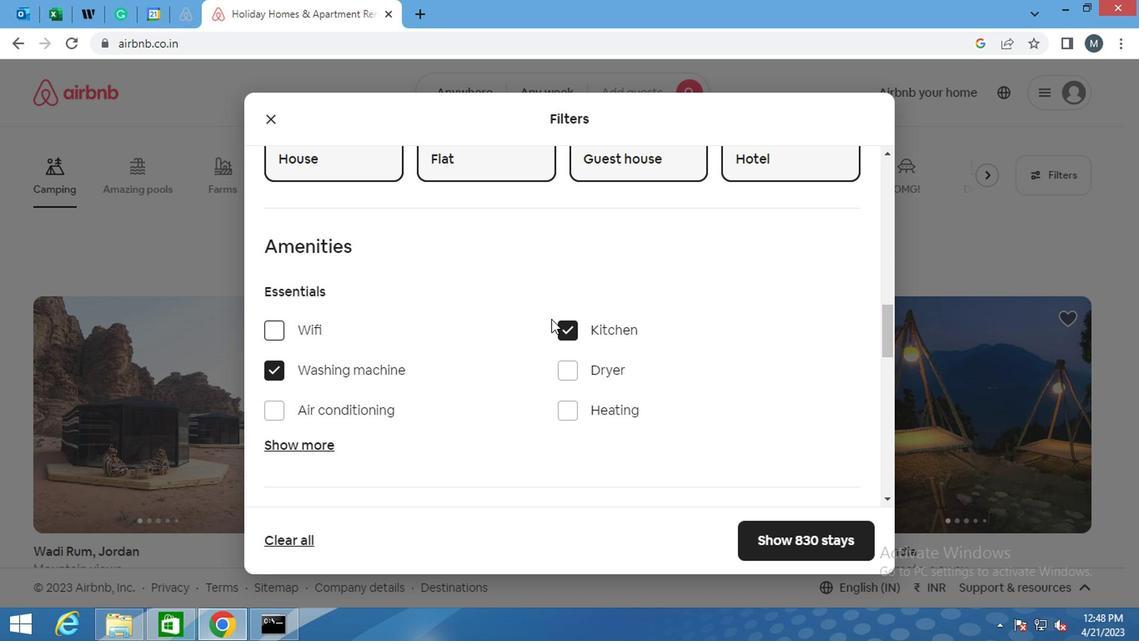 
Action: Mouse scrolled (543, 312) with delta (0, 0)
Screenshot: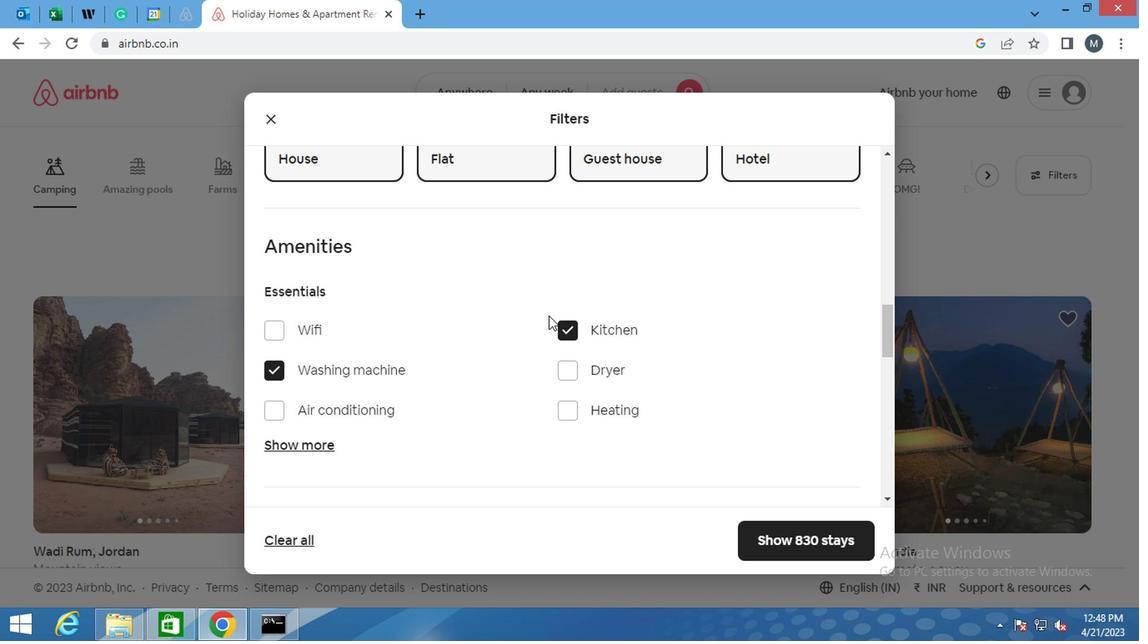 
Action: Mouse moved to (281, 365)
Screenshot: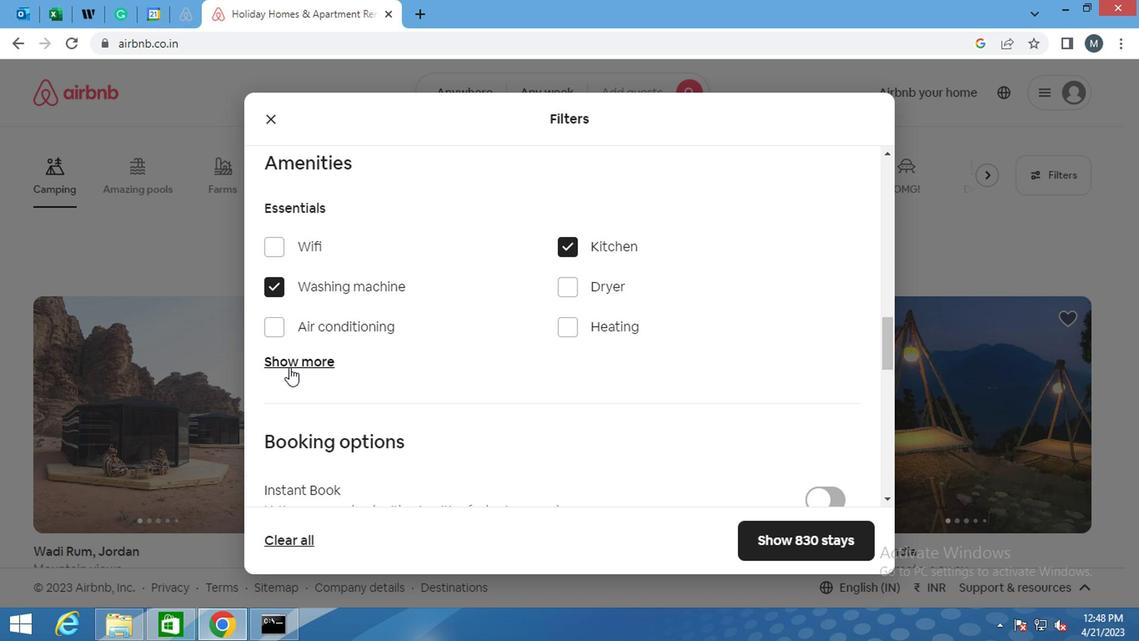 
Action: Mouse scrolled (281, 365) with delta (0, 0)
Screenshot: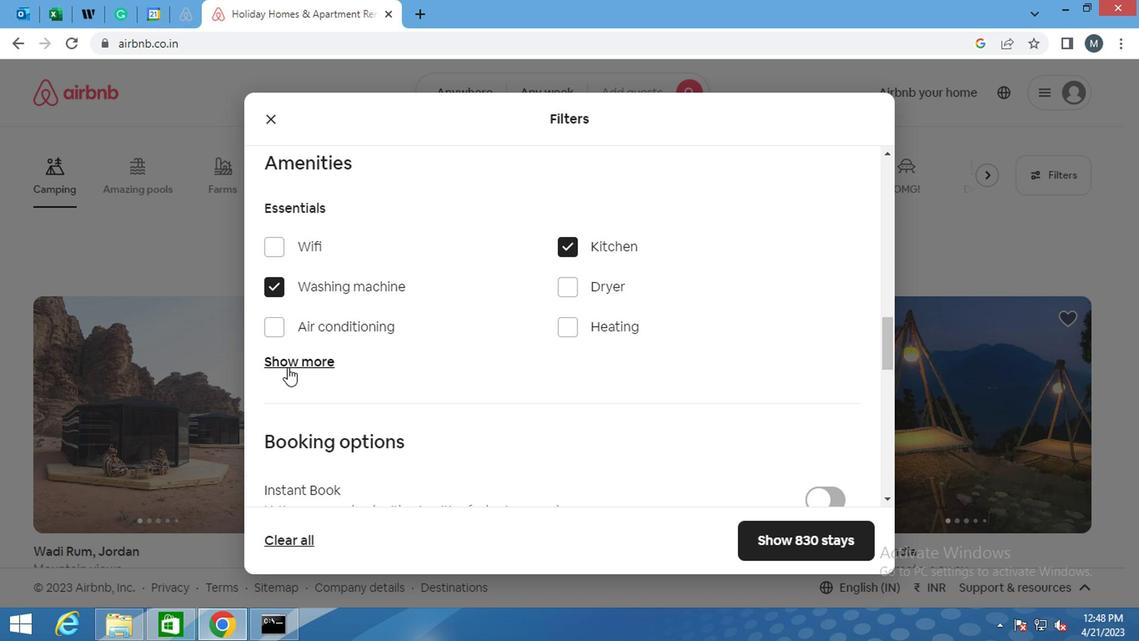 
Action: Mouse moved to (818, 464)
Screenshot: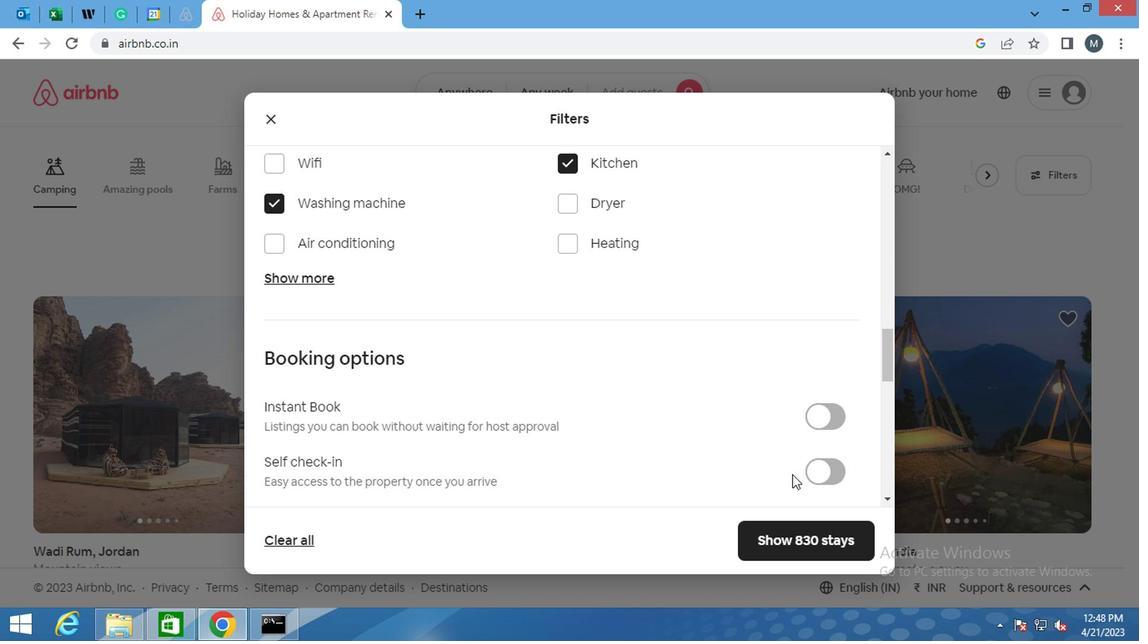 
Action: Mouse pressed left at (818, 464)
Screenshot: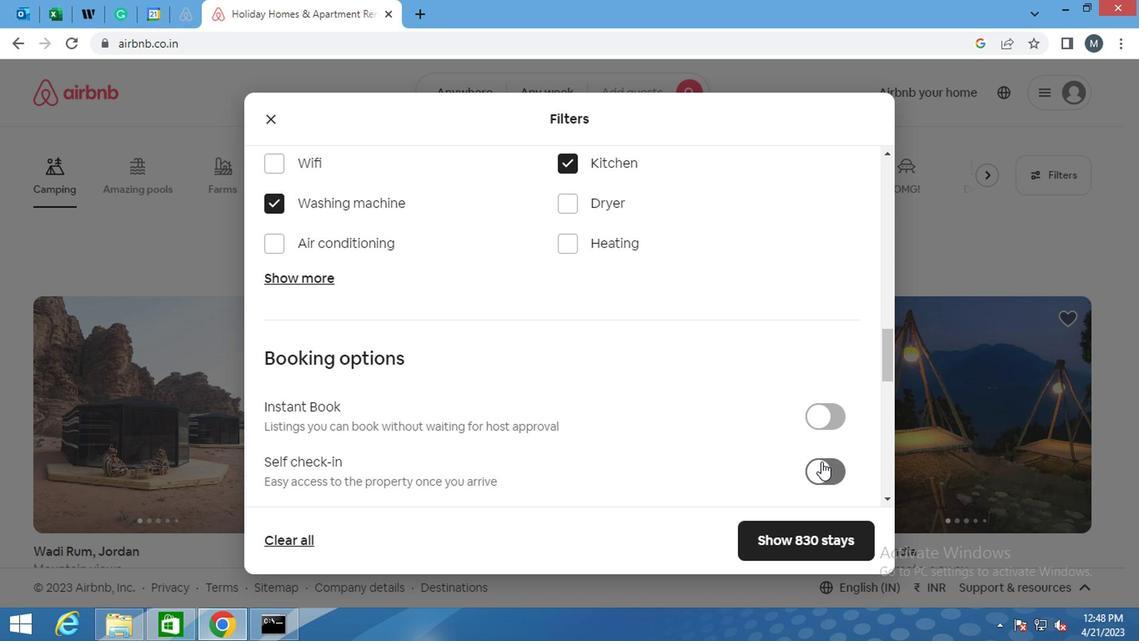 
Action: Mouse moved to (679, 343)
Screenshot: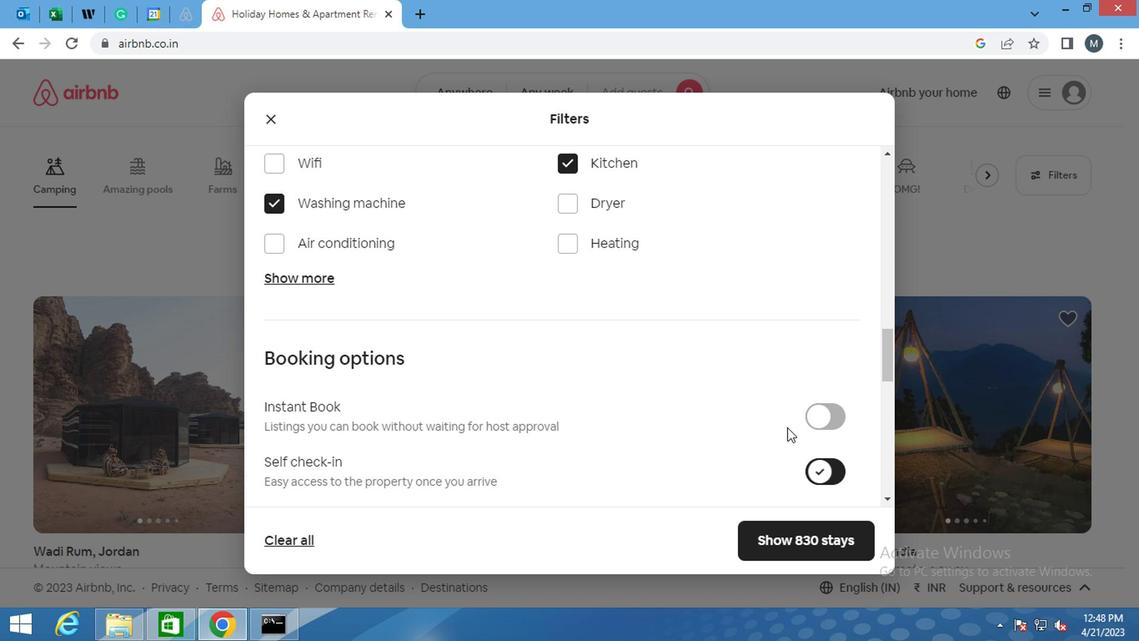 
Action: Mouse scrolled (679, 342) with delta (0, 0)
Screenshot: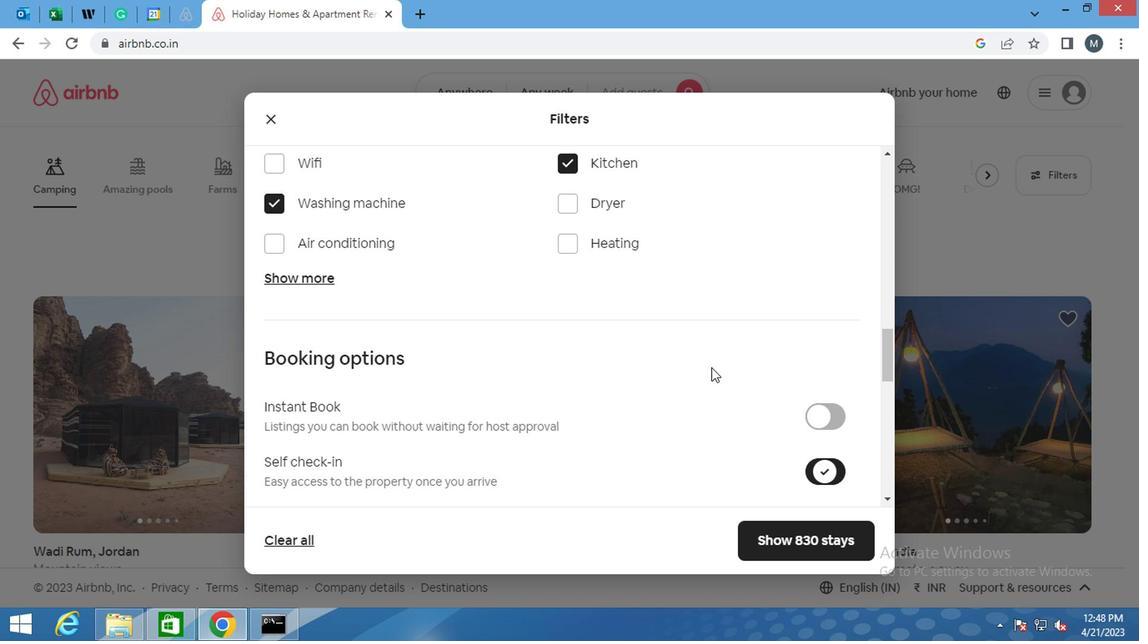 
Action: Mouse moved to (672, 349)
Screenshot: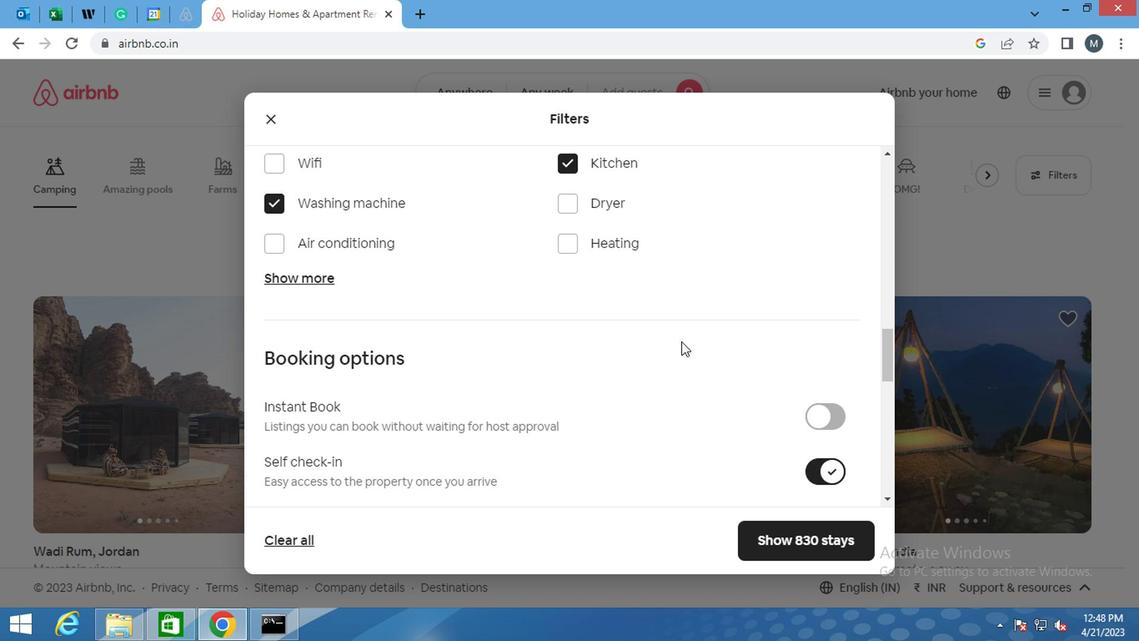 
Action: Mouse scrolled (672, 347) with delta (0, -1)
Screenshot: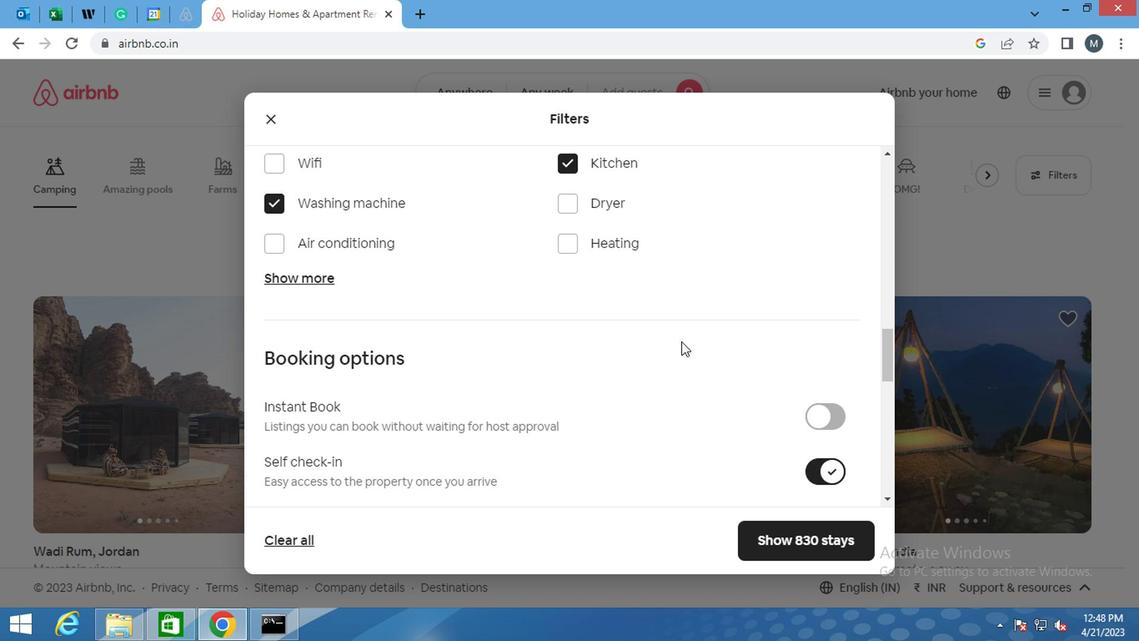 
Action: Mouse moved to (671, 353)
Screenshot: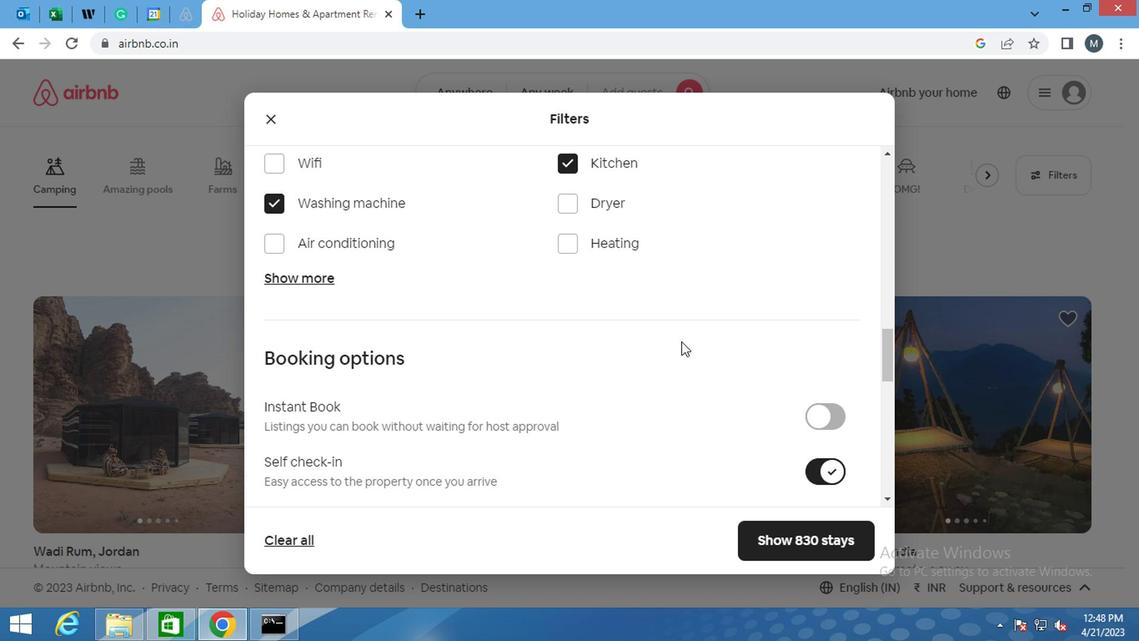 
Action: Mouse scrolled (671, 352) with delta (0, 0)
Screenshot: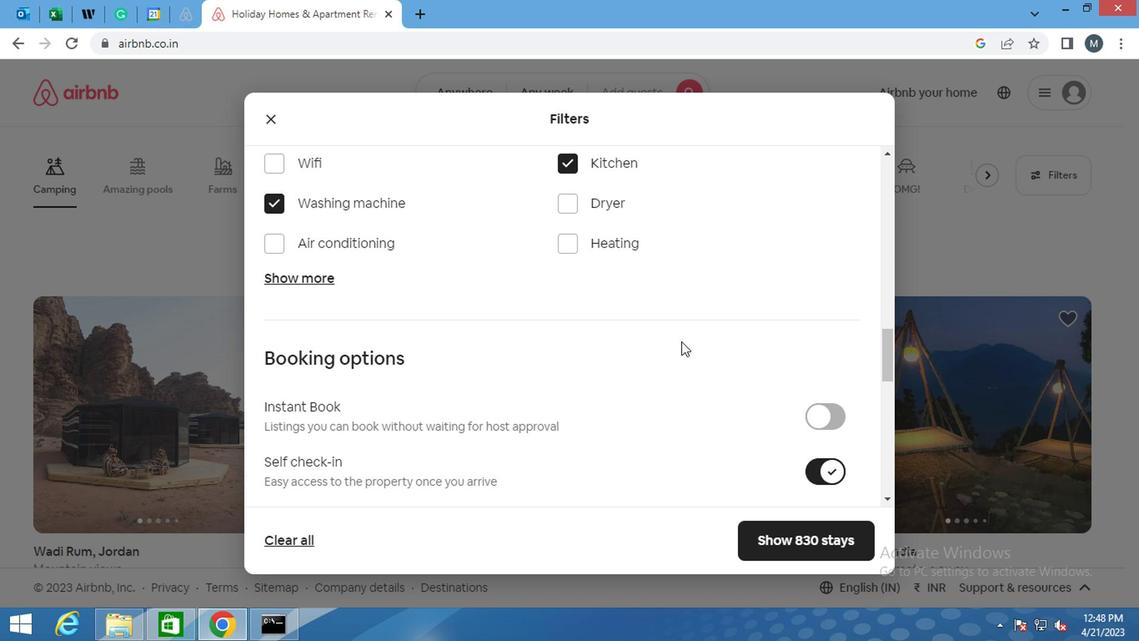 
Action: Mouse moved to (671, 353)
Screenshot: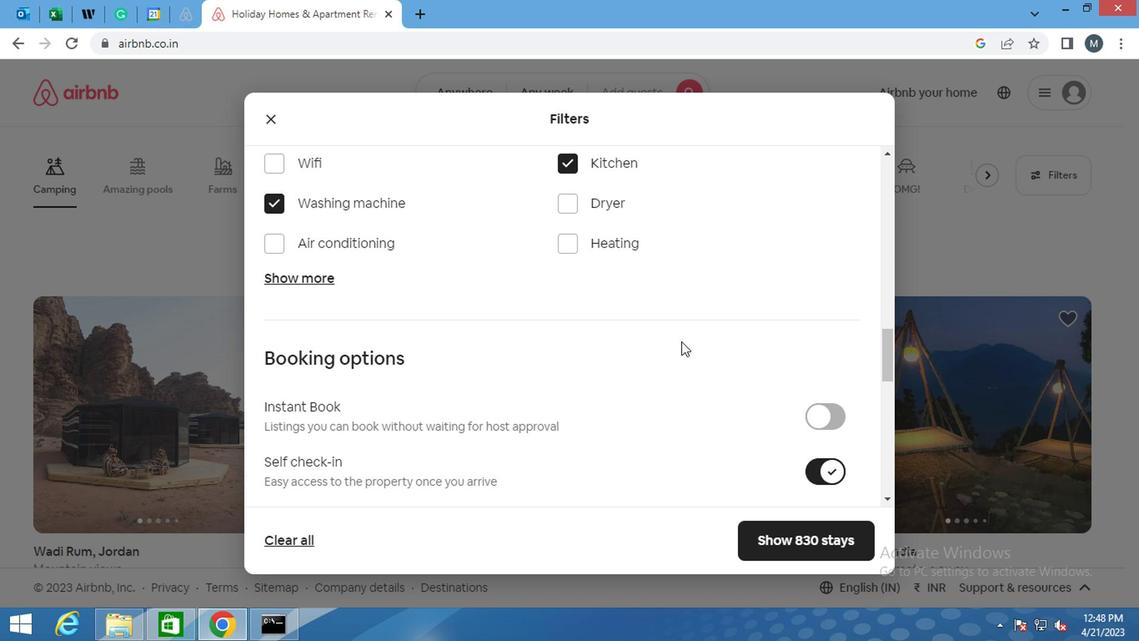 
Action: Mouse scrolled (671, 353) with delta (0, 0)
Screenshot: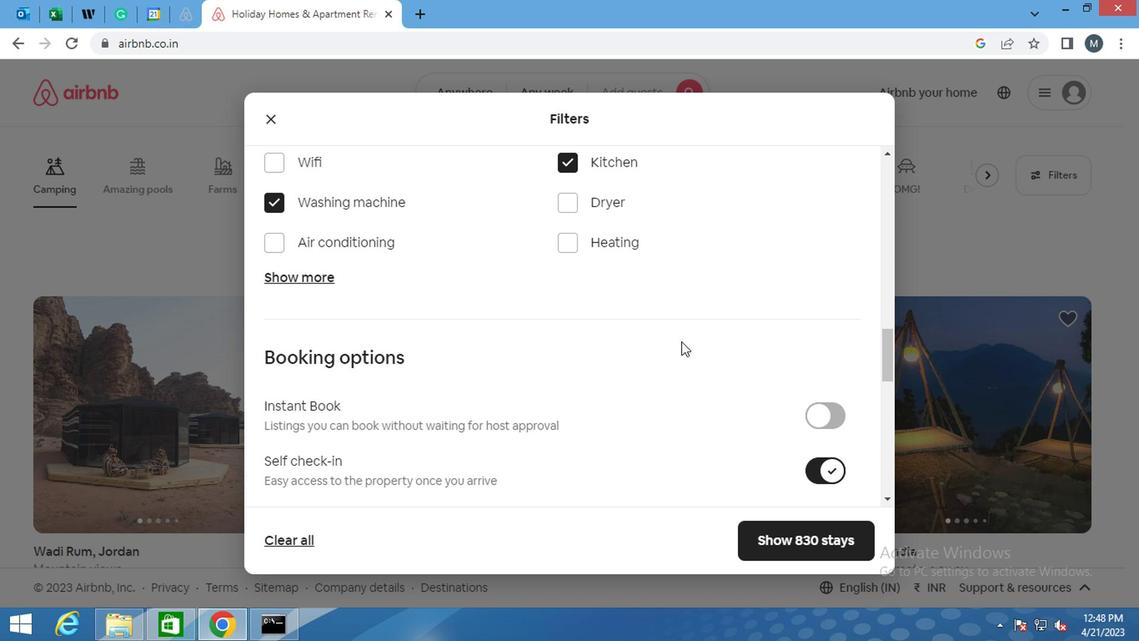 
Action: Mouse scrolled (671, 353) with delta (0, 0)
Screenshot: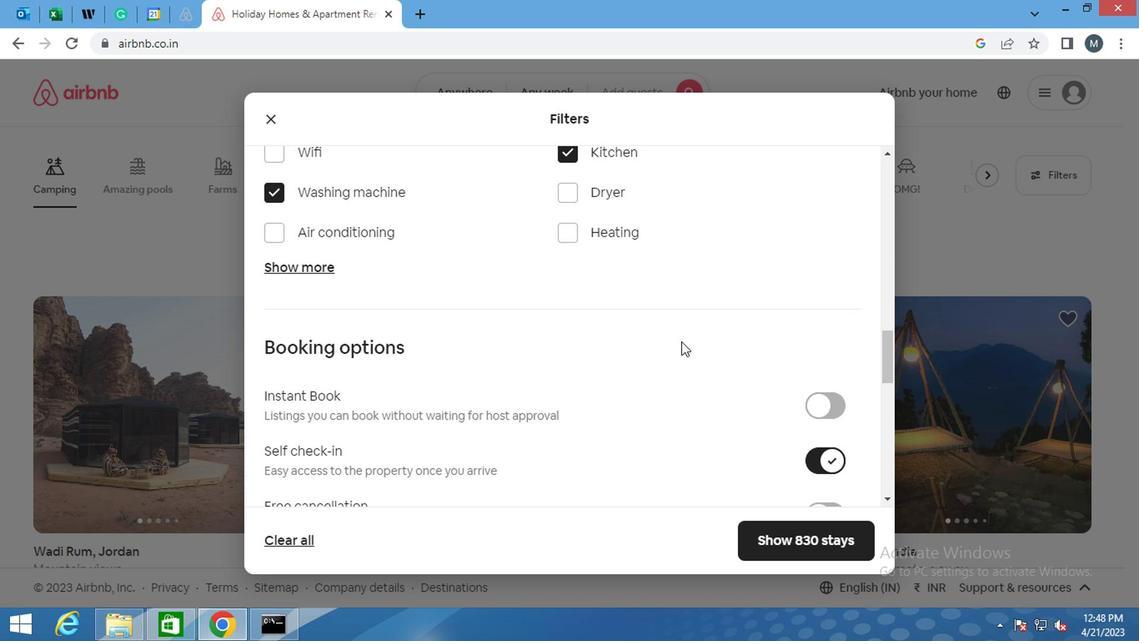 
Action: Mouse moved to (444, 316)
Screenshot: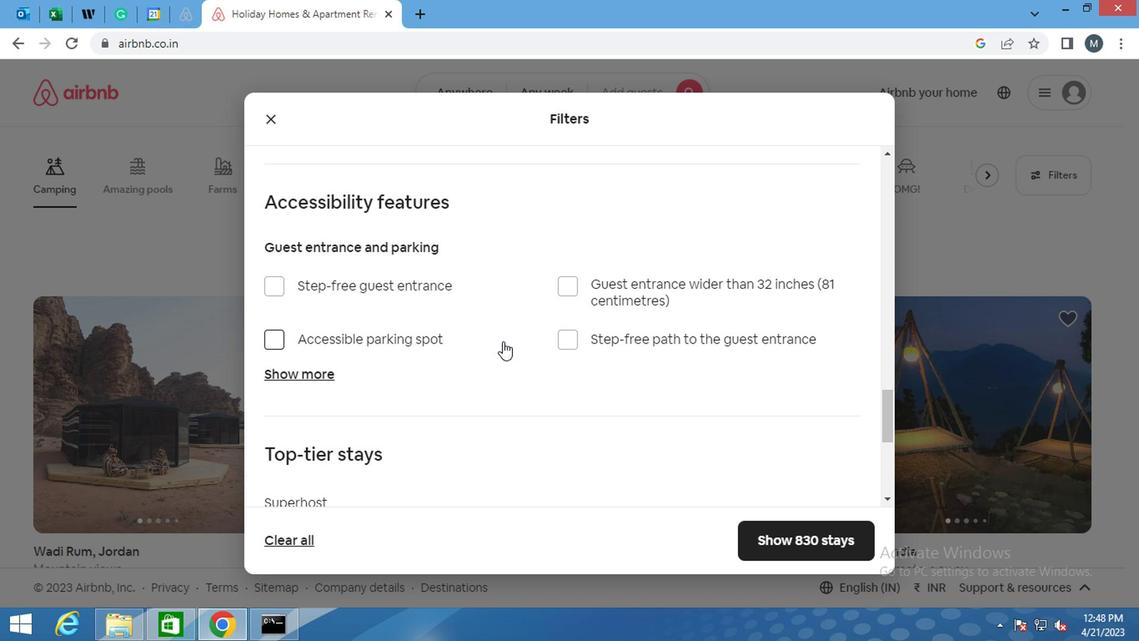 
Action: Mouse scrolled (444, 315) with delta (0, -1)
Screenshot: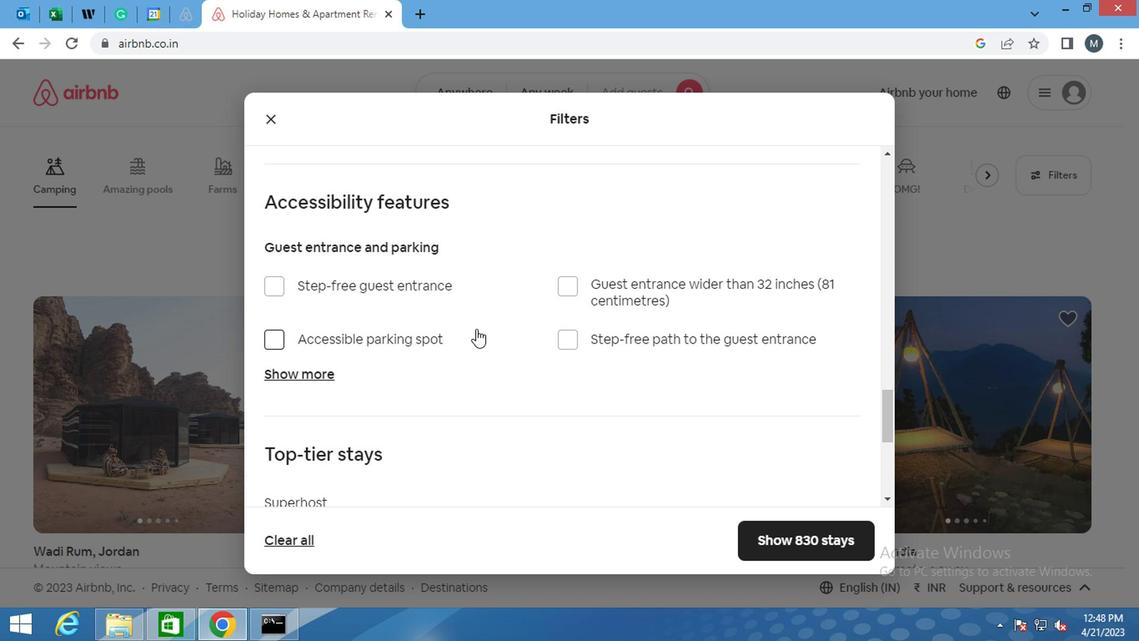 
Action: Mouse scrolled (444, 315) with delta (0, -1)
Screenshot: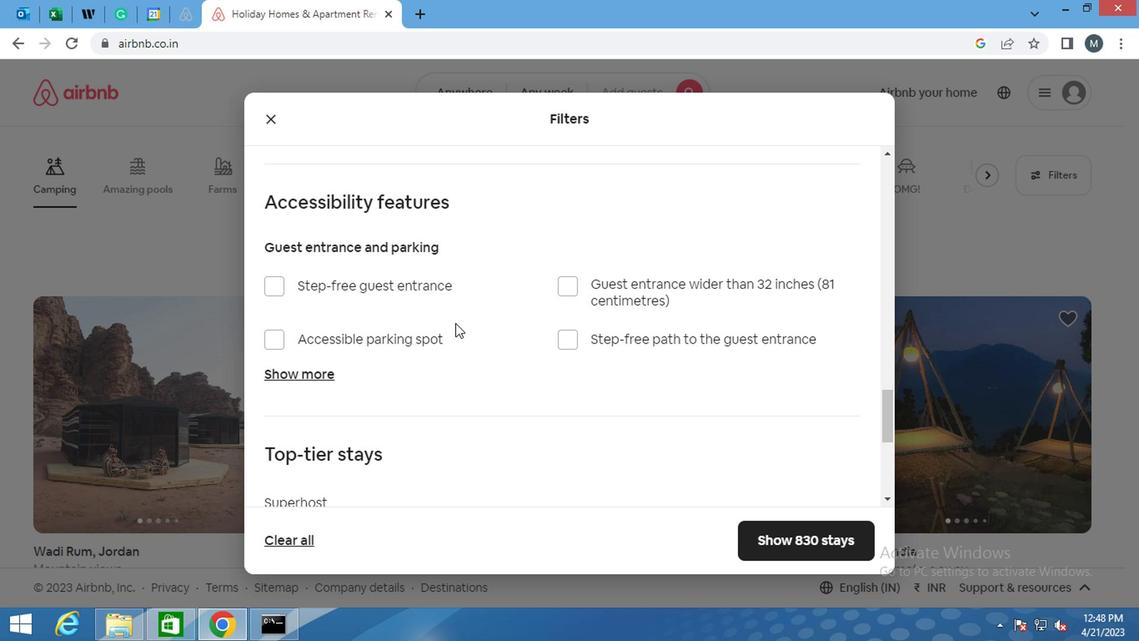 
Action: Mouse scrolled (444, 315) with delta (0, -1)
Screenshot: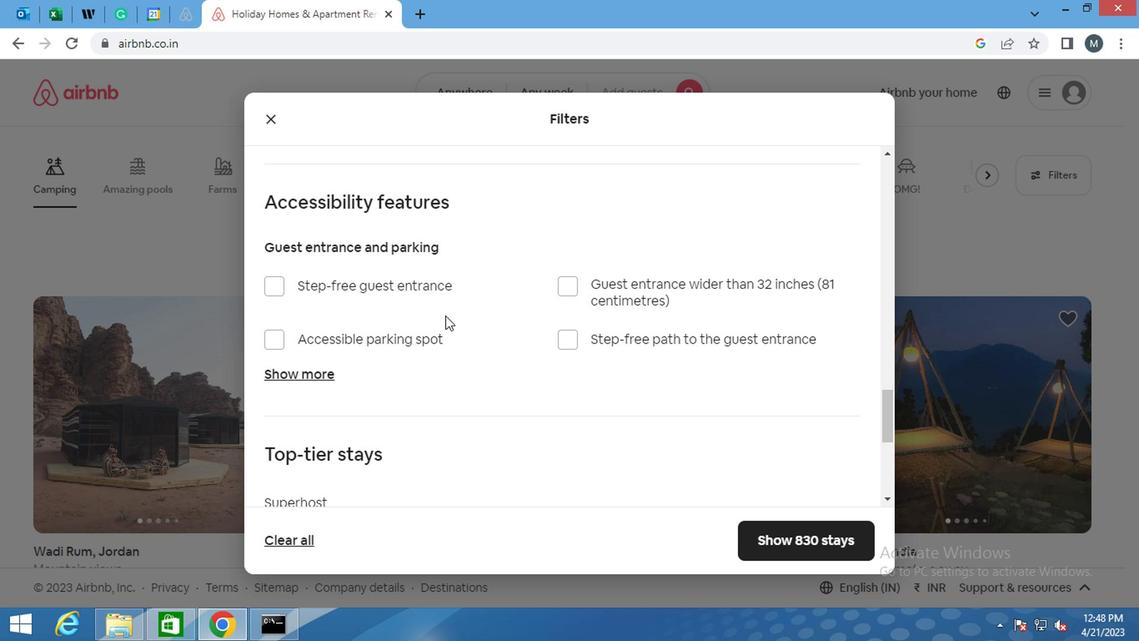 
Action: Mouse moved to (442, 321)
Screenshot: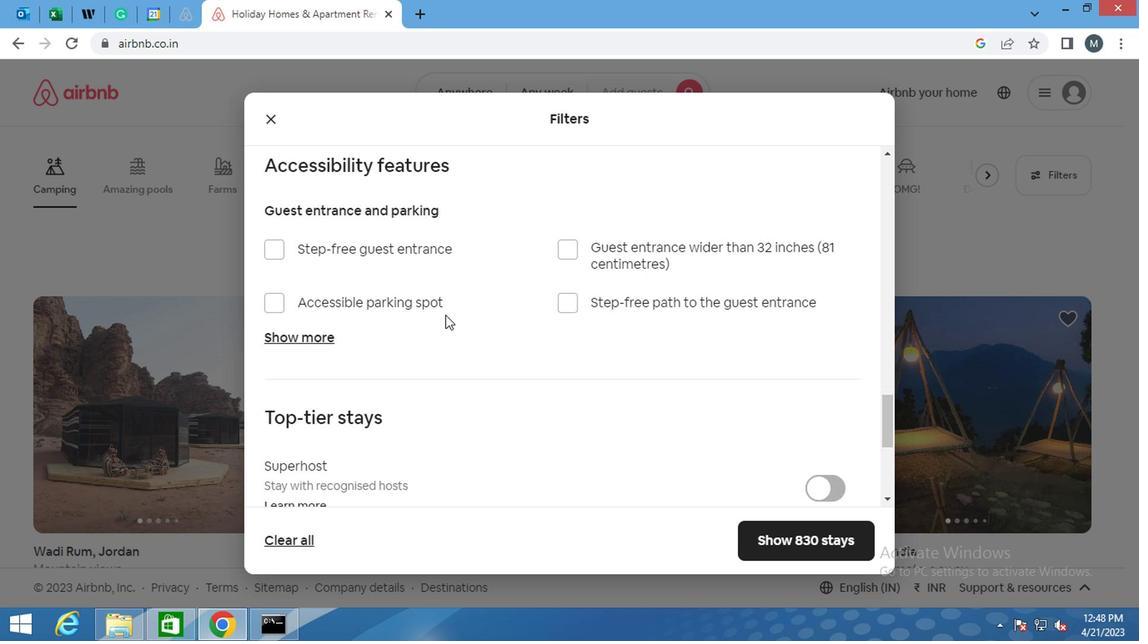 
Action: Mouse scrolled (442, 320) with delta (0, 0)
Screenshot: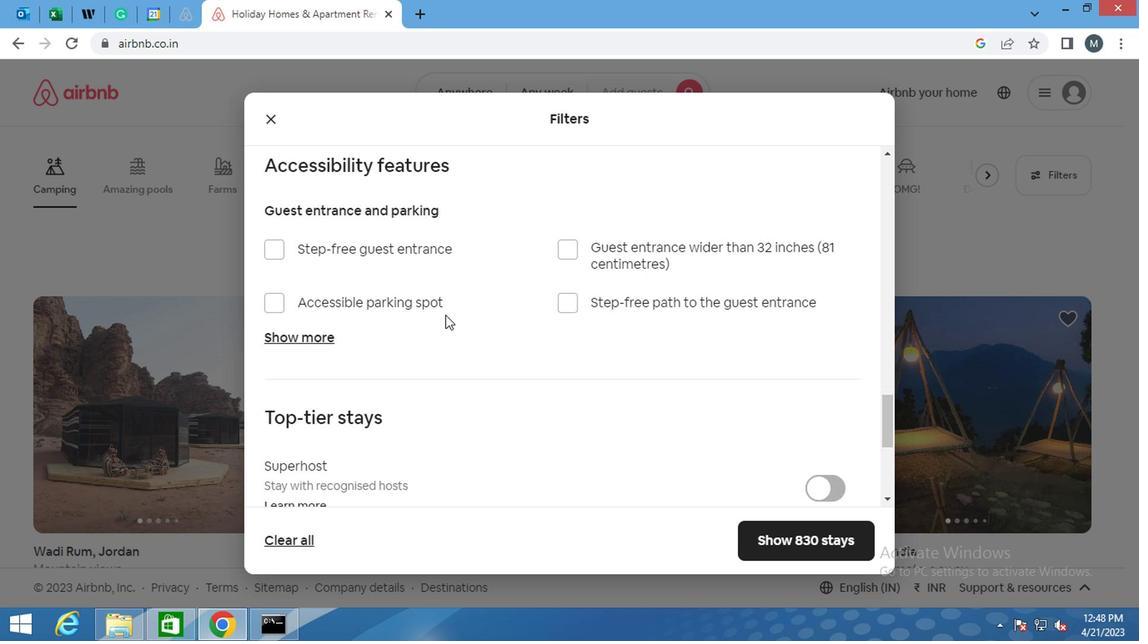 
Action: Mouse moved to (442, 325)
Screenshot: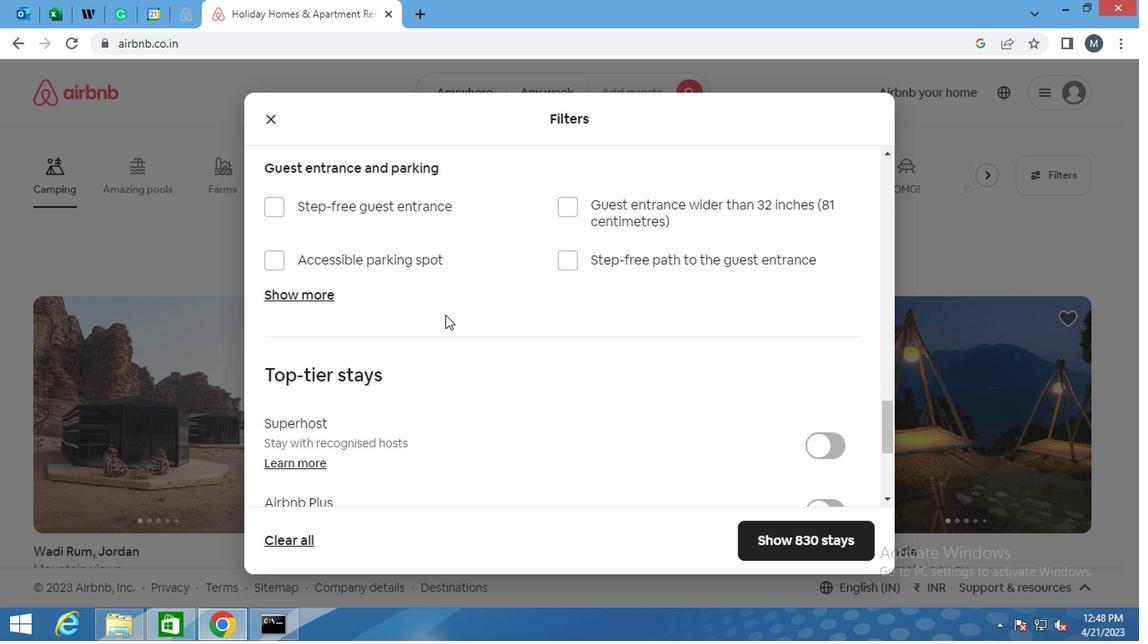 
Action: Mouse scrolled (442, 324) with delta (0, 0)
Screenshot: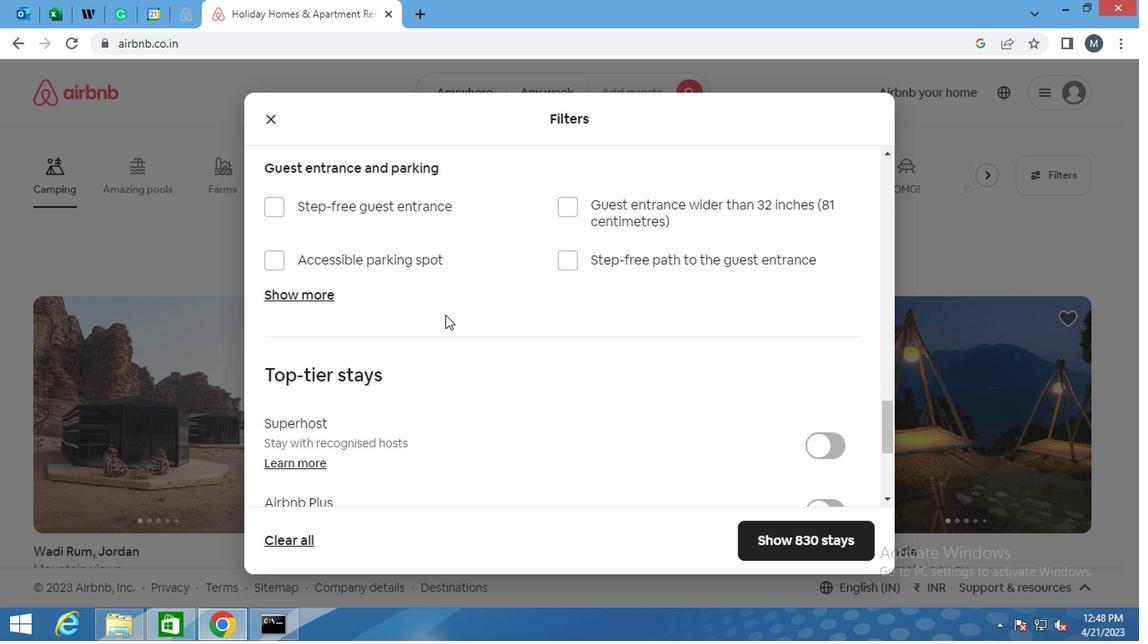 
Action: Mouse moved to (290, 395)
Screenshot: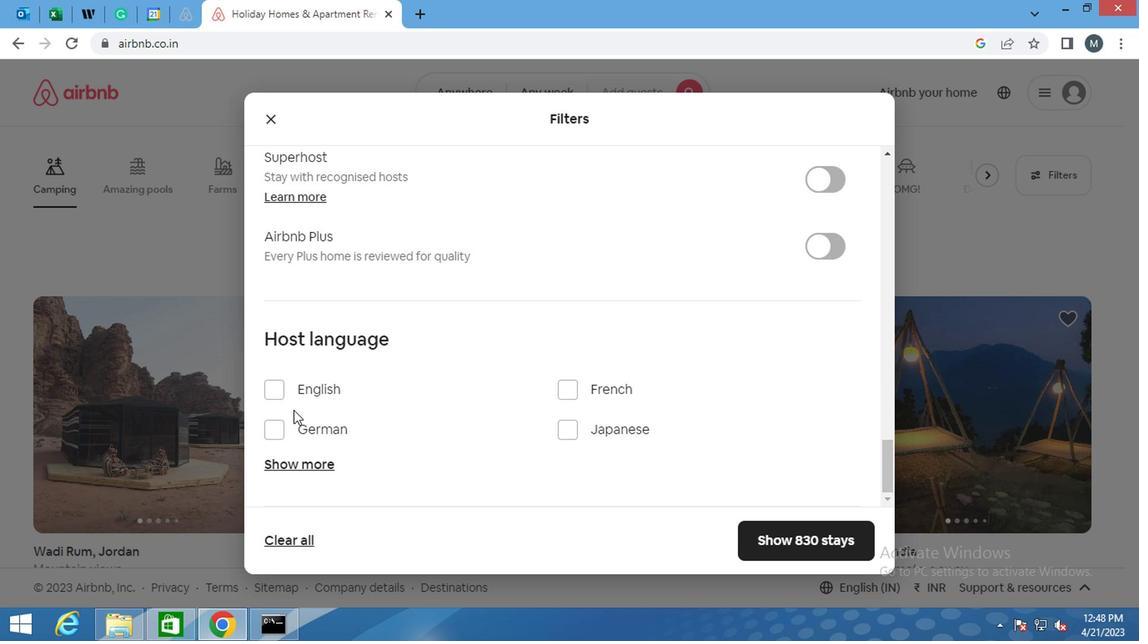 
Action: Mouse pressed left at (290, 395)
Screenshot: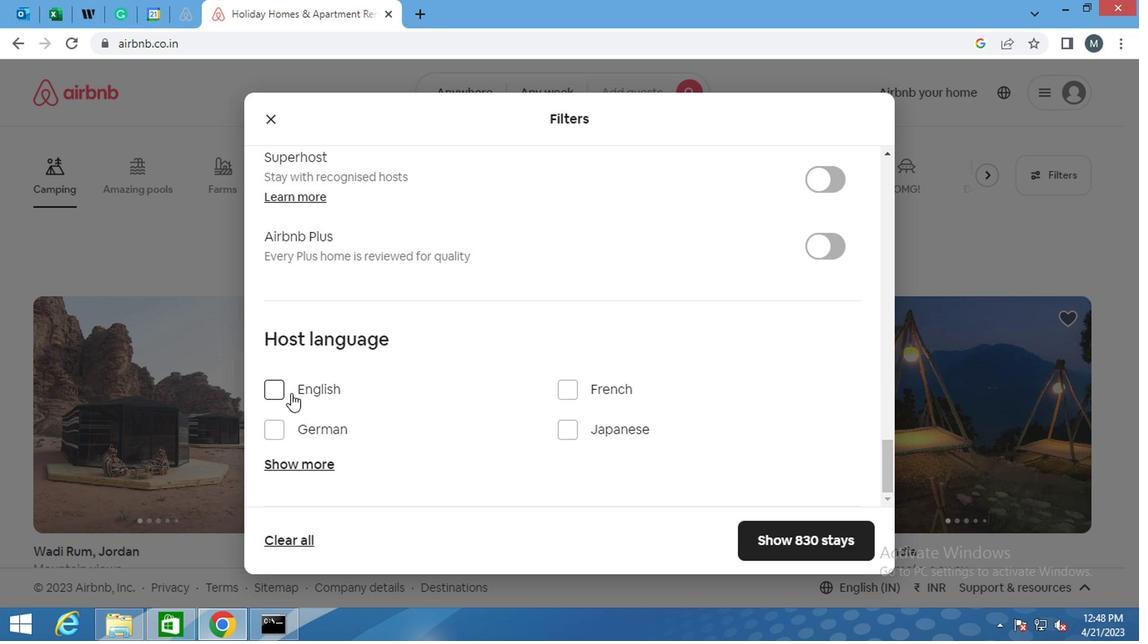 
Action: Mouse moved to (858, 540)
Screenshot: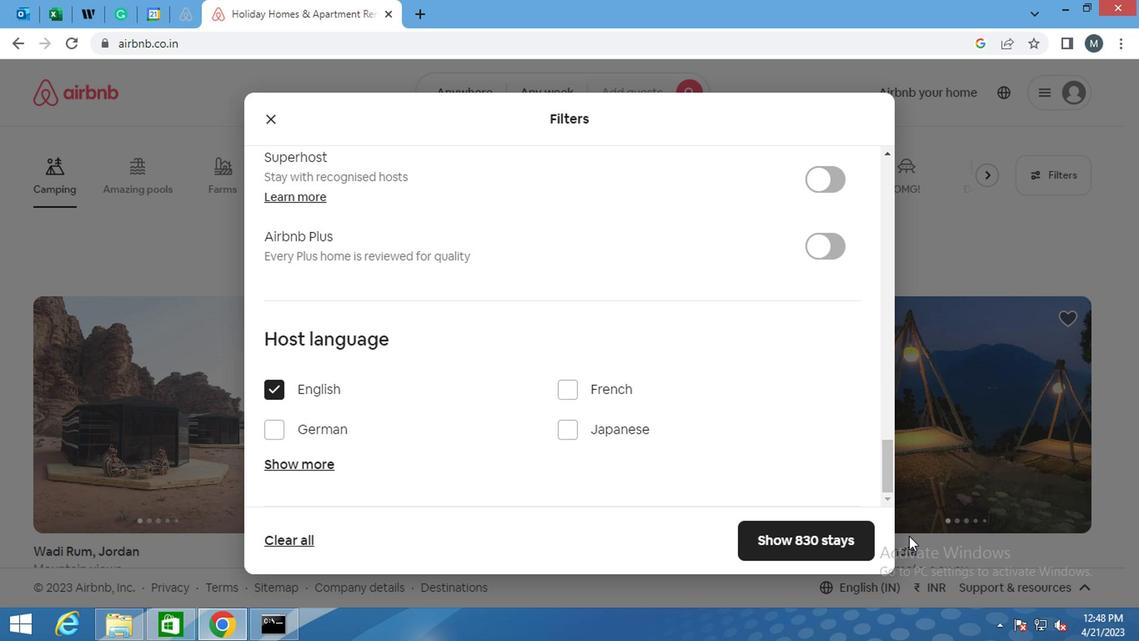
Action: Mouse pressed left at (858, 540)
Screenshot: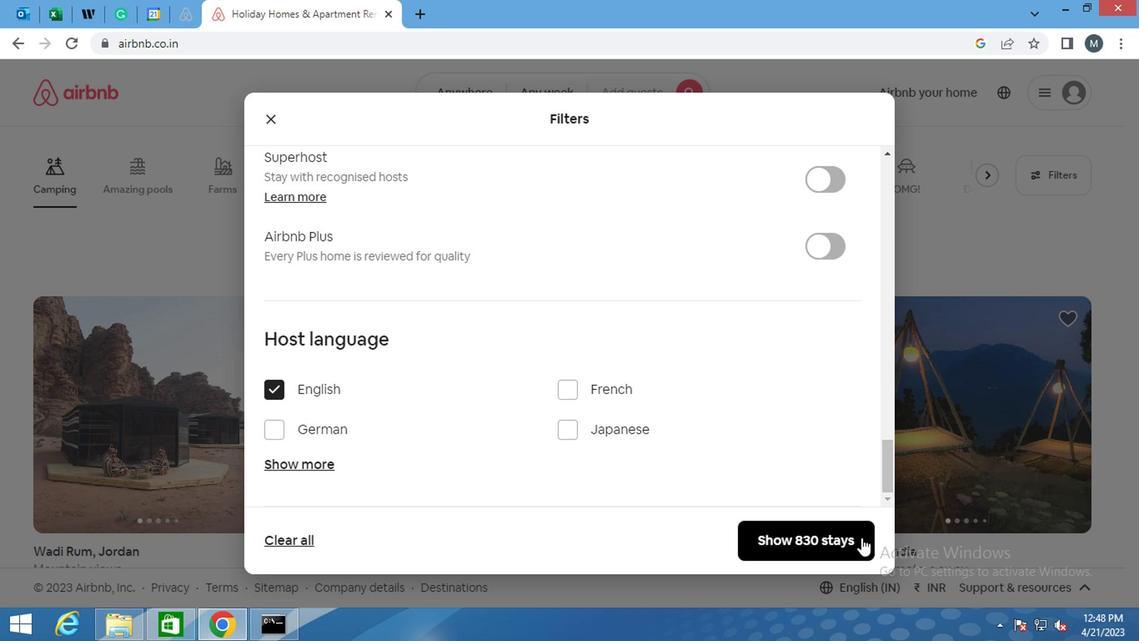 
Action: Mouse moved to (860, 536)
Screenshot: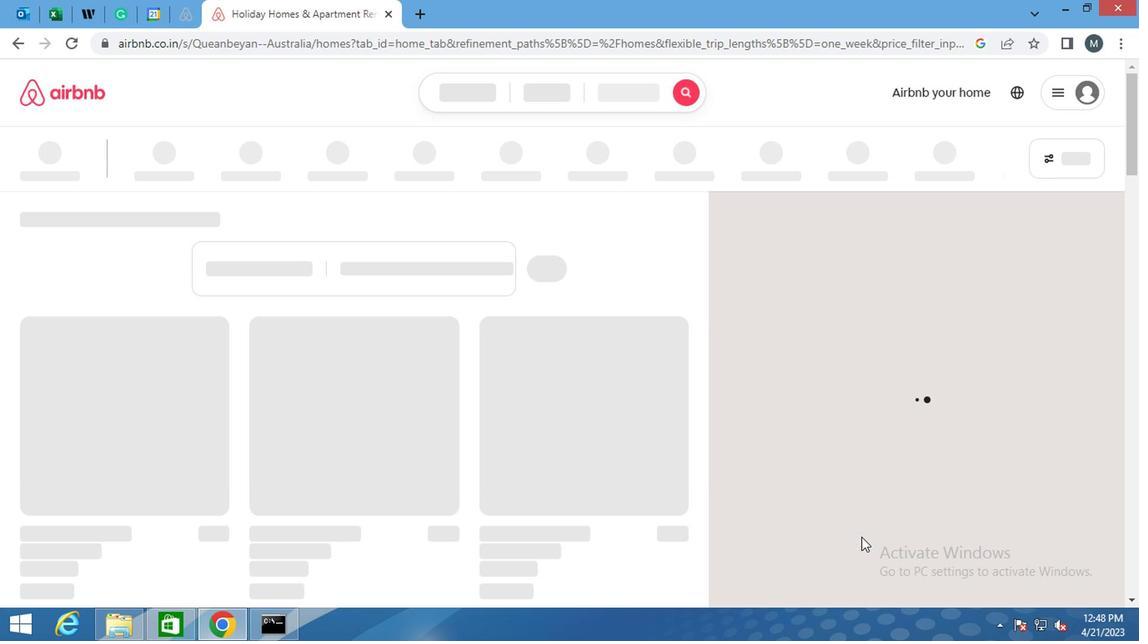 
